 Task: Find an Airbnb in Oakdale, United States for 8 guests from 12th to 16th August with amenities like TV, Gym, and Breakfast, within a price range of ₹10,000 to ₹16,000, and select 'Flat' as the property type.
Action: Mouse moved to (680, 136)
Screenshot: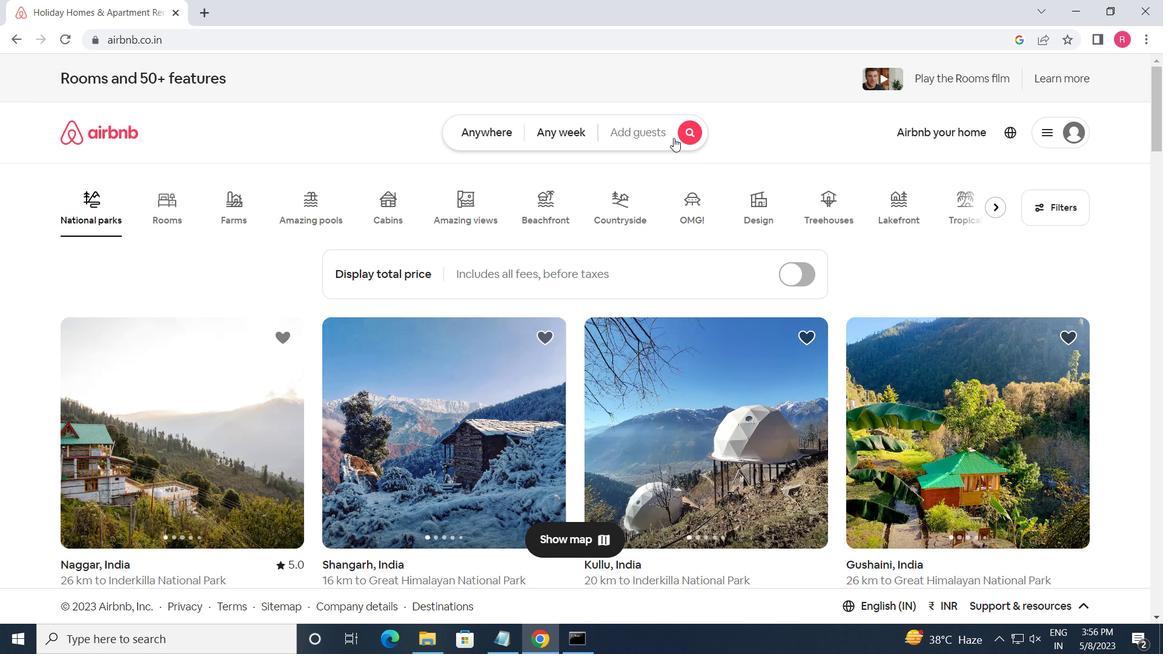 
Action: Mouse pressed left at (680, 136)
Screenshot: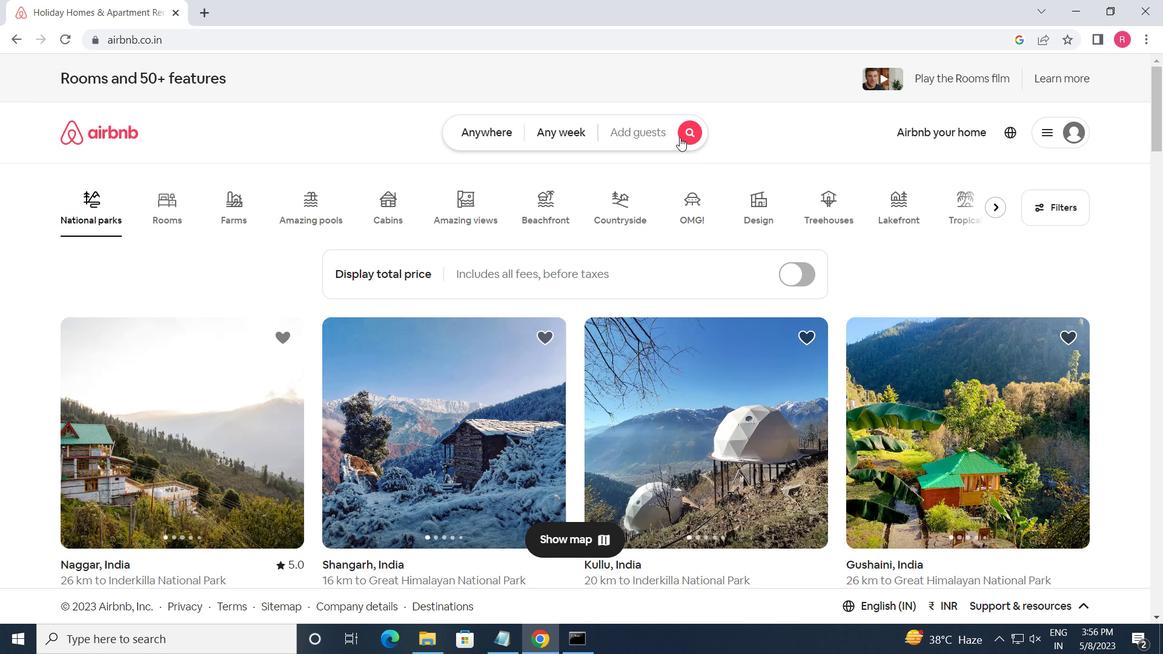 
Action: Mouse moved to (310, 195)
Screenshot: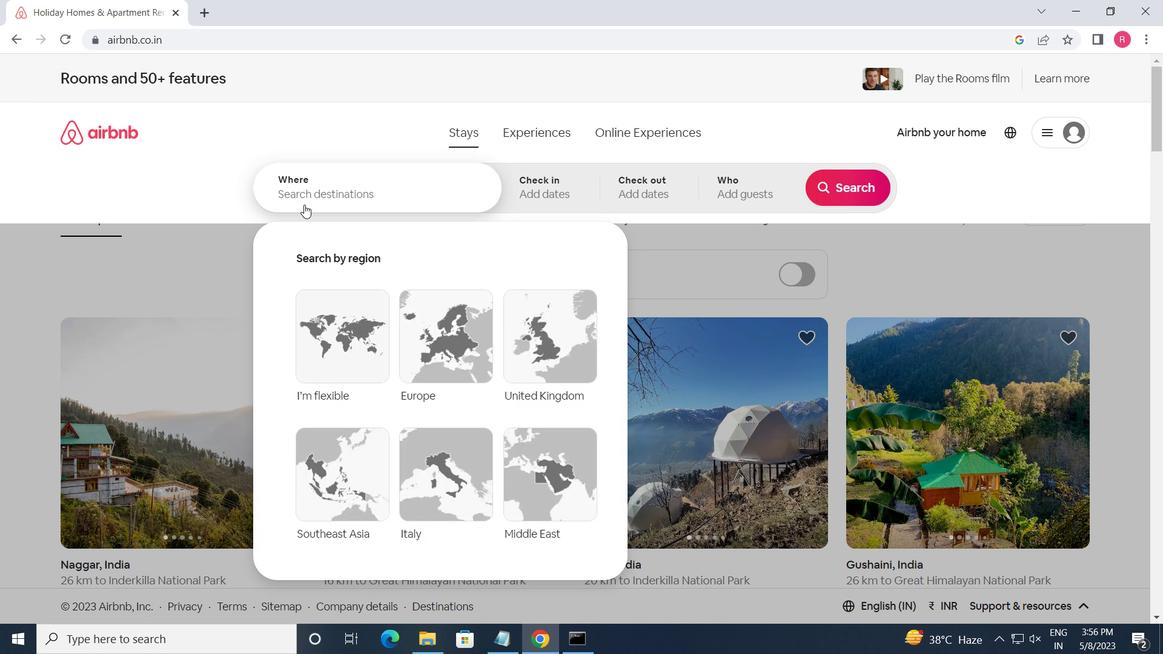 
Action: Mouse pressed left at (310, 195)
Screenshot: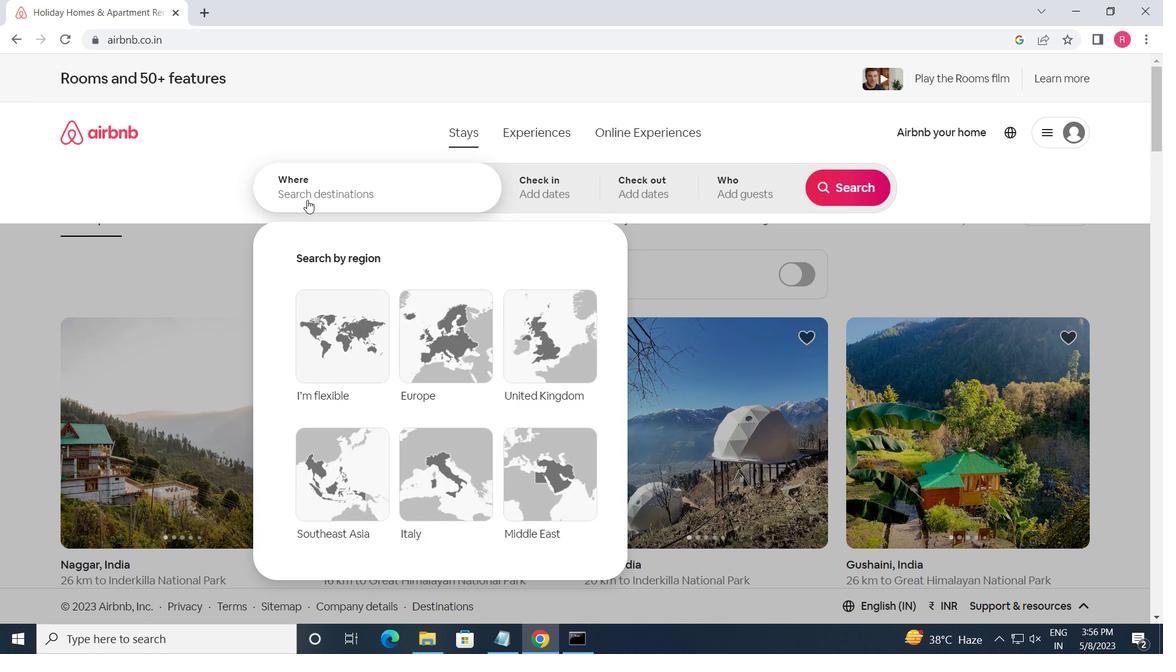 
Action: Key pressed <Key.shift_r><Key.shift_r><Key.shift_r><Key.shift_r><Key.shift_r><Key.shift_r><Key.shift_r><Key.shift_r><Key.shift_r><Key.shift_r><Key.shift_r><Key.shift_r><Key.shift_r><Key.shift_r><Key.shift_r><Key.shift_r>Oakdale,<Key.space><Key.shift_r>United<Key.space><Key.shift>STATES<Key.enter>
Screenshot: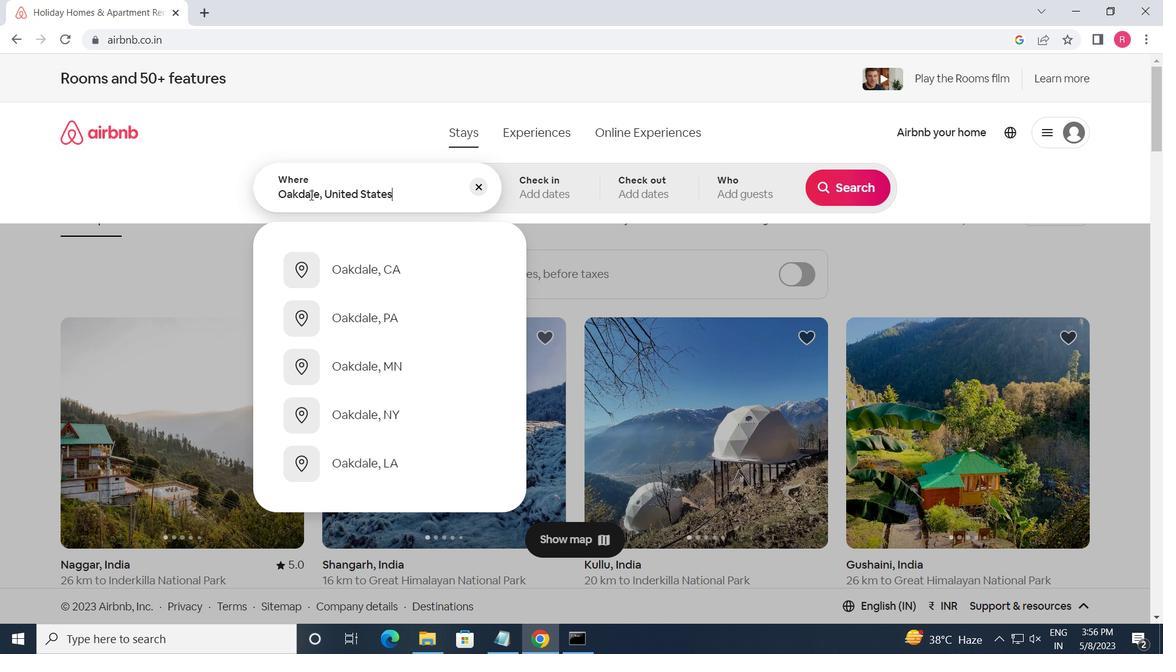 
Action: Mouse moved to (837, 311)
Screenshot: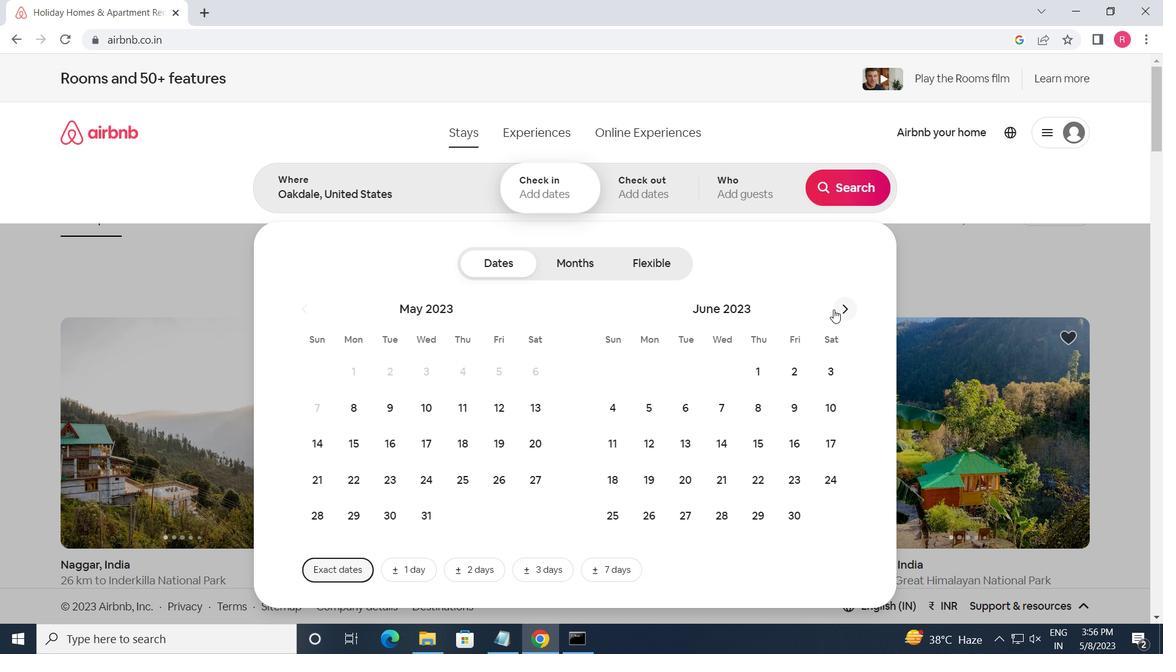
Action: Mouse pressed left at (837, 311)
Screenshot: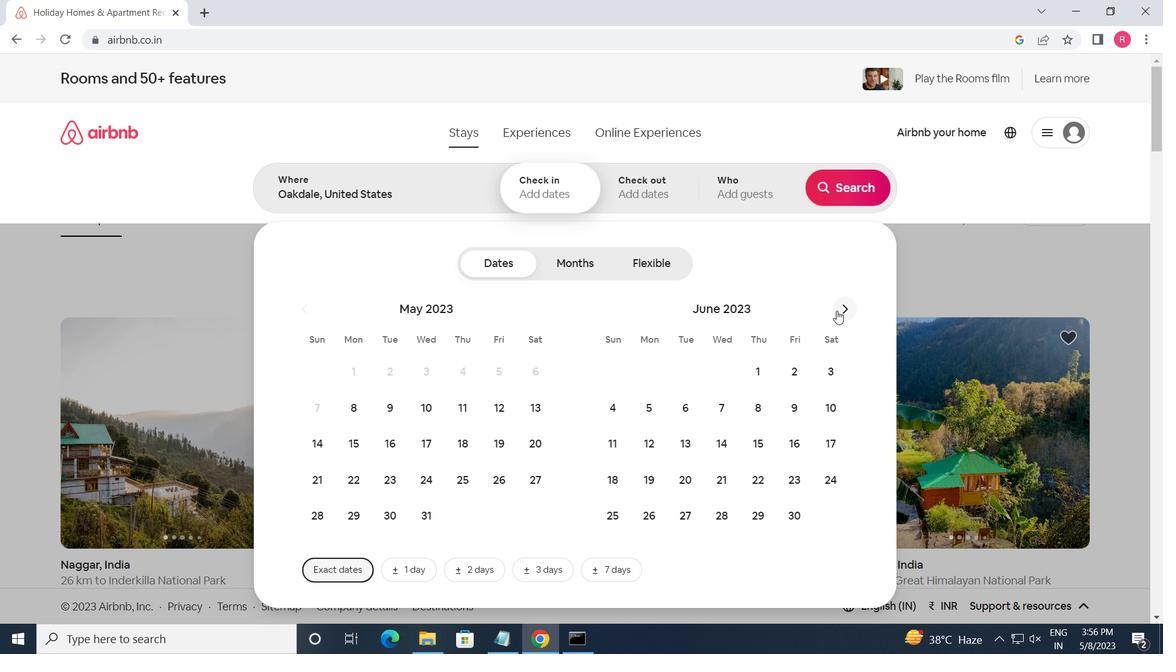 
Action: Mouse pressed left at (837, 311)
Screenshot: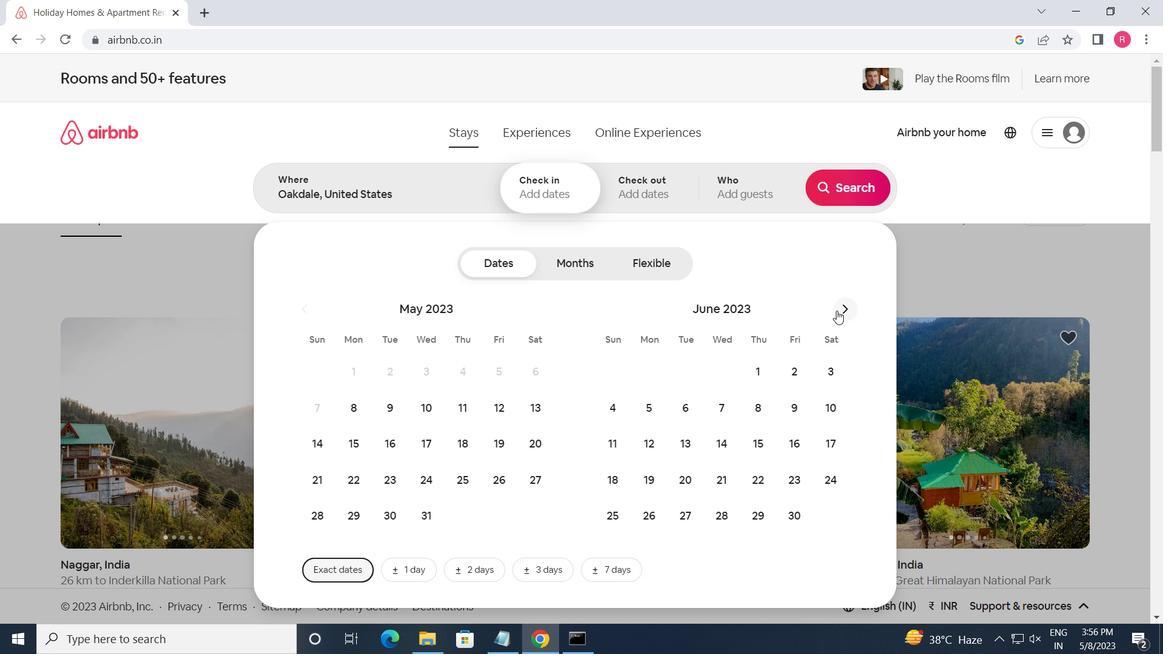 
Action: Mouse pressed left at (837, 311)
Screenshot: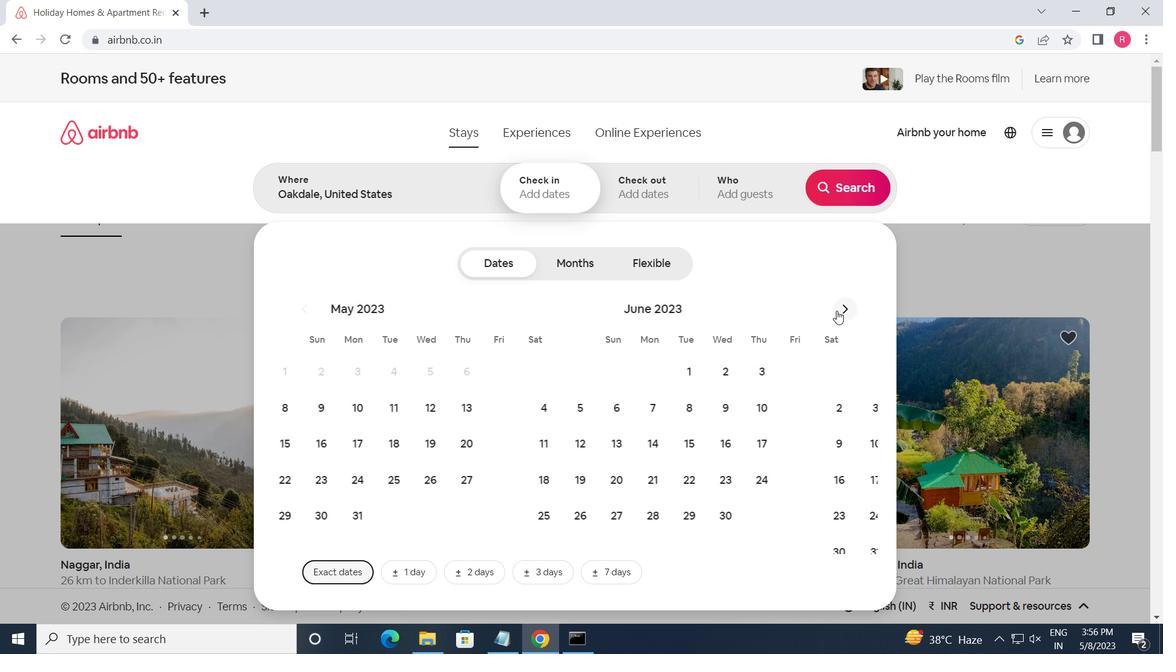 
Action: Mouse moved to (829, 410)
Screenshot: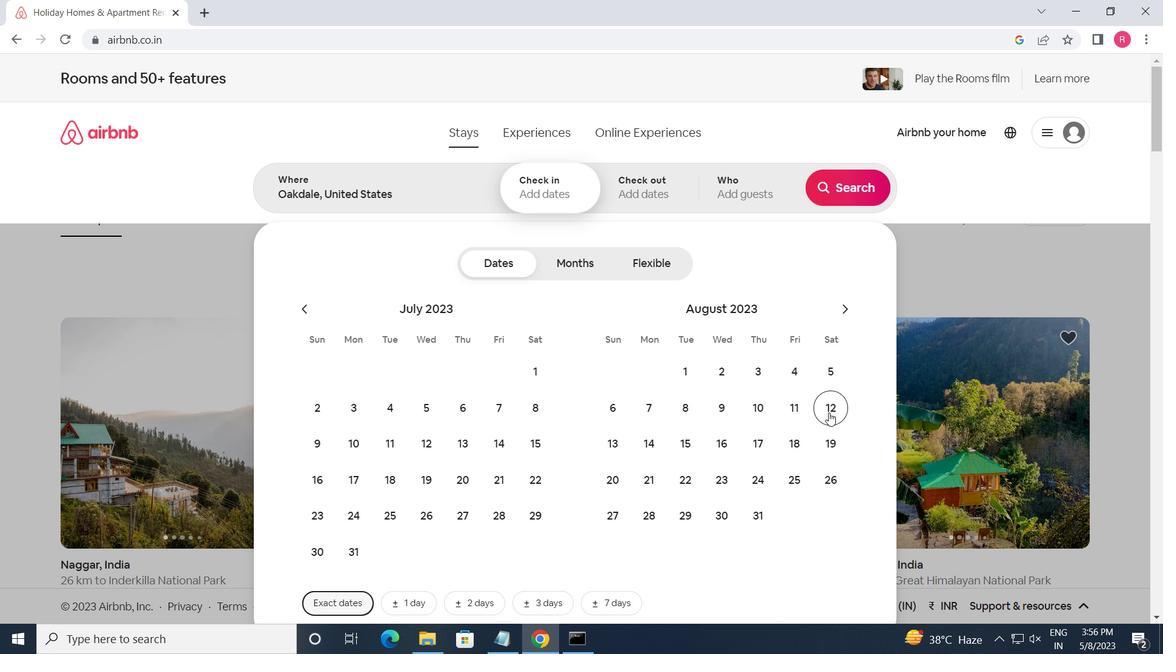 
Action: Mouse pressed left at (829, 410)
Screenshot: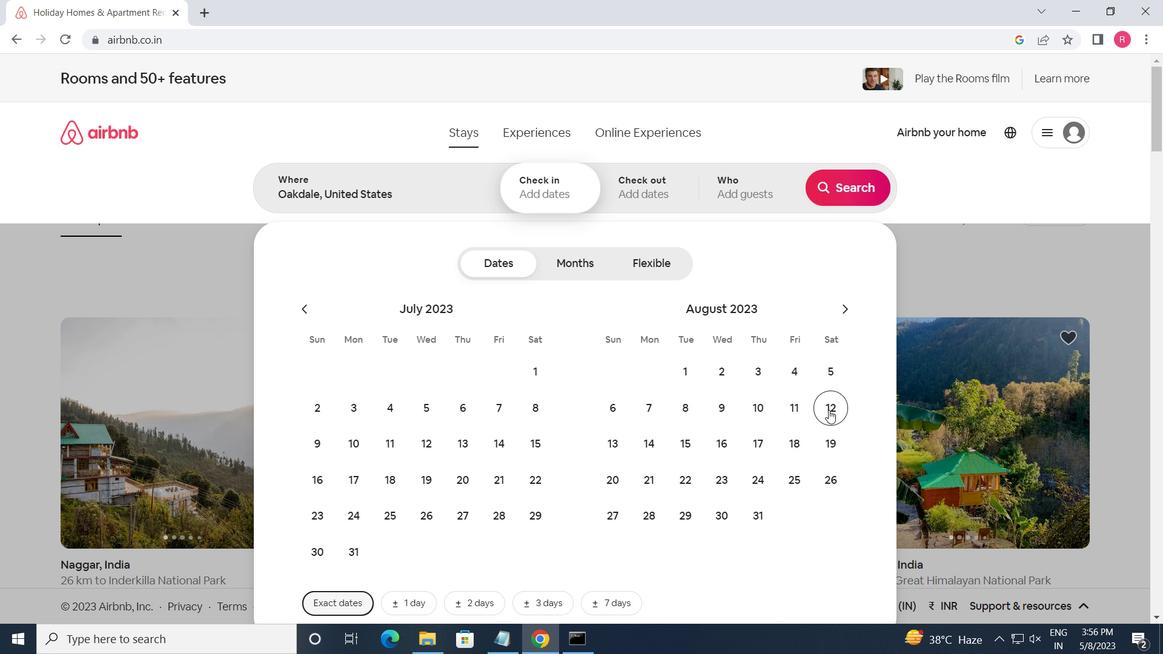 
Action: Mouse moved to (731, 445)
Screenshot: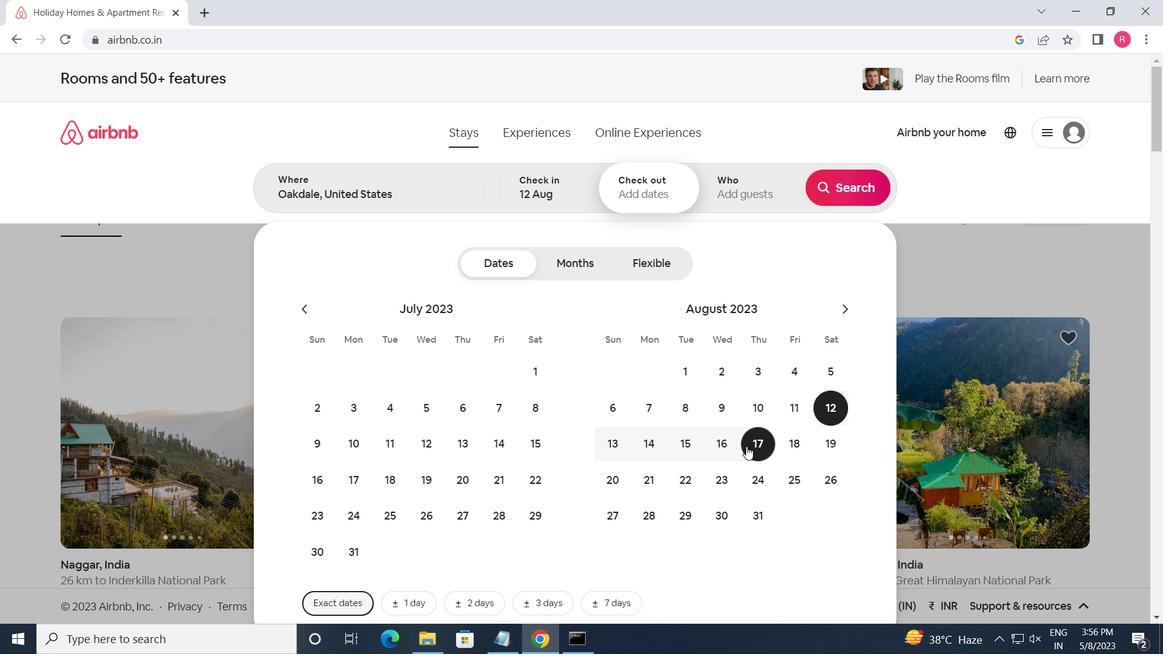 
Action: Mouse pressed left at (731, 445)
Screenshot: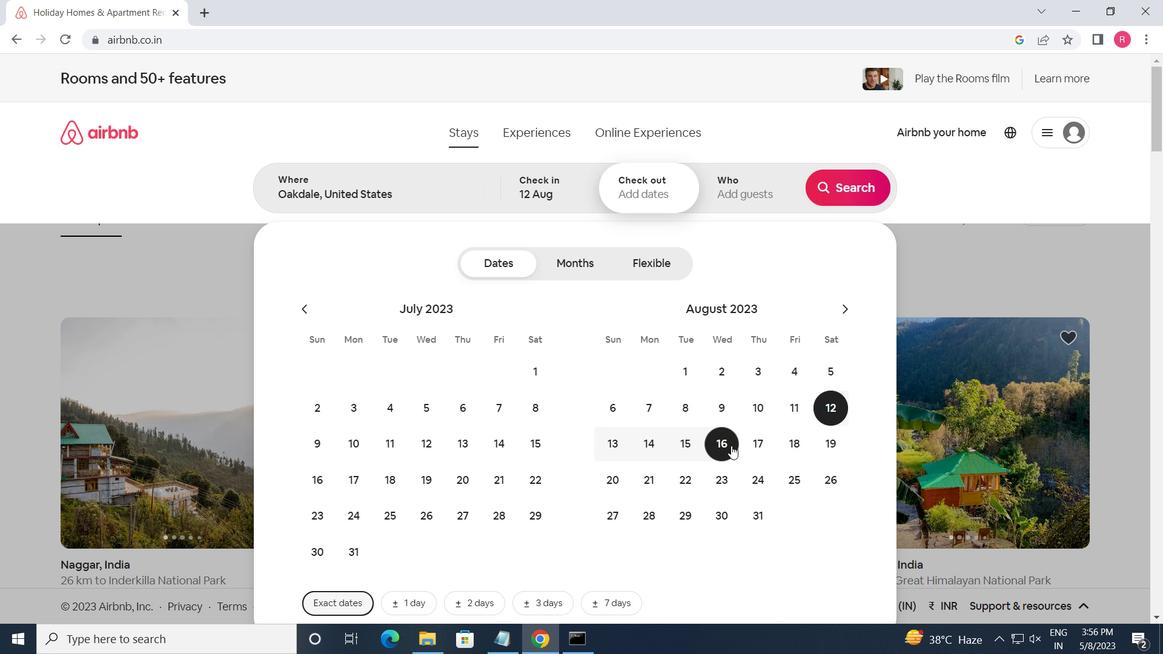 
Action: Mouse moved to (737, 201)
Screenshot: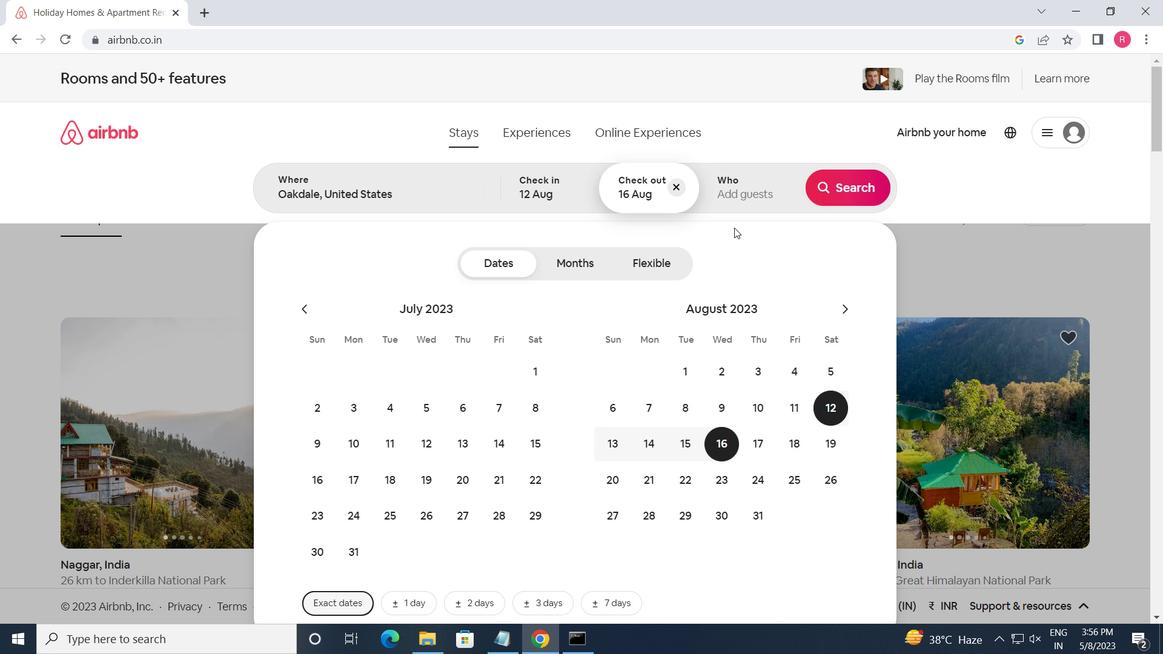 
Action: Mouse pressed left at (737, 201)
Screenshot: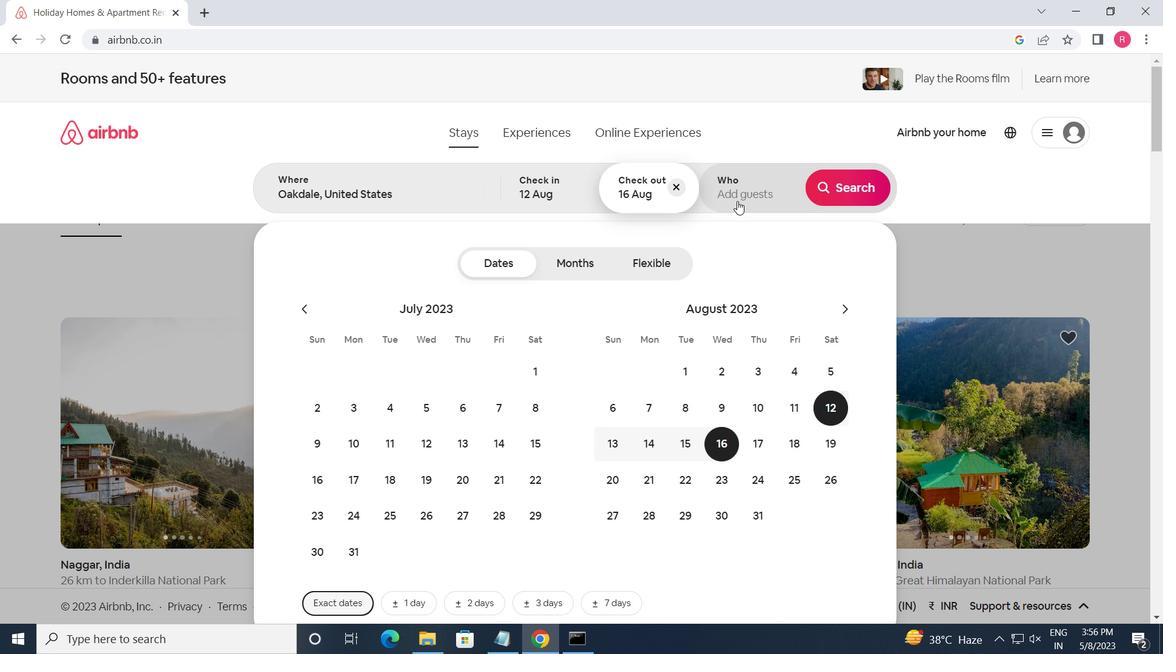 
Action: Mouse moved to (848, 266)
Screenshot: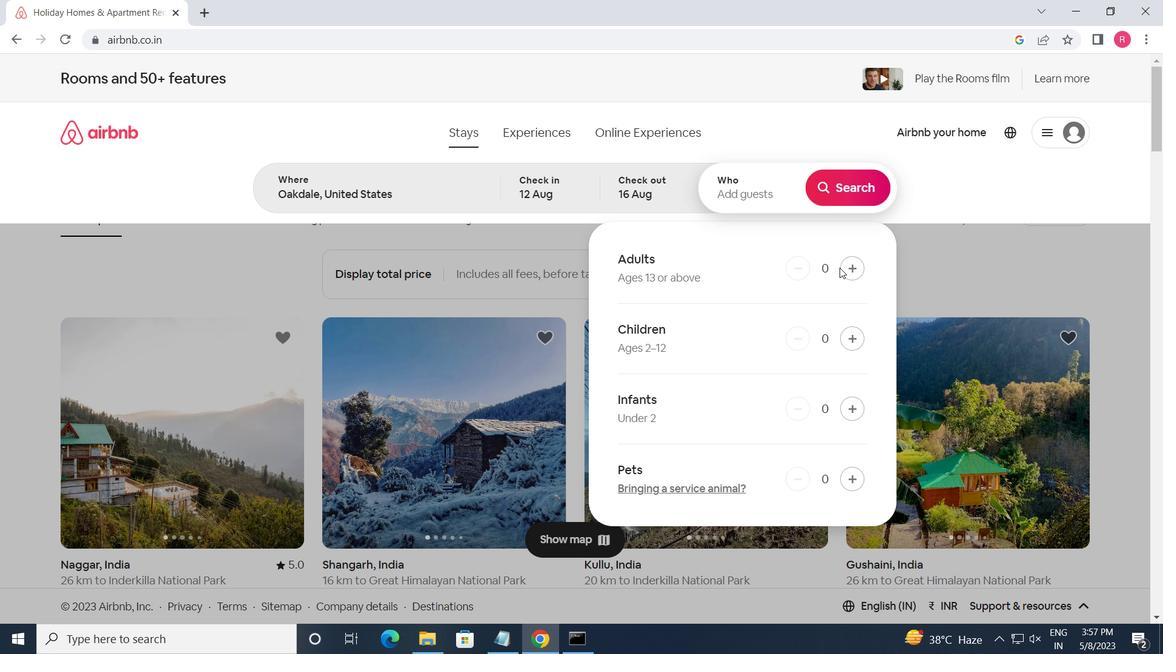 
Action: Mouse pressed left at (848, 266)
Screenshot: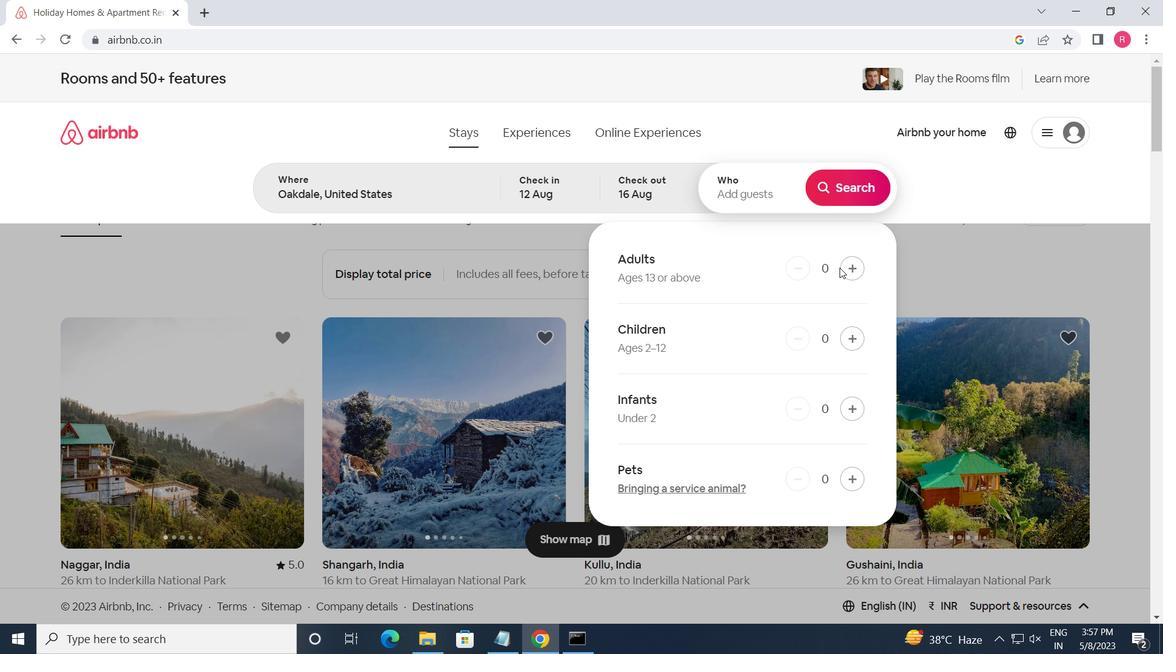 
Action: Mouse moved to (848, 266)
Screenshot: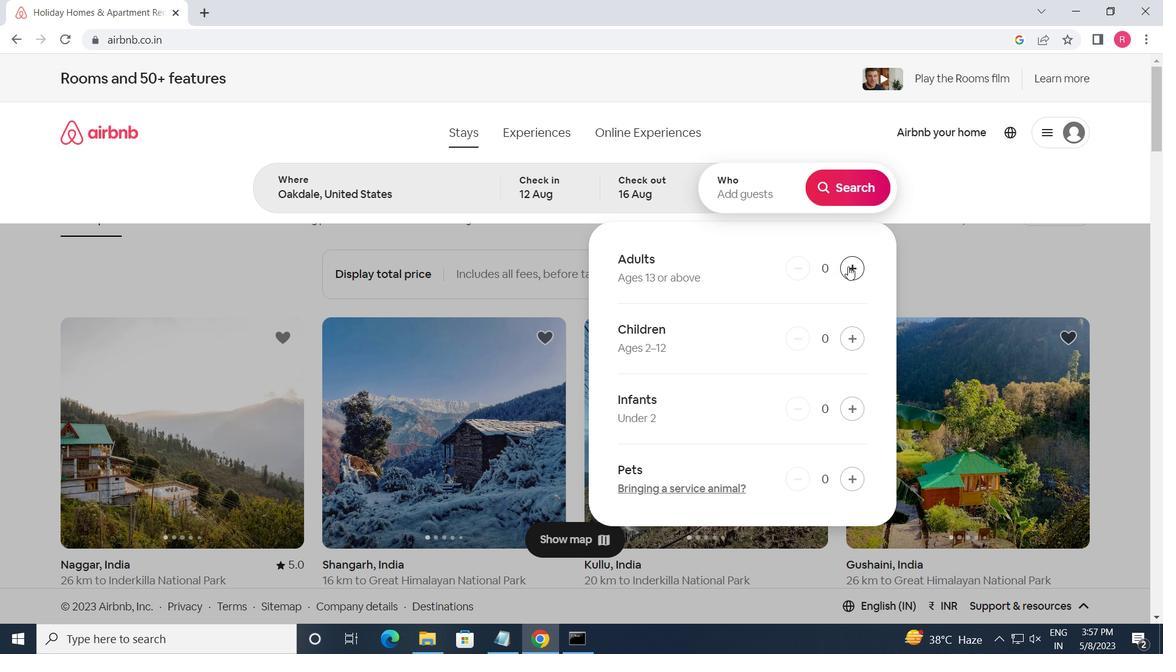 
Action: Mouse pressed left at (848, 266)
Screenshot: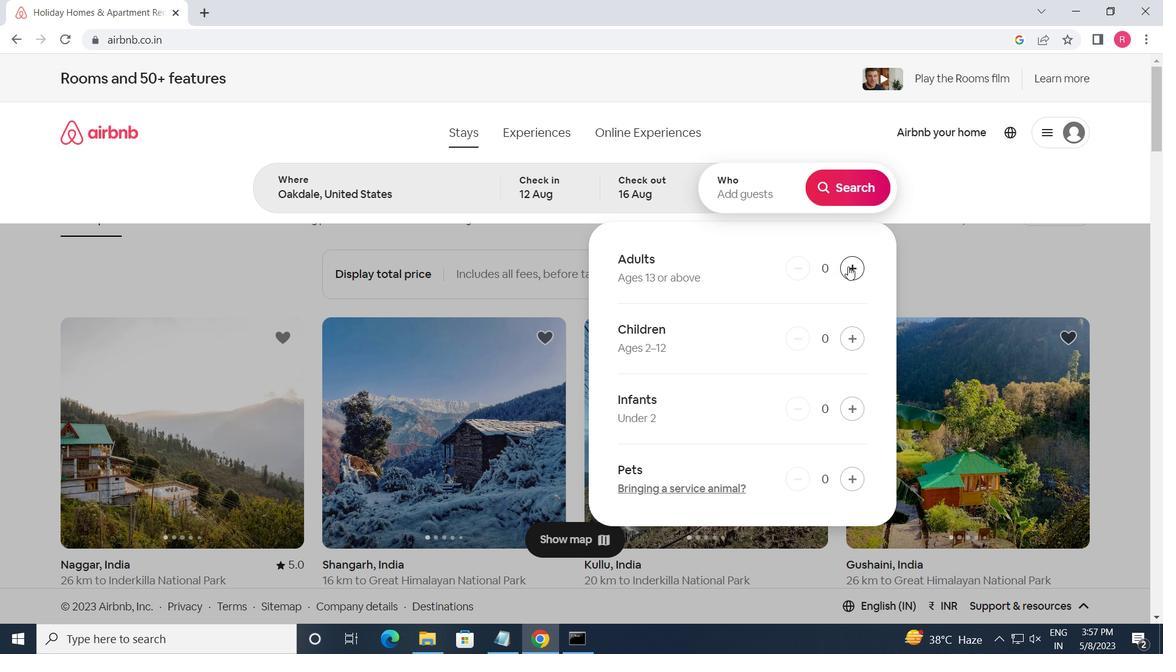 
Action: Mouse pressed left at (848, 266)
Screenshot: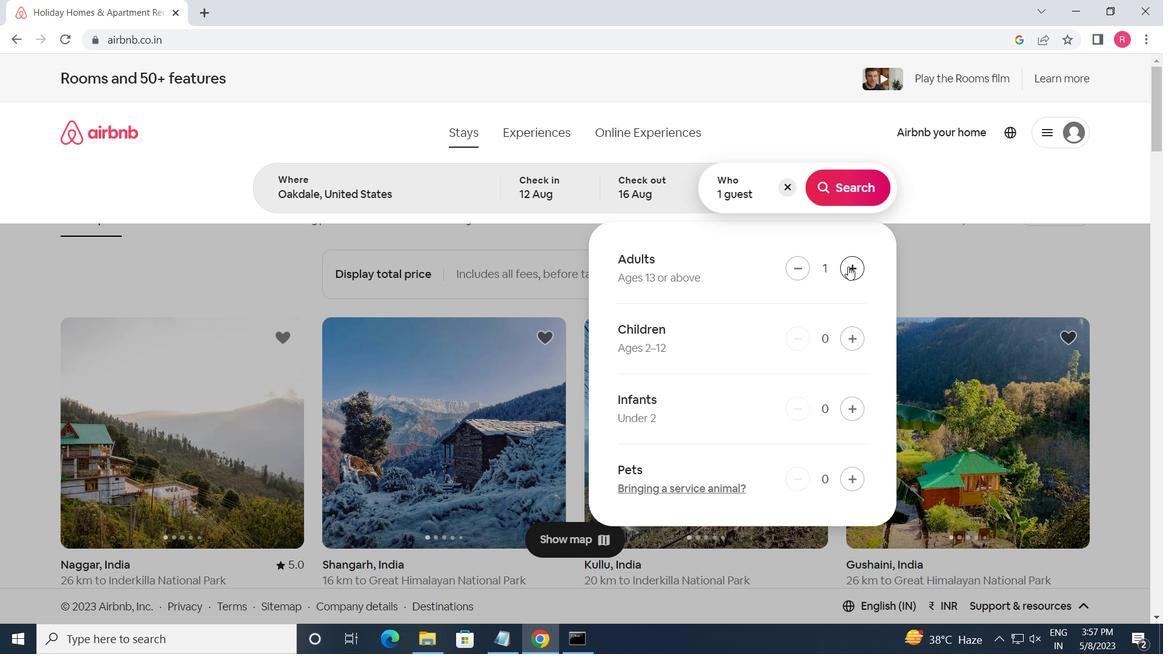 
Action: Mouse pressed left at (848, 266)
Screenshot: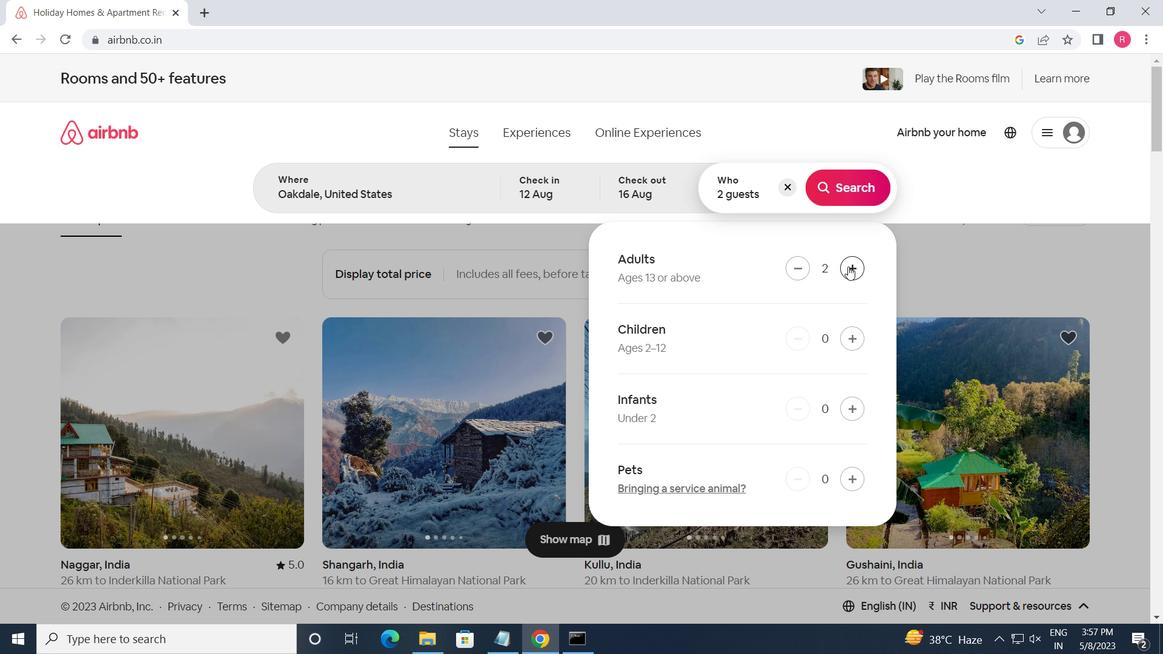 
Action: Mouse pressed left at (848, 266)
Screenshot: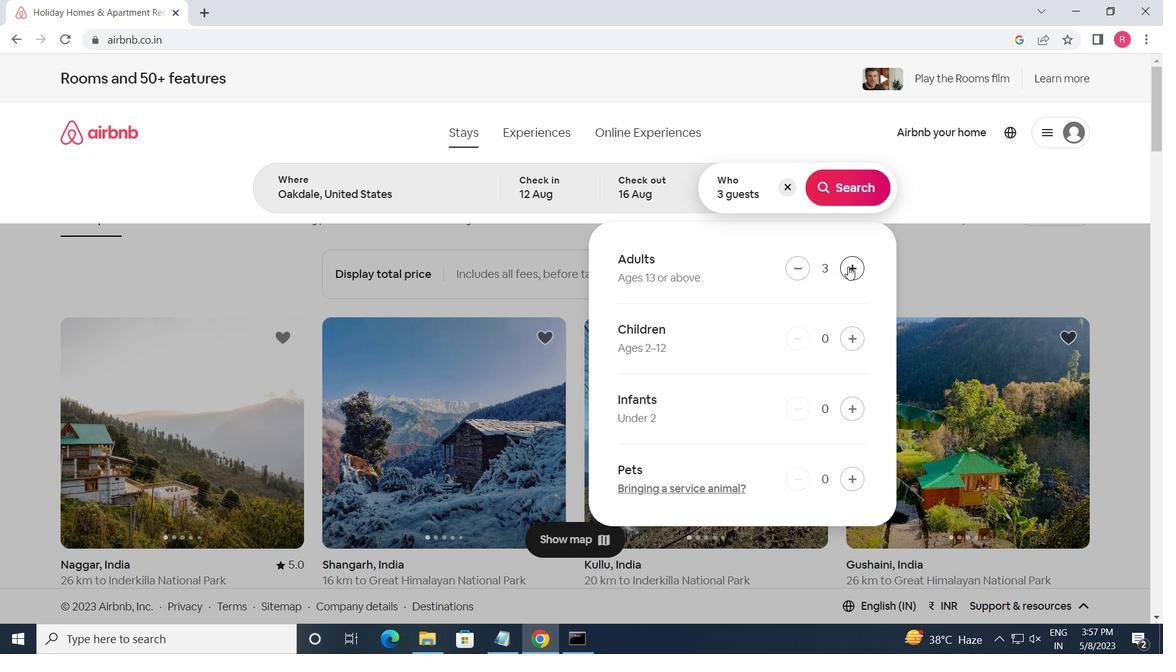
Action: Mouse pressed left at (848, 266)
Screenshot: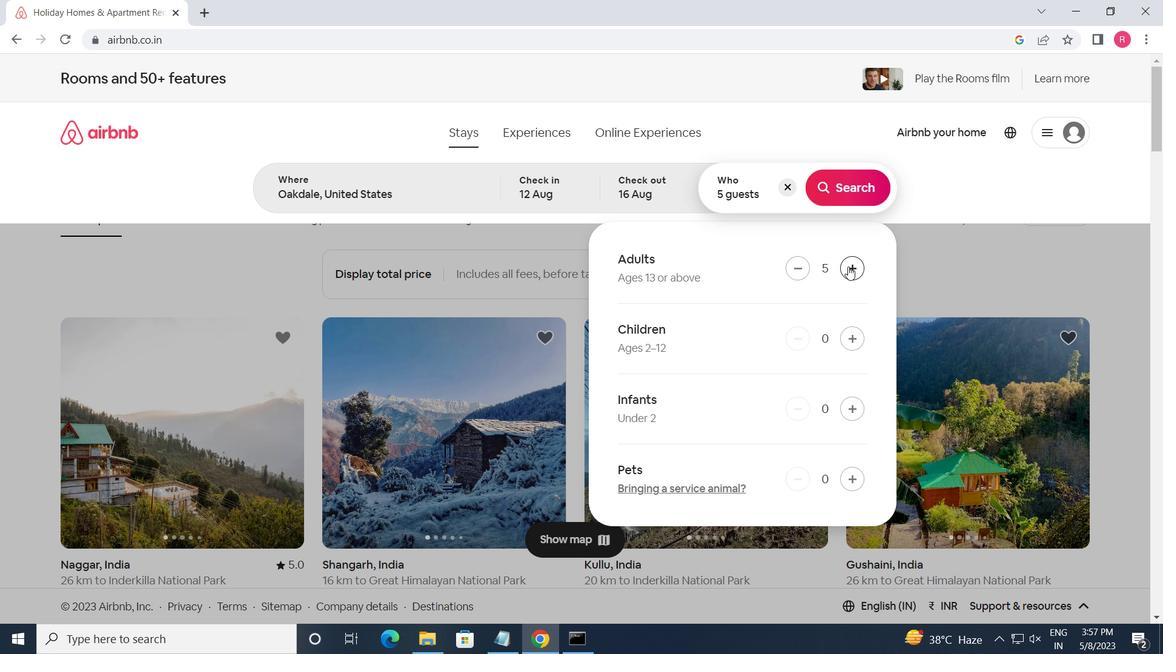
Action: Mouse pressed left at (848, 266)
Screenshot: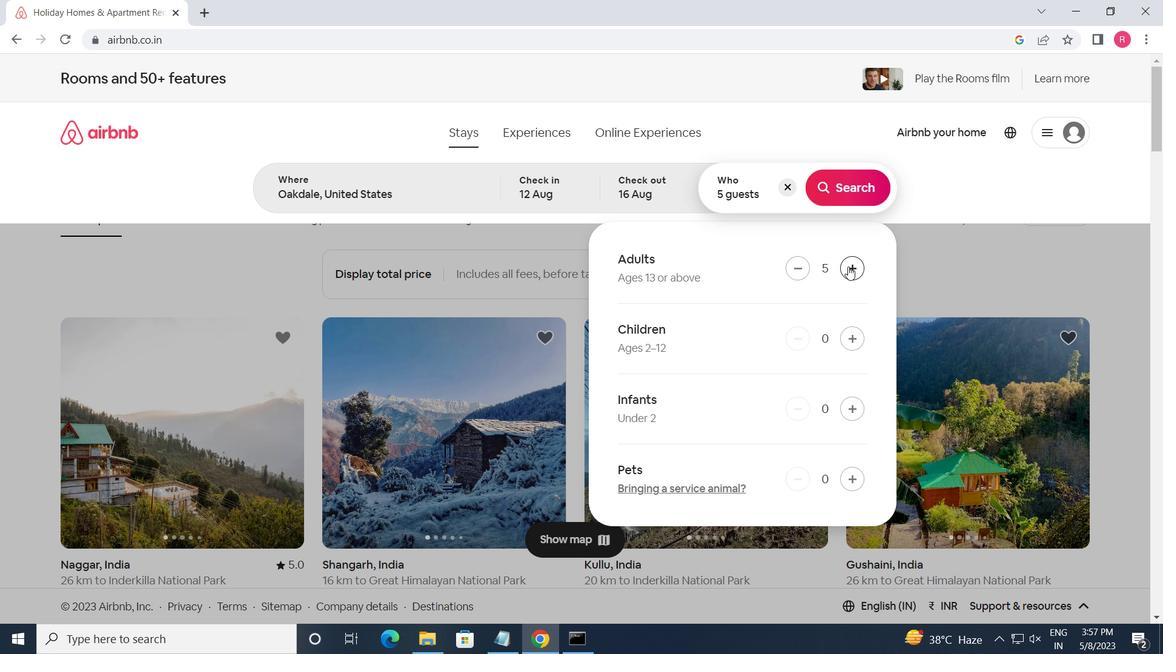 
Action: Mouse pressed left at (848, 266)
Screenshot: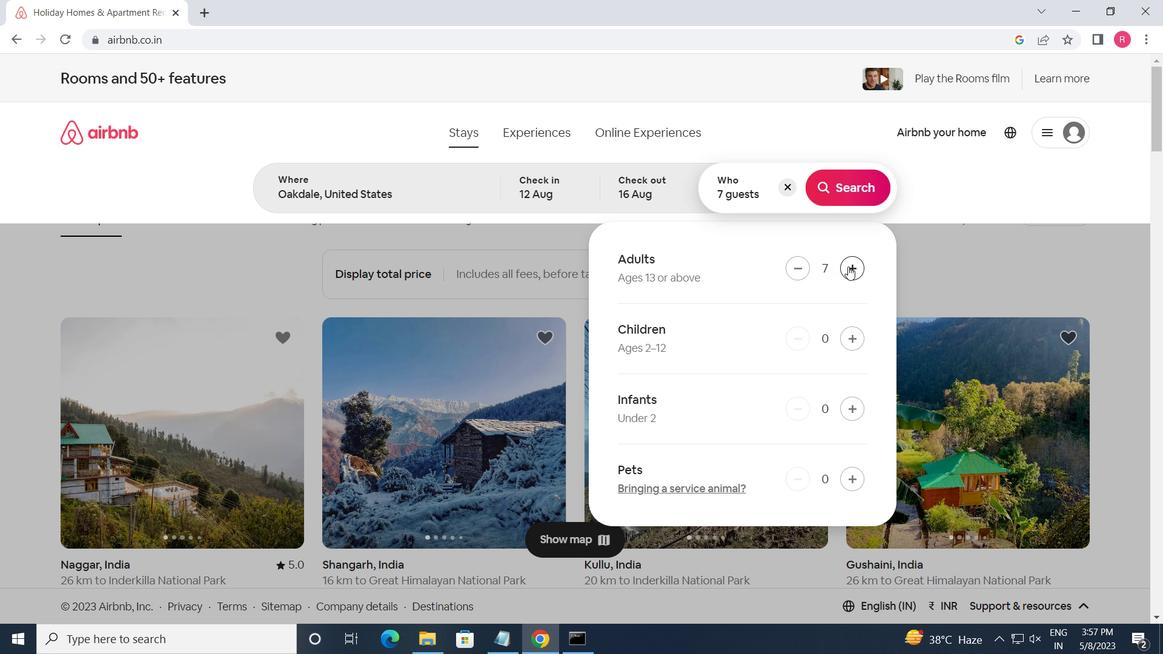 
Action: Mouse moved to (829, 183)
Screenshot: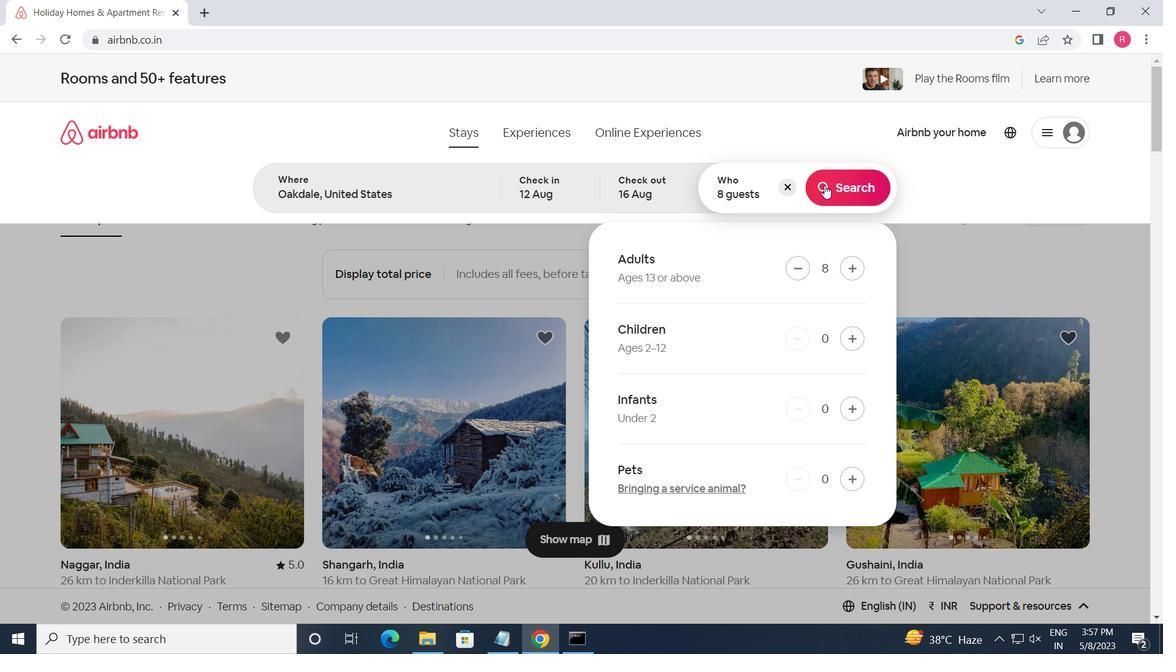 
Action: Mouse pressed left at (829, 183)
Screenshot: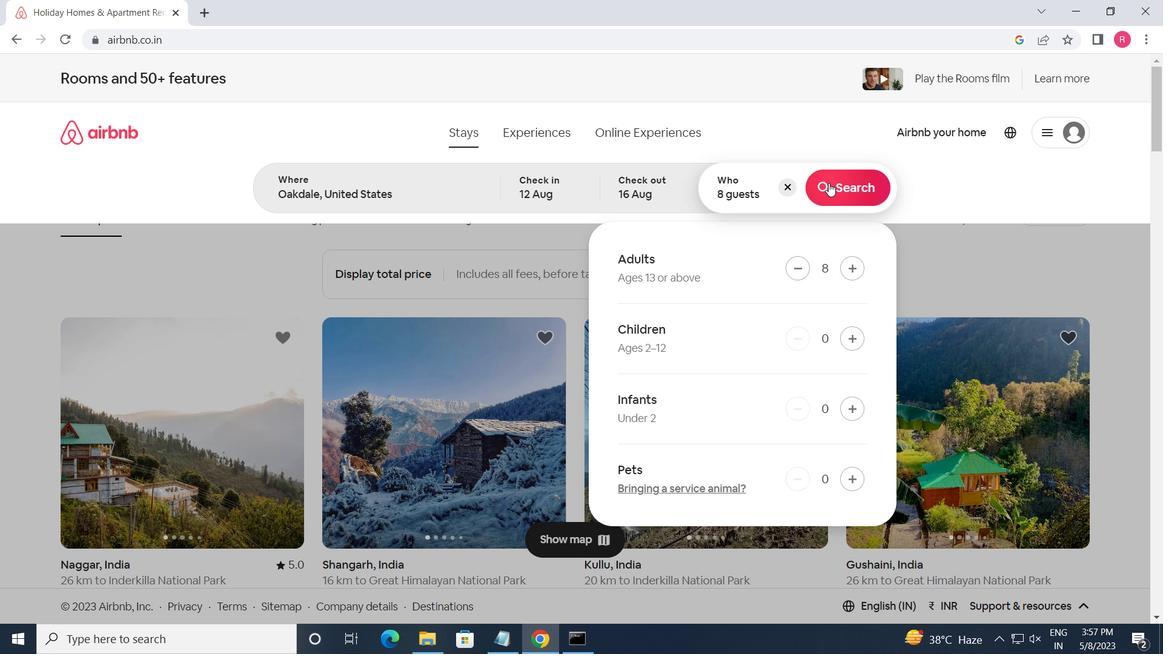 
Action: Mouse moved to (1086, 147)
Screenshot: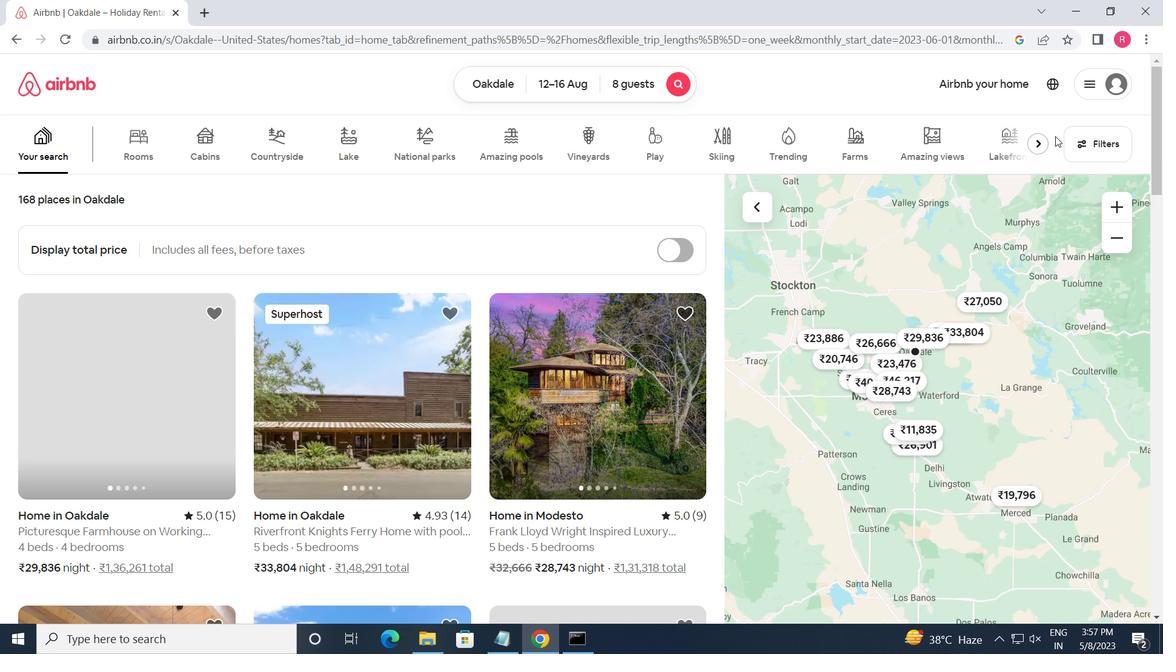 
Action: Mouse pressed left at (1086, 147)
Screenshot: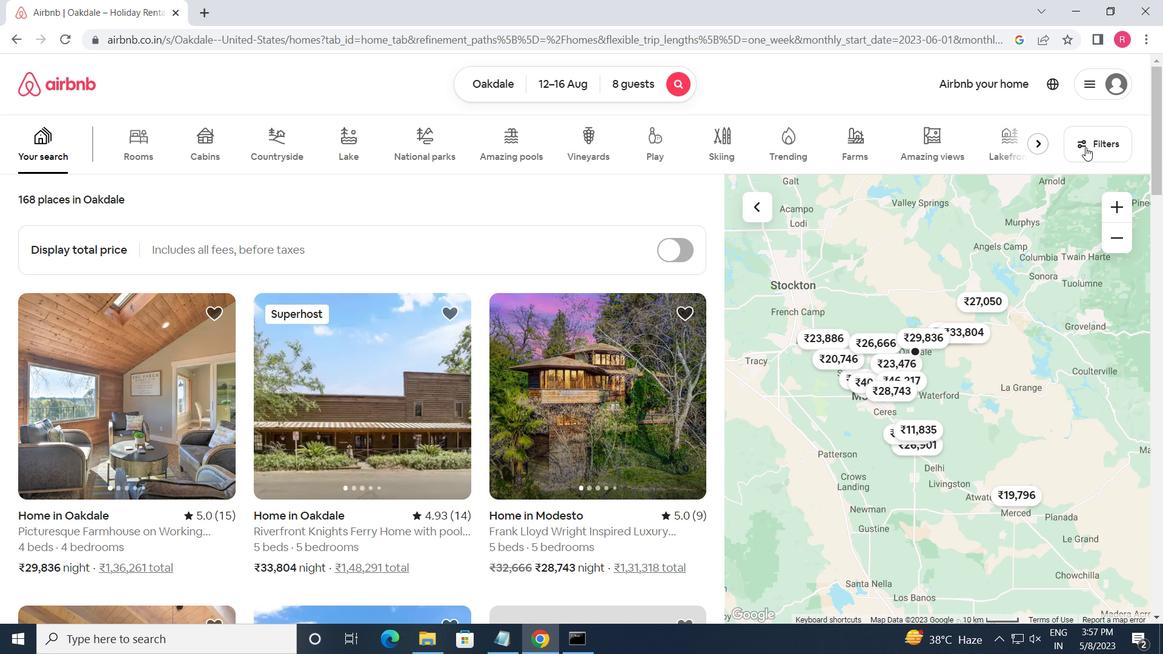 
Action: Mouse moved to (417, 423)
Screenshot: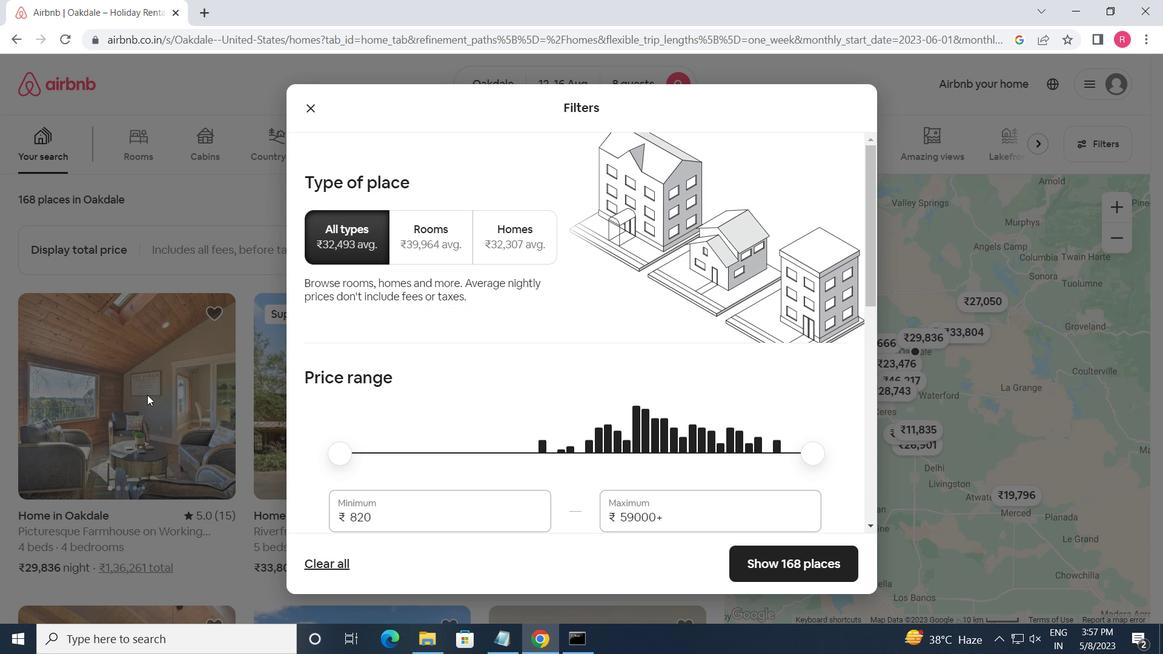 
Action: Mouse scrolled (417, 423) with delta (0, 0)
Screenshot: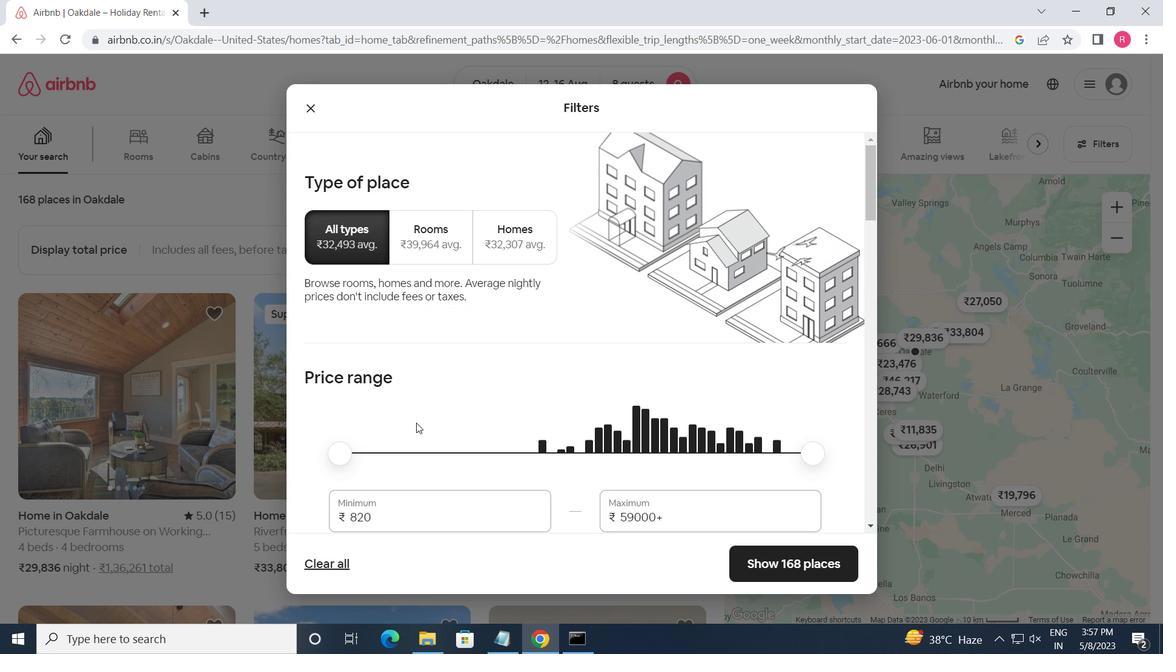 
Action: Mouse scrolled (417, 423) with delta (0, 0)
Screenshot: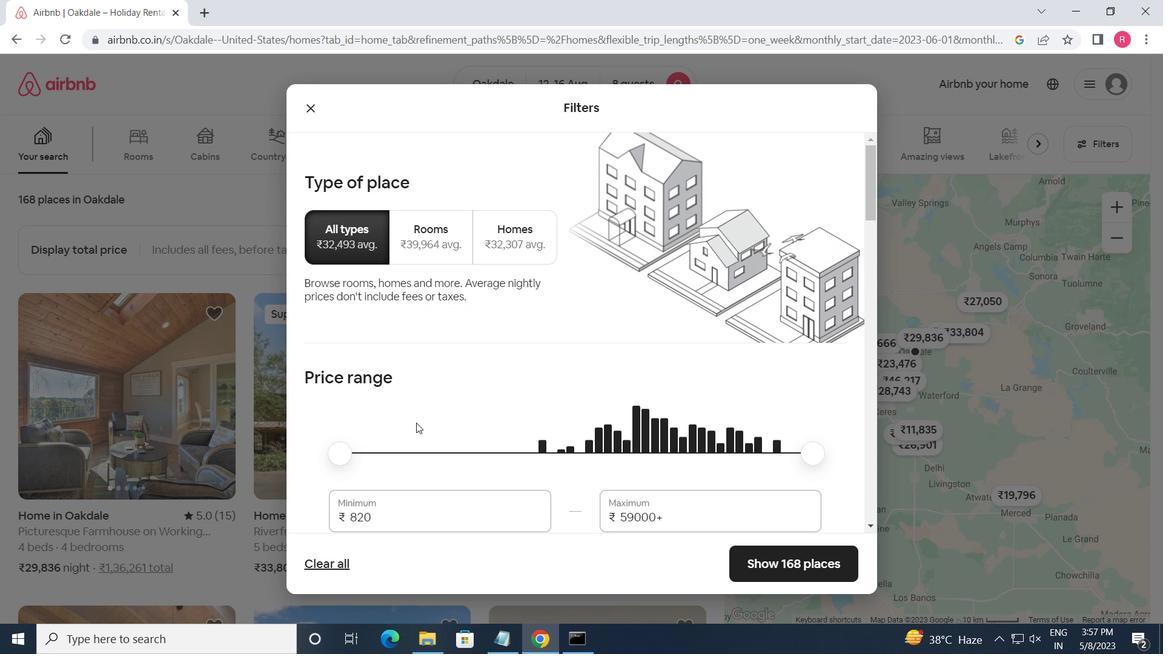 
Action: Mouse moved to (389, 368)
Screenshot: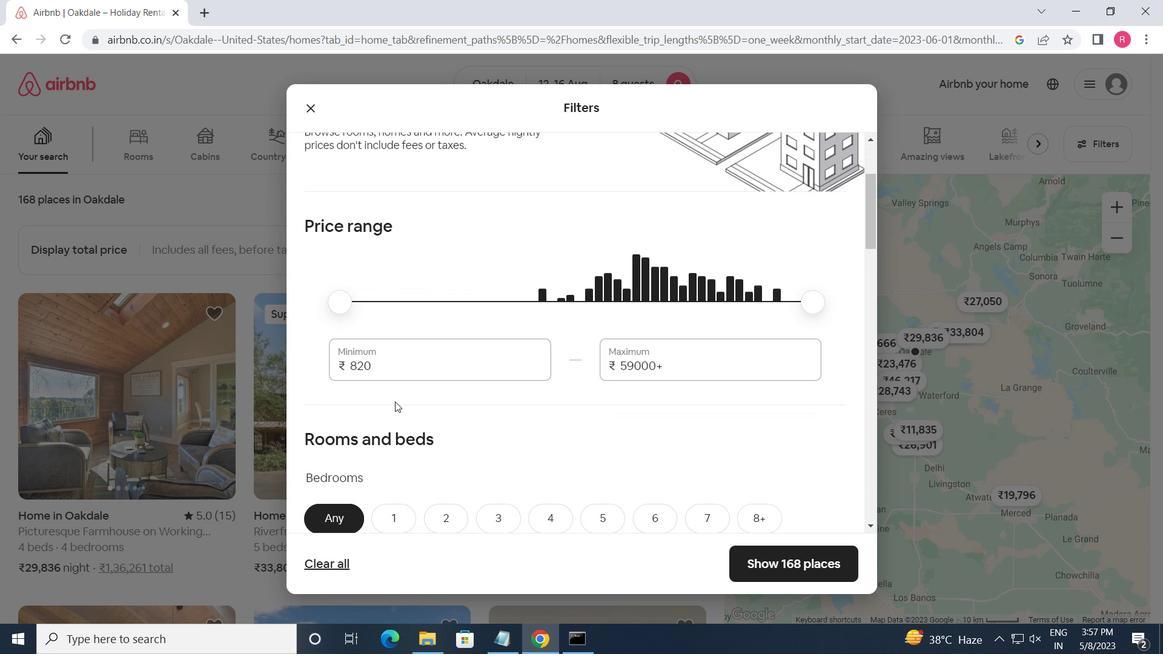 
Action: Mouse pressed left at (389, 368)
Screenshot: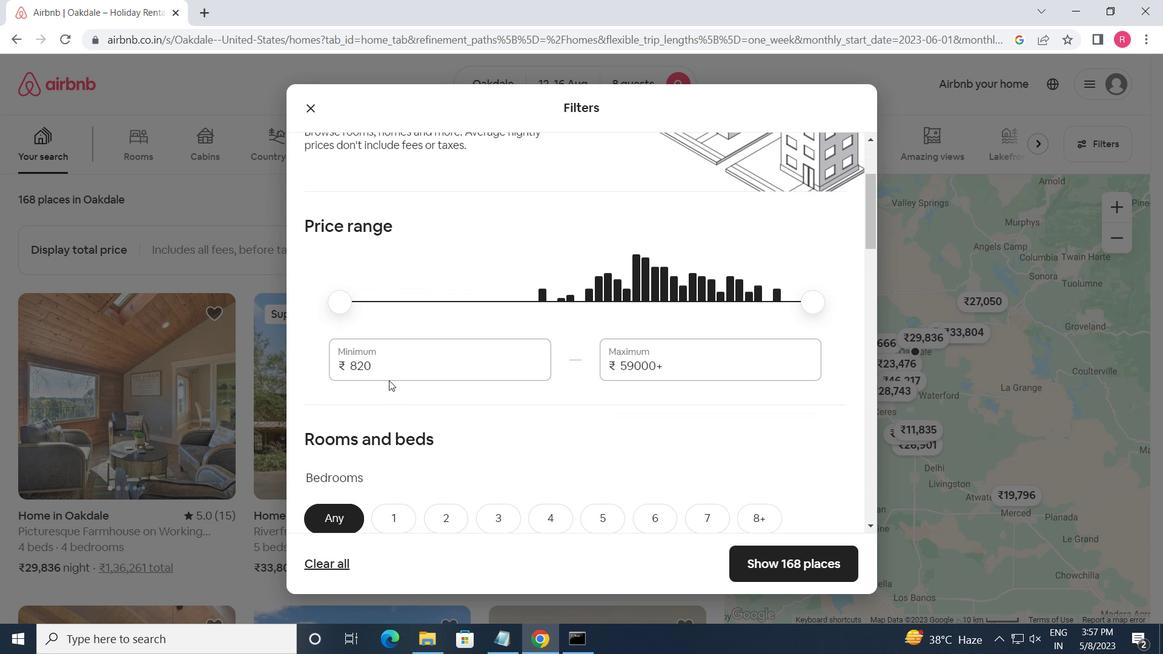 
Action: Key pressed <Key.backspace><Key.backspace><Key.backspace><Key.backspace><Key.backspace><Key.backspace><Key.backspace>
Screenshot: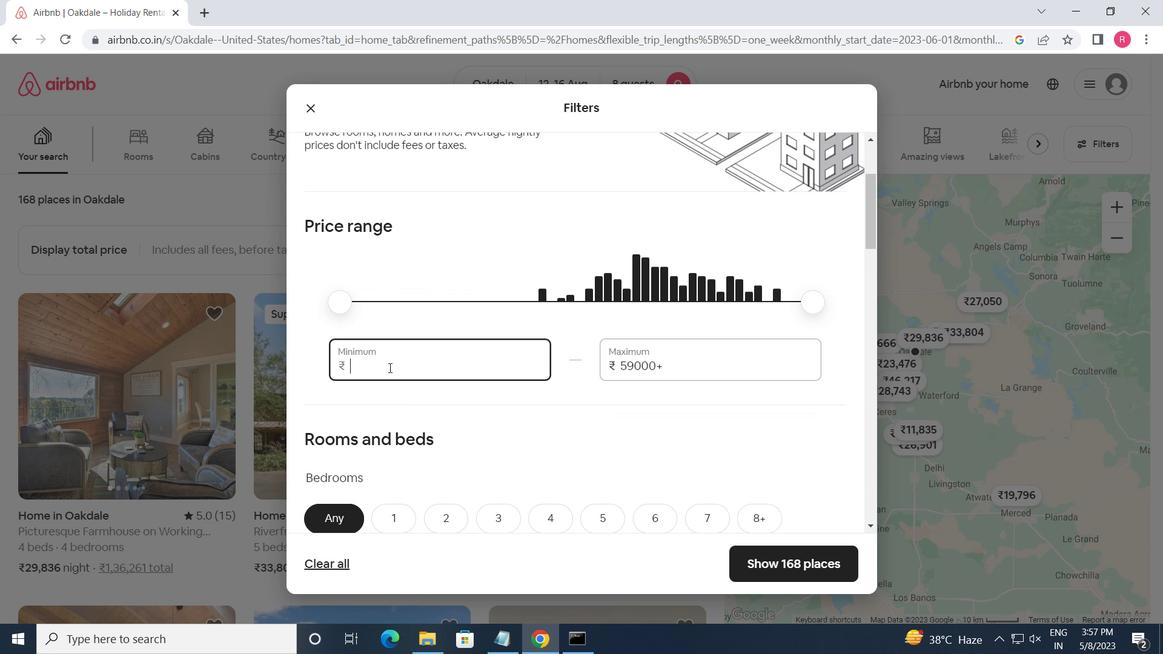 
Action: Mouse moved to (616, 359)
Screenshot: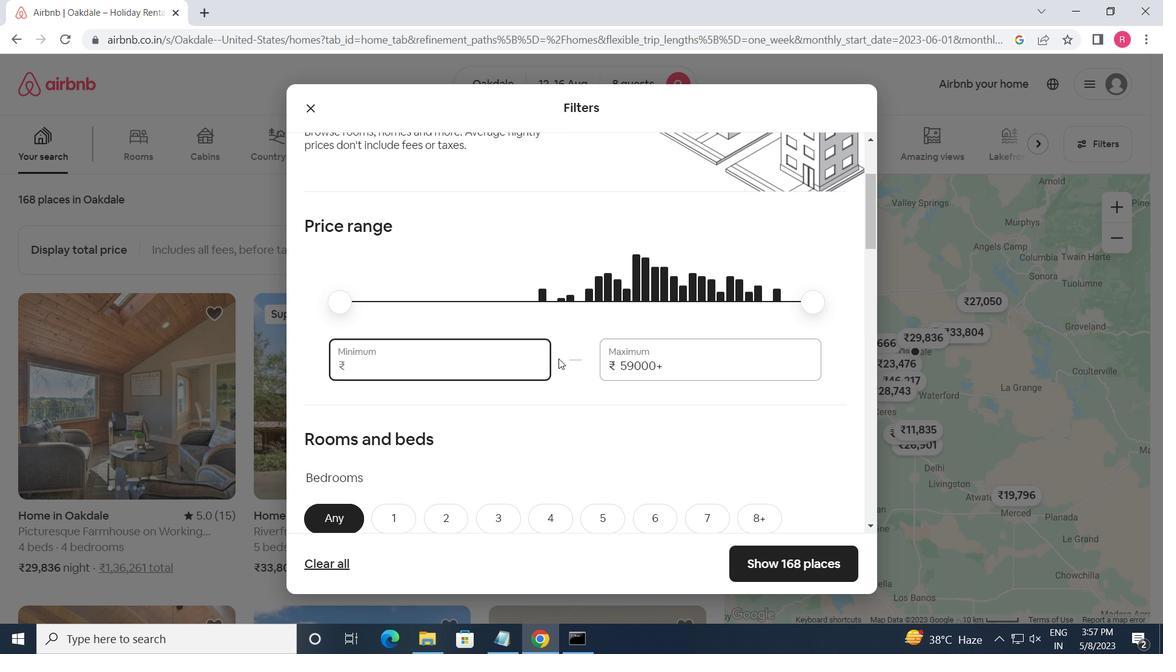 
Action: Key pressed 10000<Key.tab>16000
Screenshot: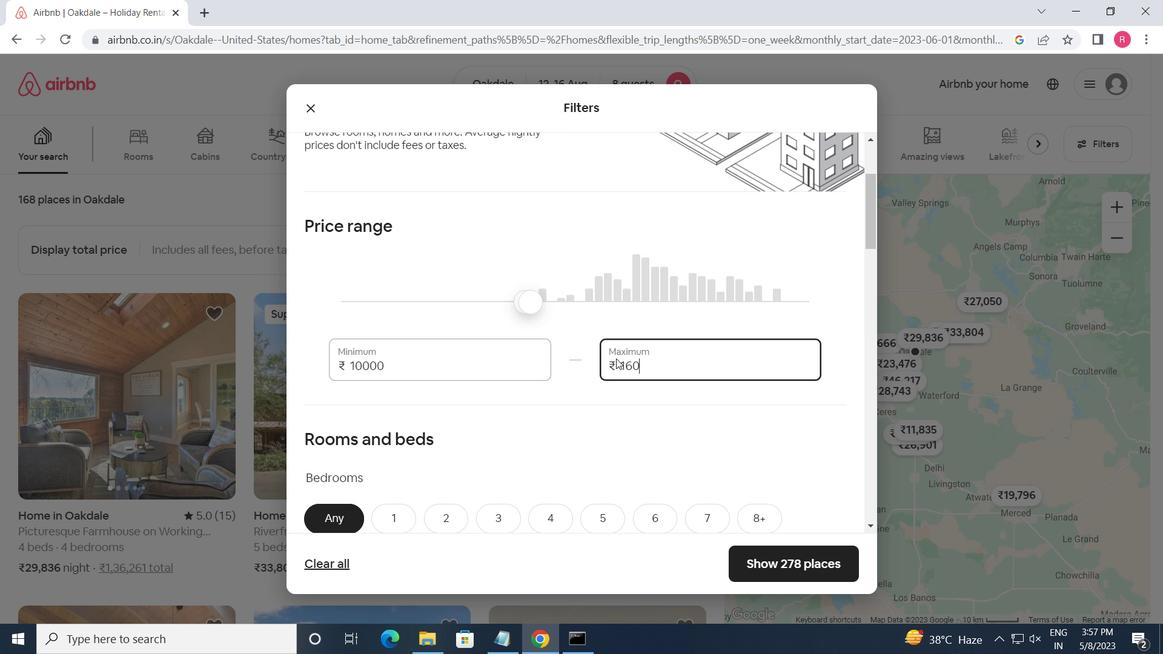 
Action: Mouse moved to (584, 364)
Screenshot: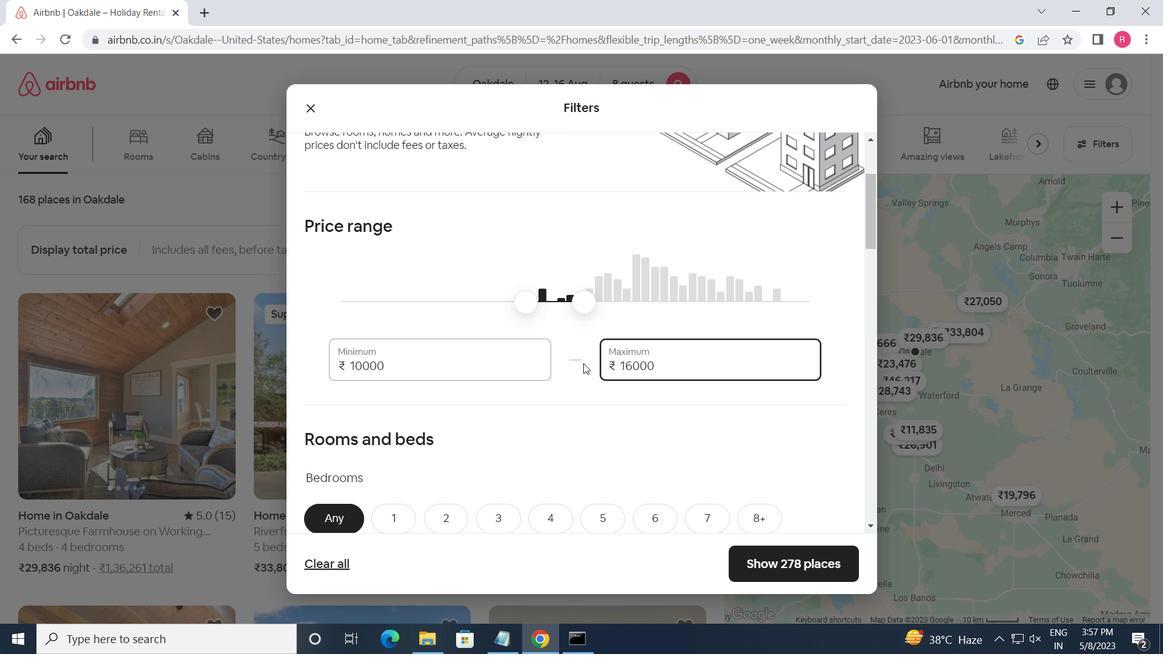 
Action: Mouse scrolled (584, 363) with delta (0, 0)
Screenshot: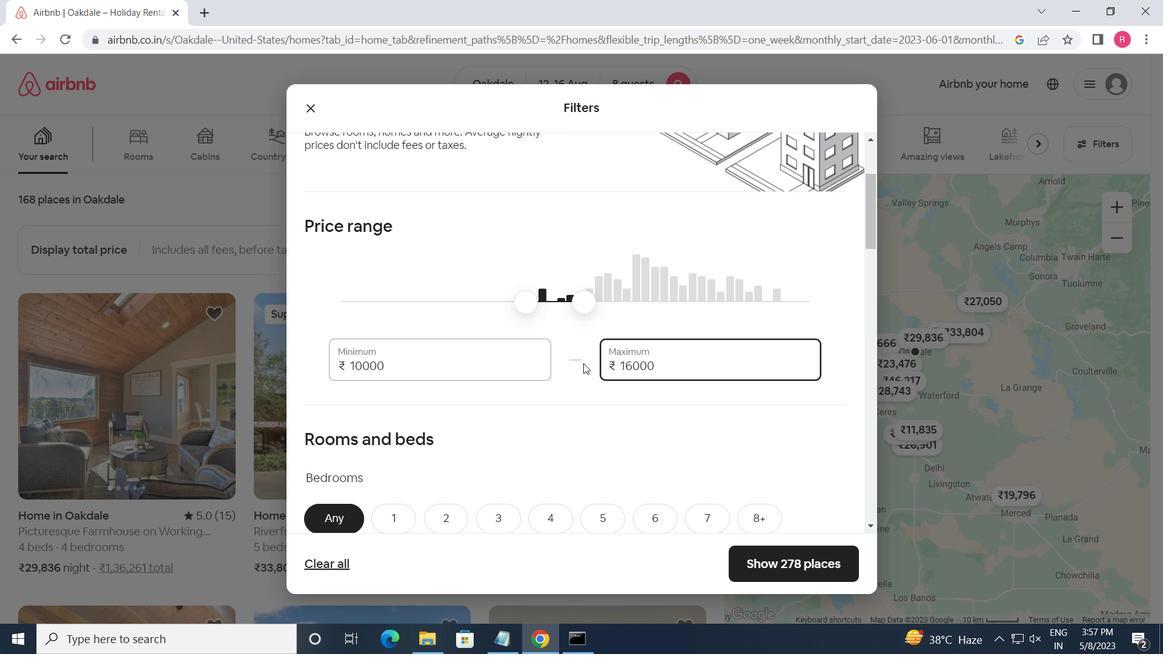 
Action: Mouse moved to (584, 368)
Screenshot: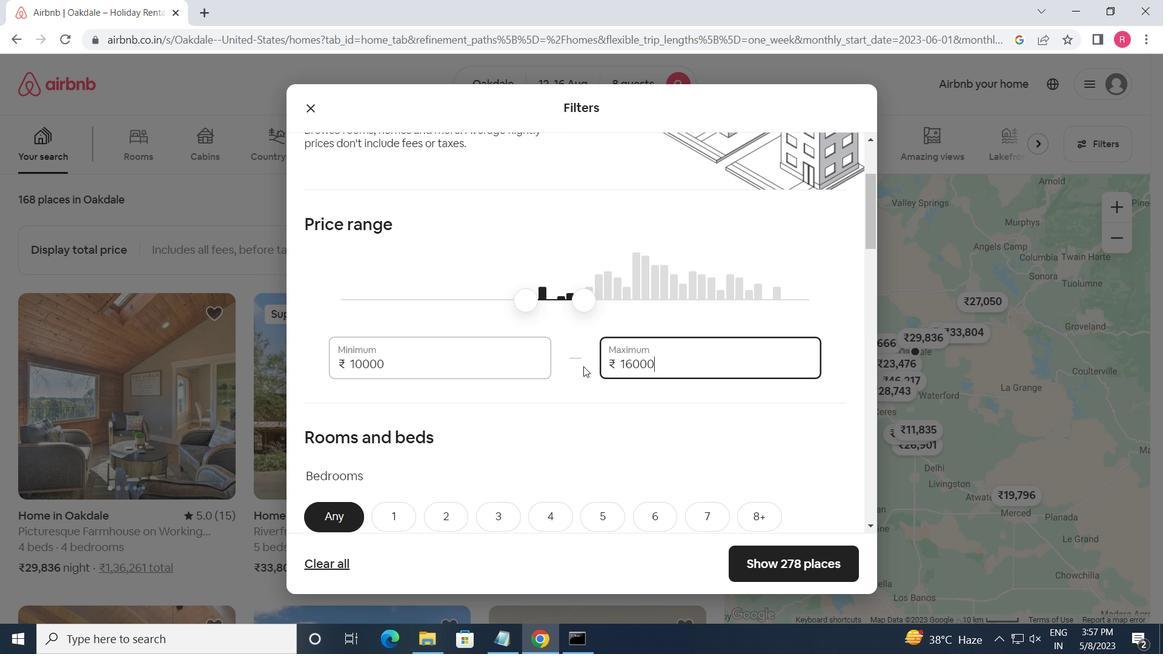 
Action: Mouse scrolled (584, 367) with delta (0, 0)
Screenshot: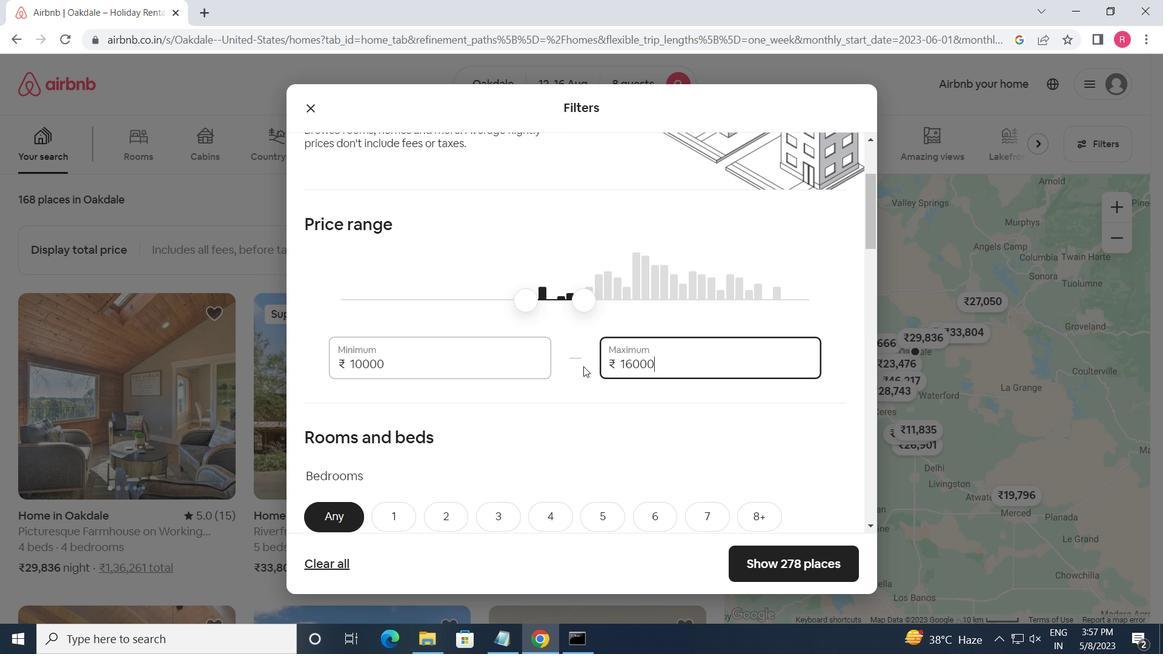 
Action: Mouse moved to (771, 369)
Screenshot: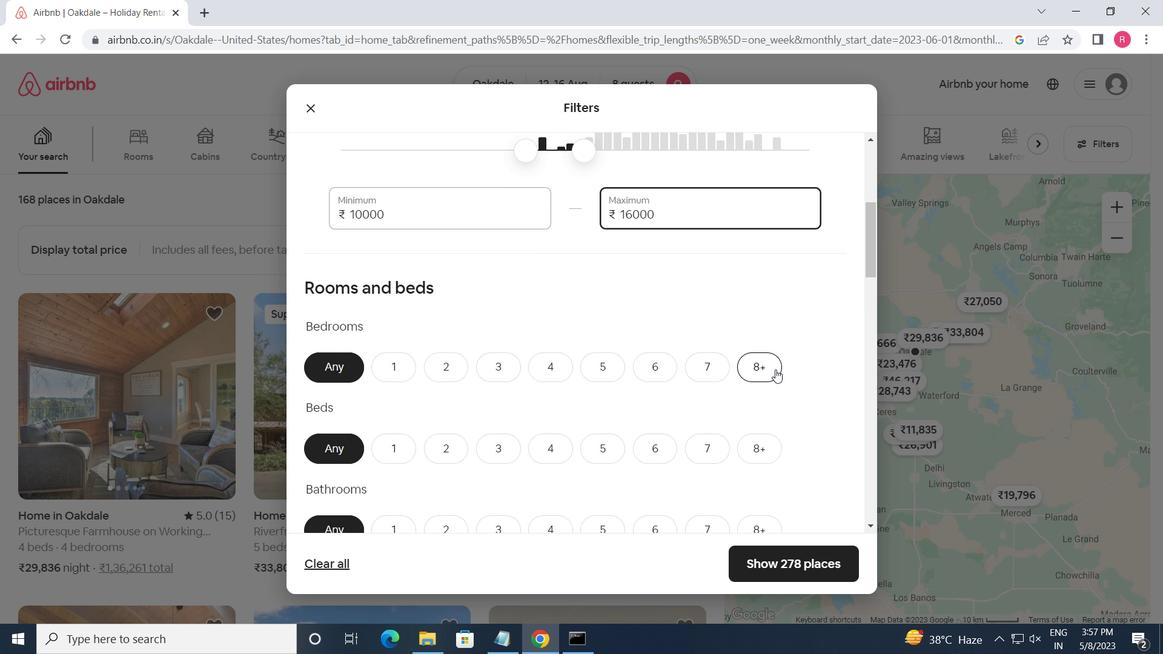 
Action: Mouse pressed left at (771, 369)
Screenshot: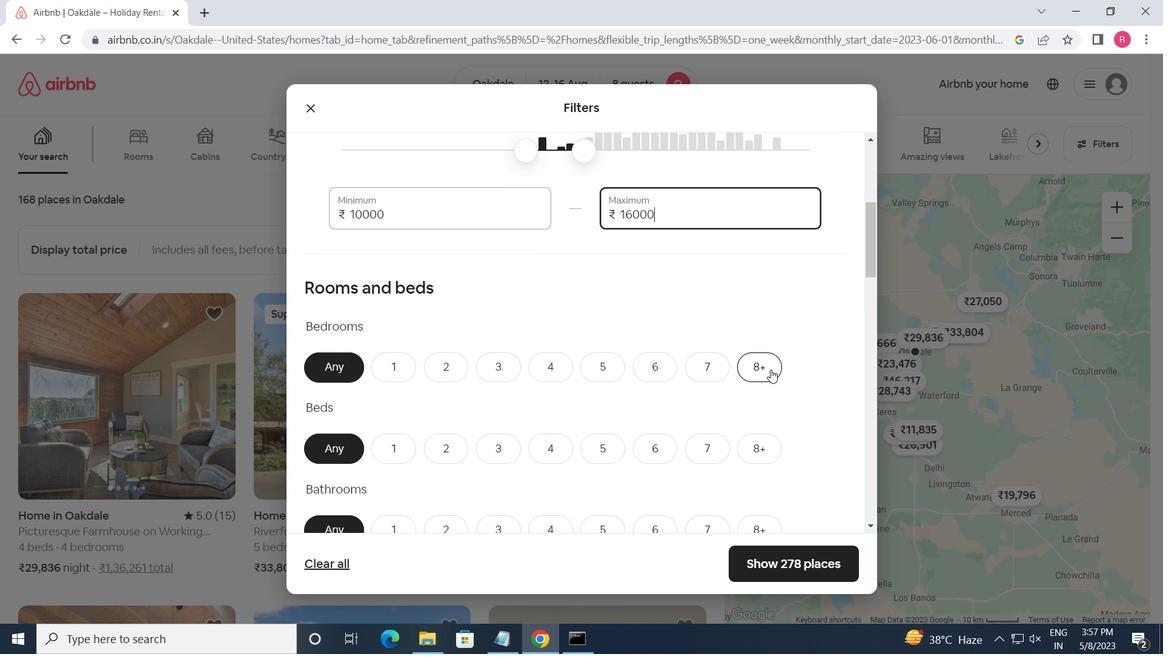 
Action: Mouse moved to (762, 452)
Screenshot: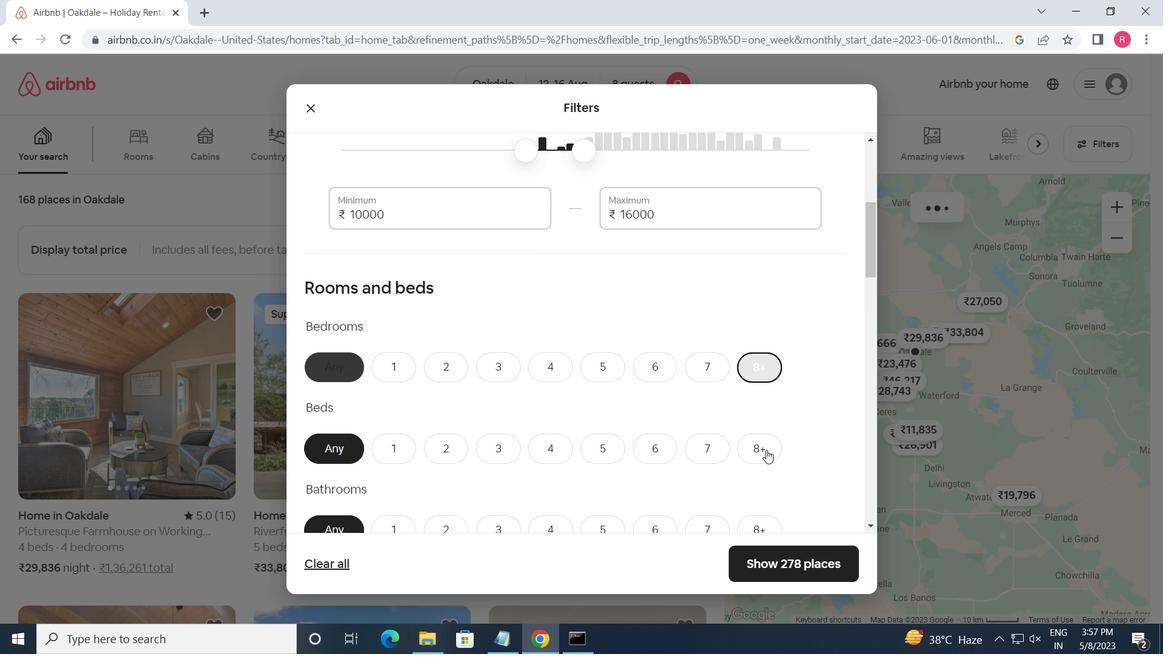 
Action: Mouse pressed left at (762, 452)
Screenshot: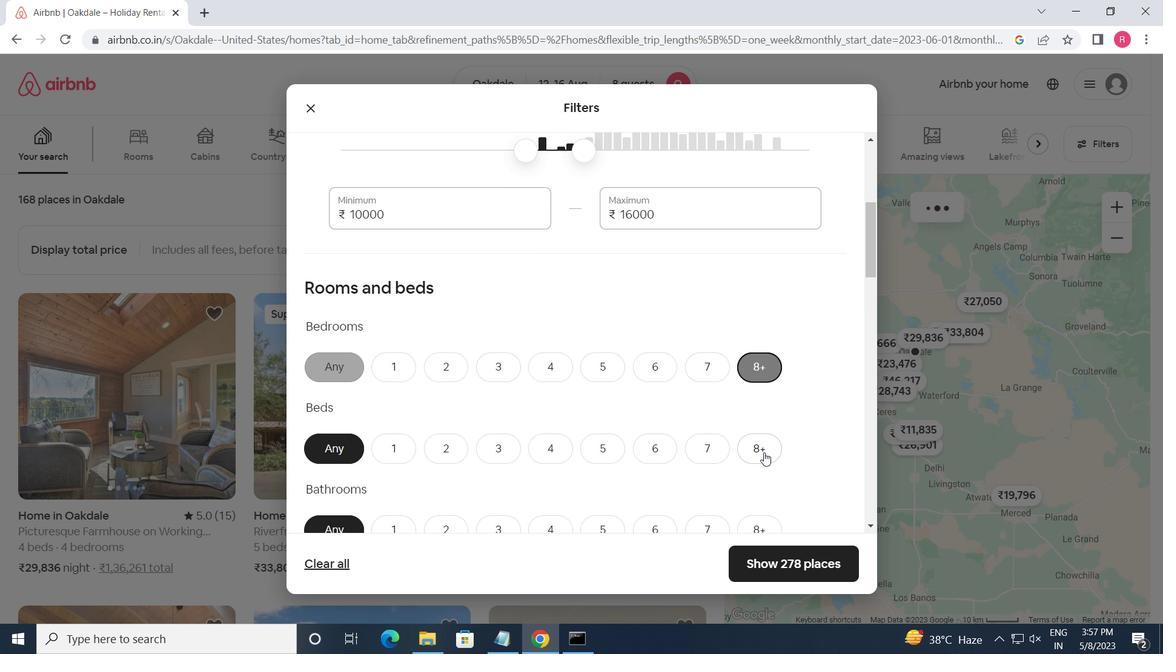 
Action: Mouse moved to (763, 453)
Screenshot: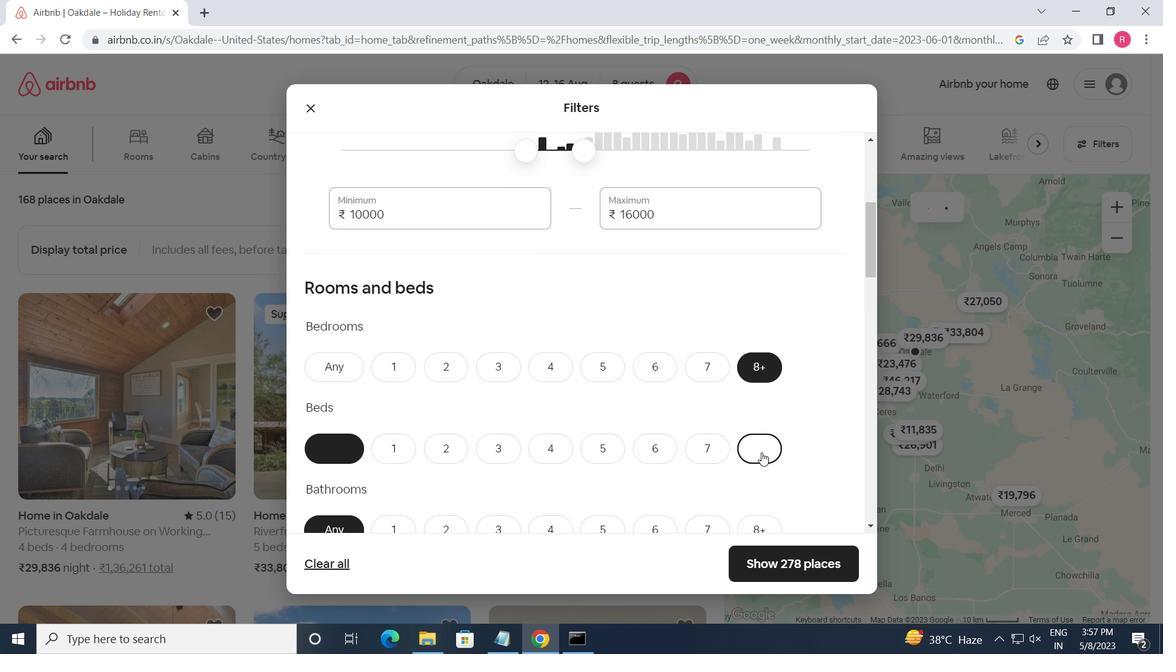 
Action: Mouse scrolled (763, 452) with delta (0, 0)
Screenshot: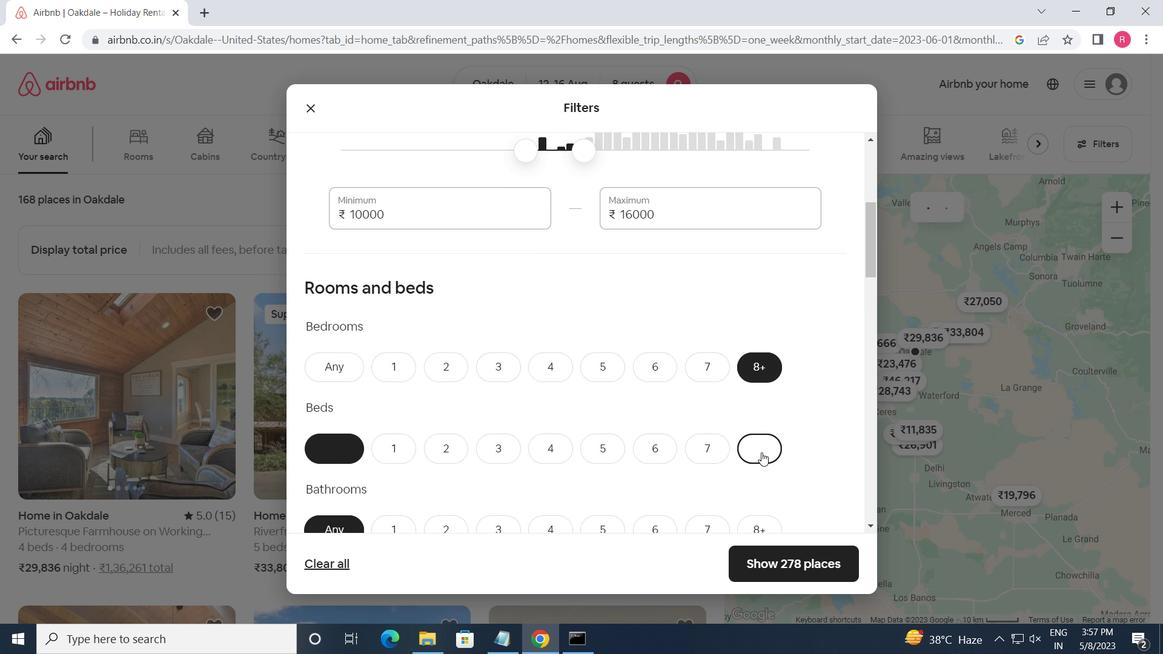 
Action: Mouse moved to (767, 452)
Screenshot: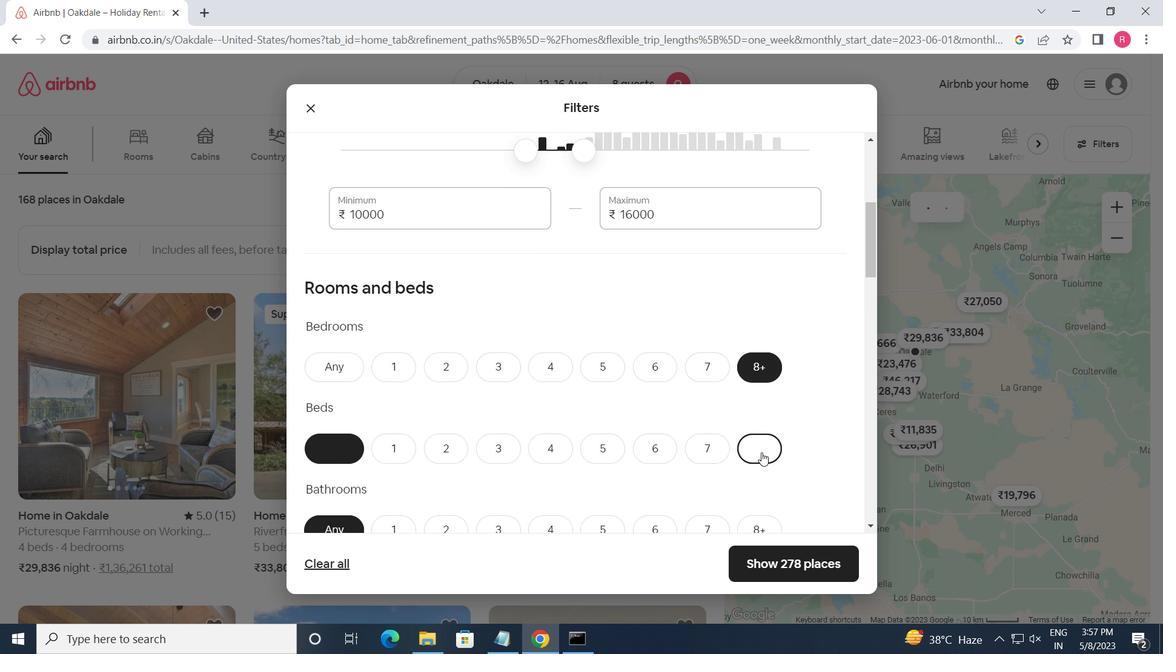 
Action: Mouse scrolled (767, 452) with delta (0, 0)
Screenshot: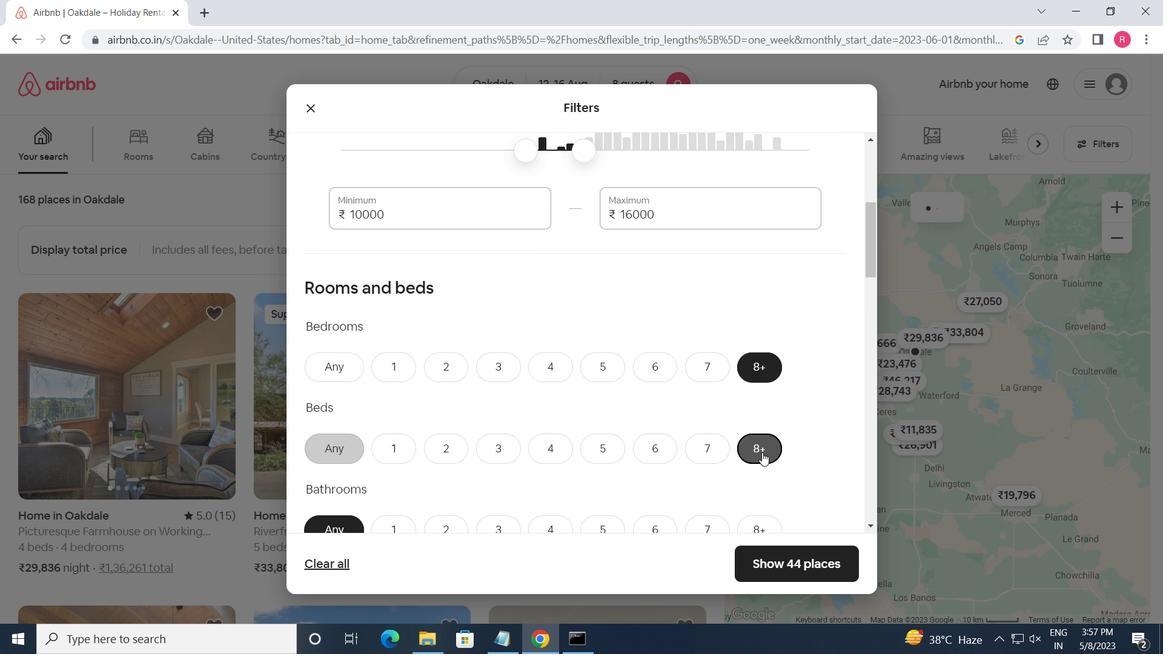 
Action: Mouse moved to (765, 383)
Screenshot: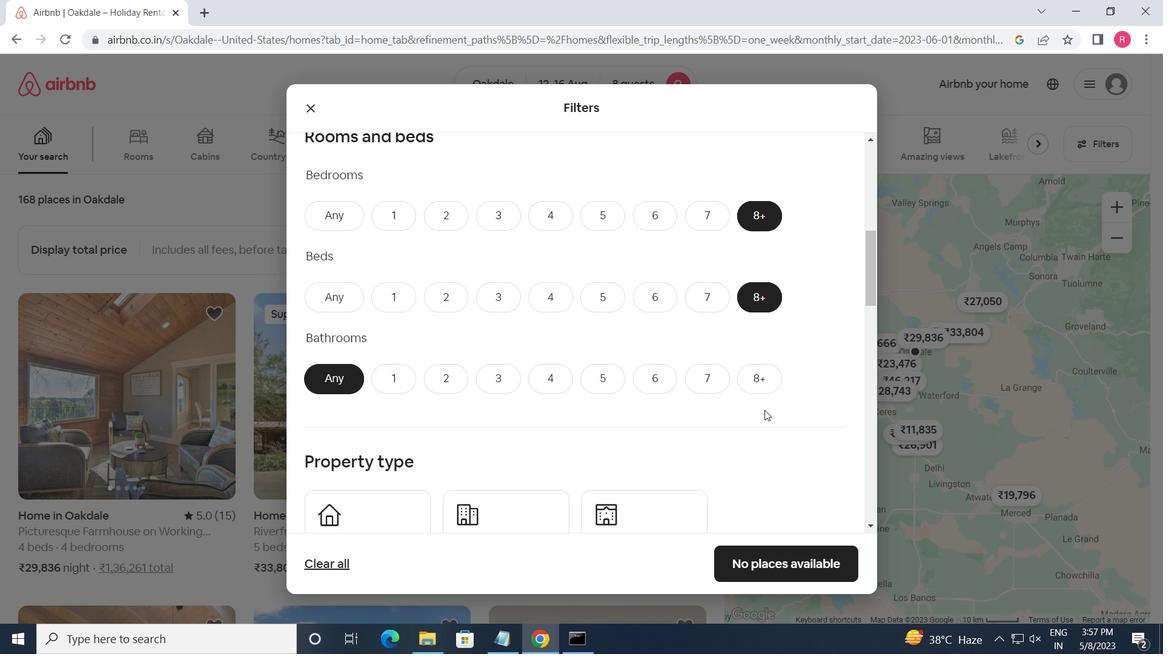 
Action: Mouse pressed left at (765, 383)
Screenshot: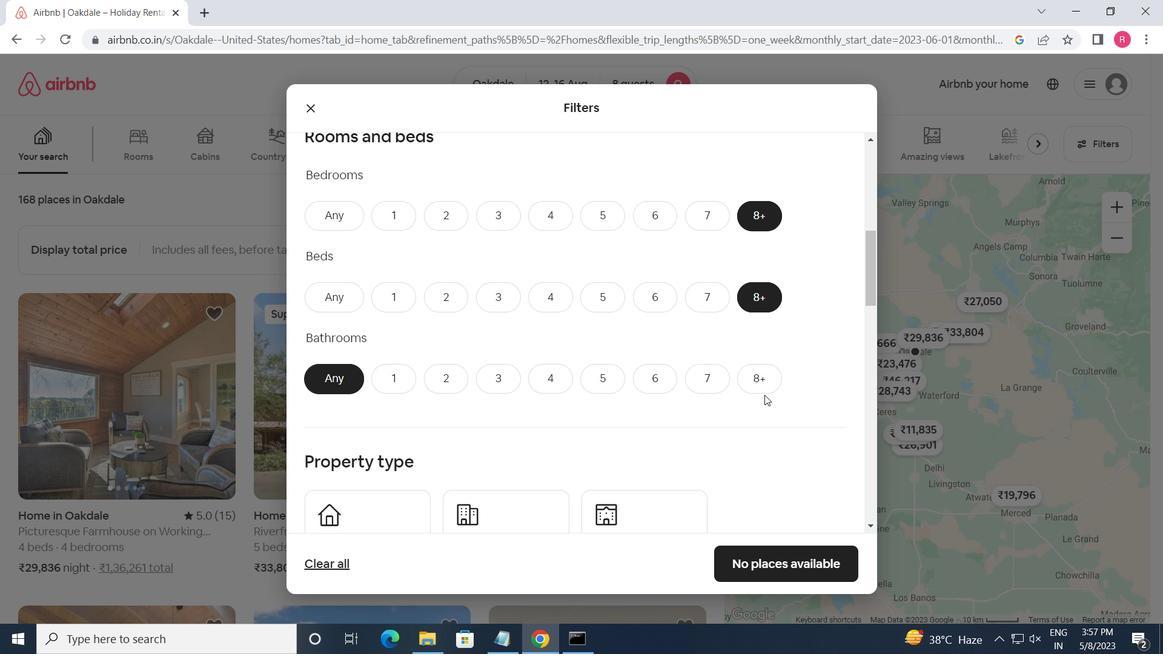 
Action: Mouse moved to (634, 380)
Screenshot: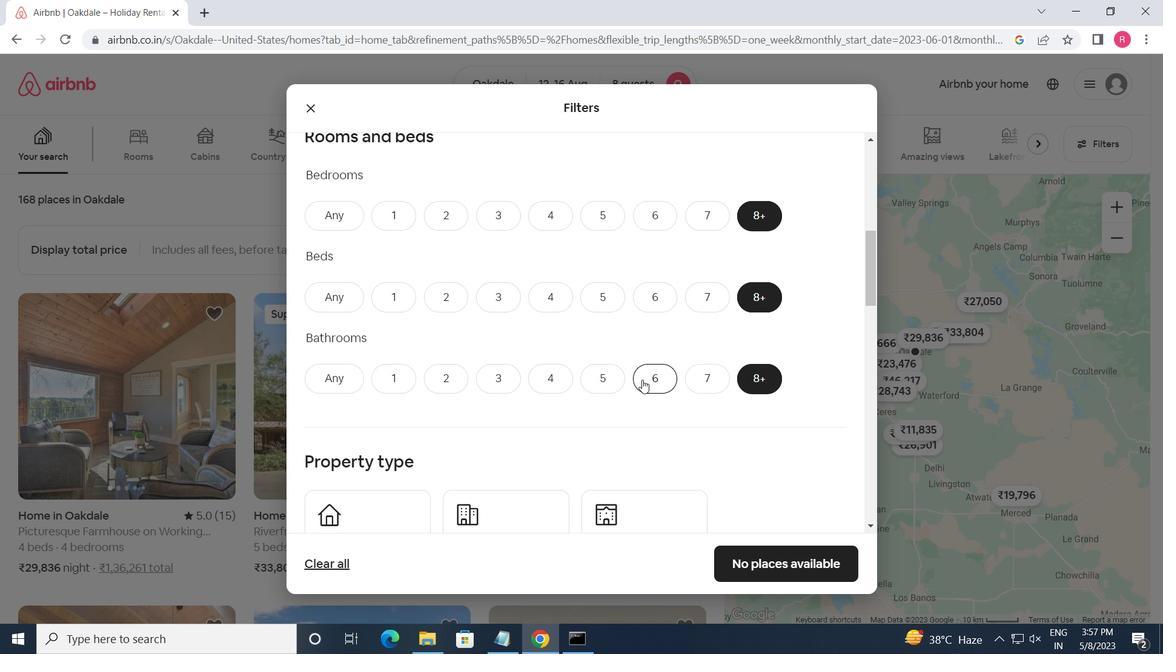 
Action: Mouse scrolled (634, 379) with delta (0, 0)
Screenshot: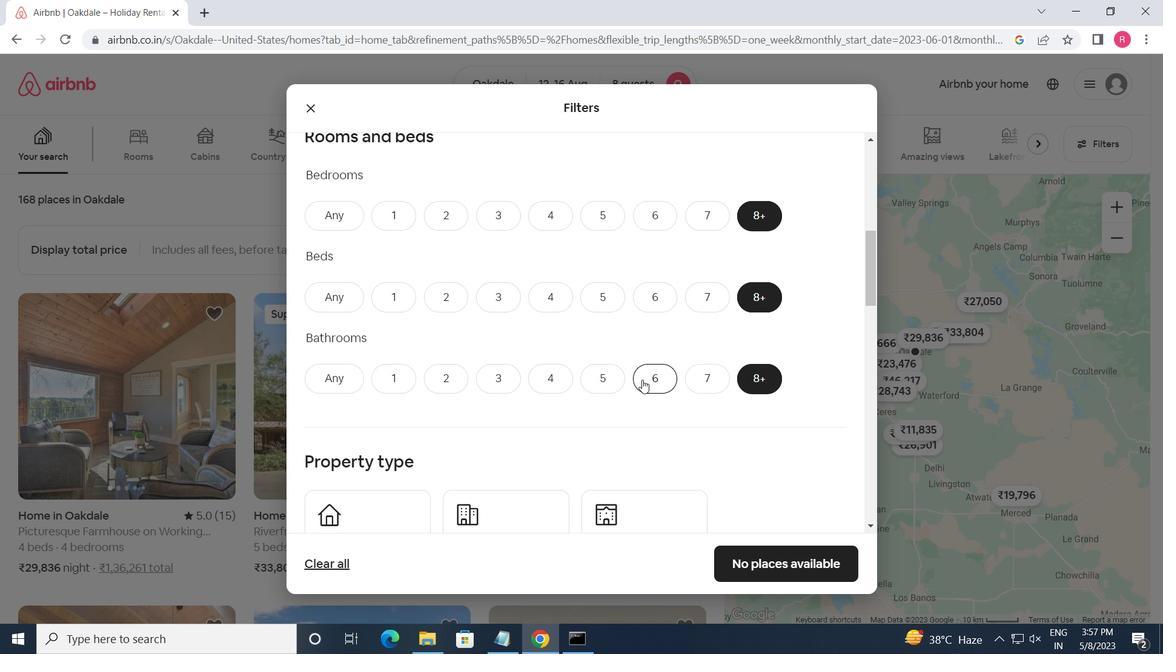 
Action: Mouse moved to (631, 380)
Screenshot: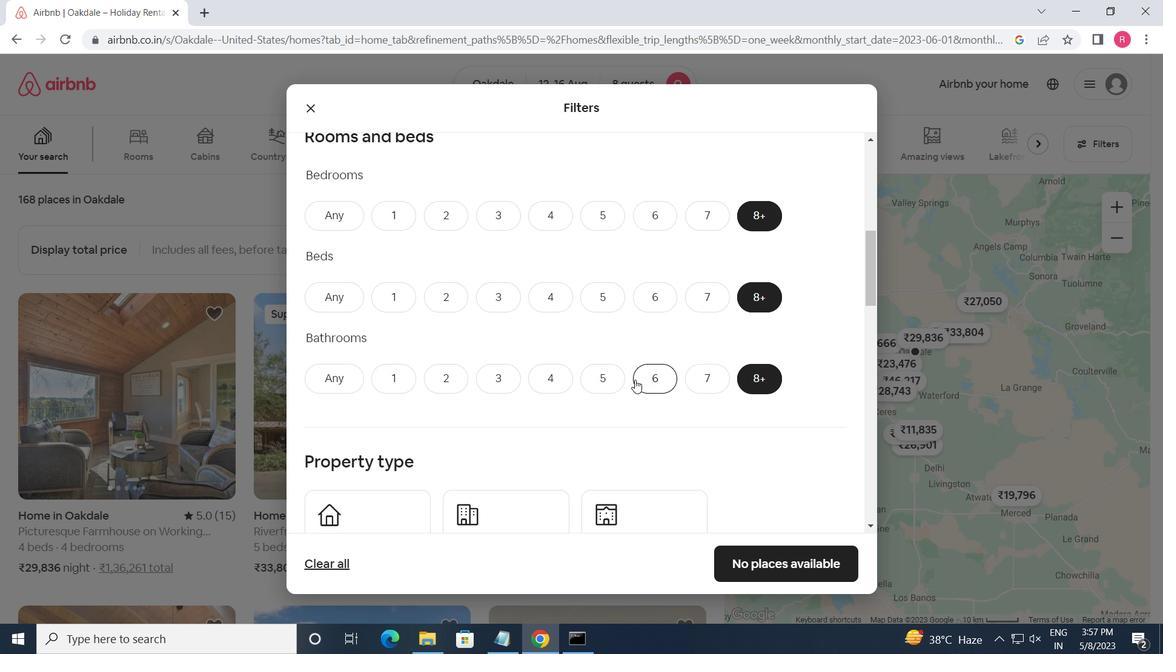 
Action: Mouse scrolled (631, 380) with delta (0, 0)
Screenshot: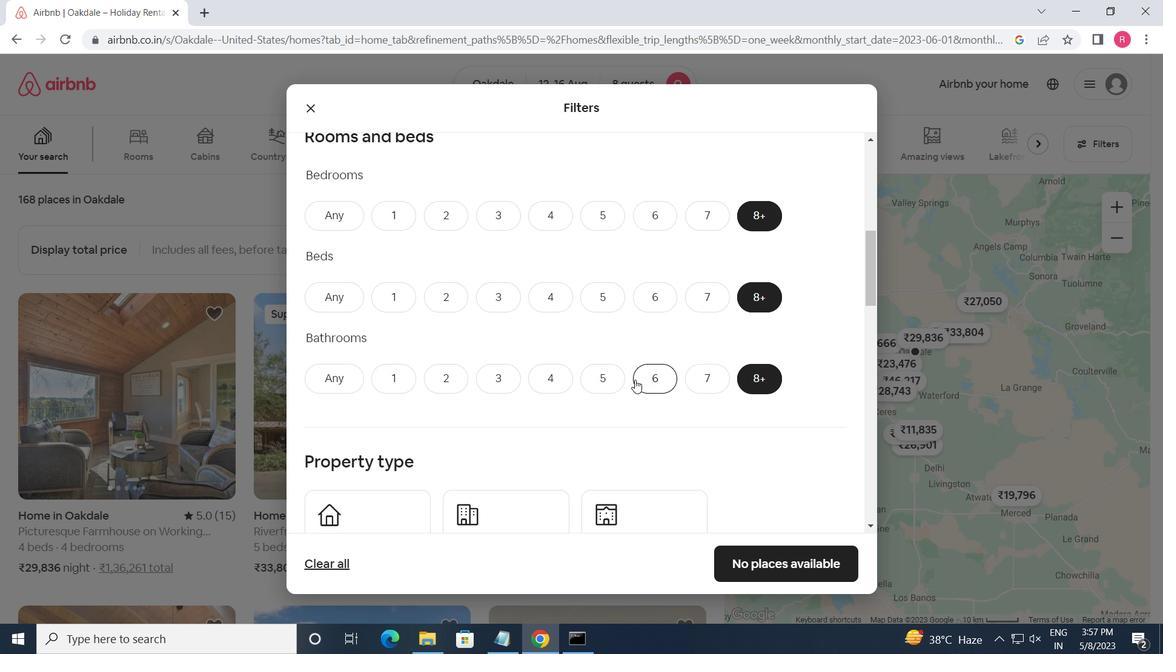 
Action: Mouse moved to (361, 370)
Screenshot: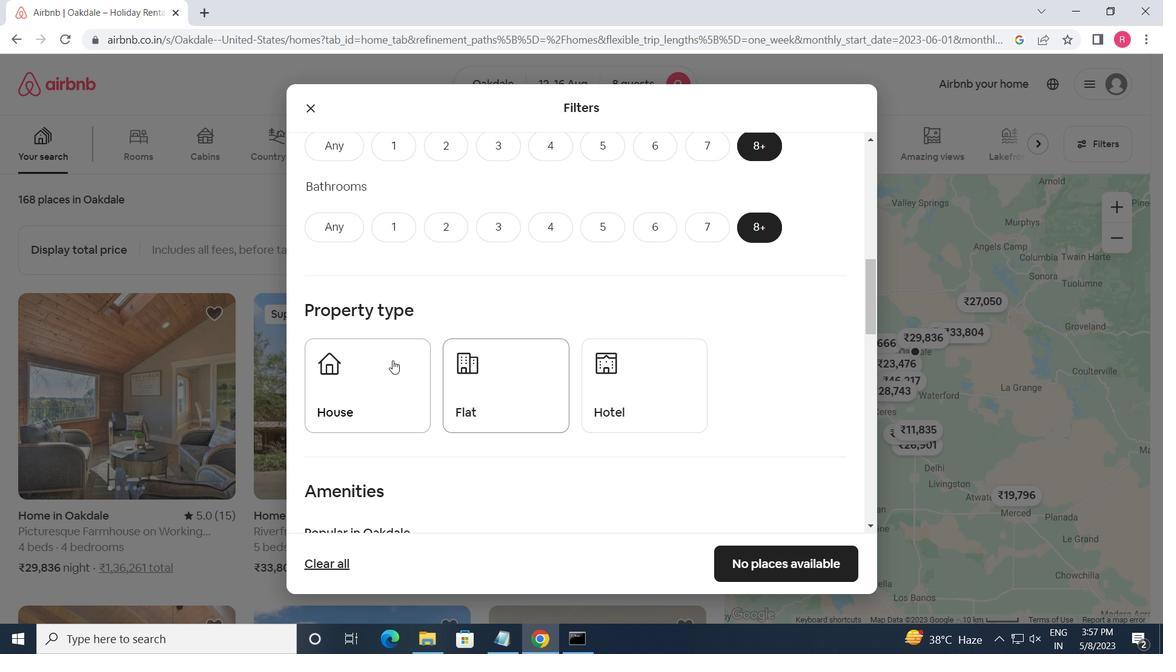
Action: Mouse pressed left at (361, 370)
Screenshot: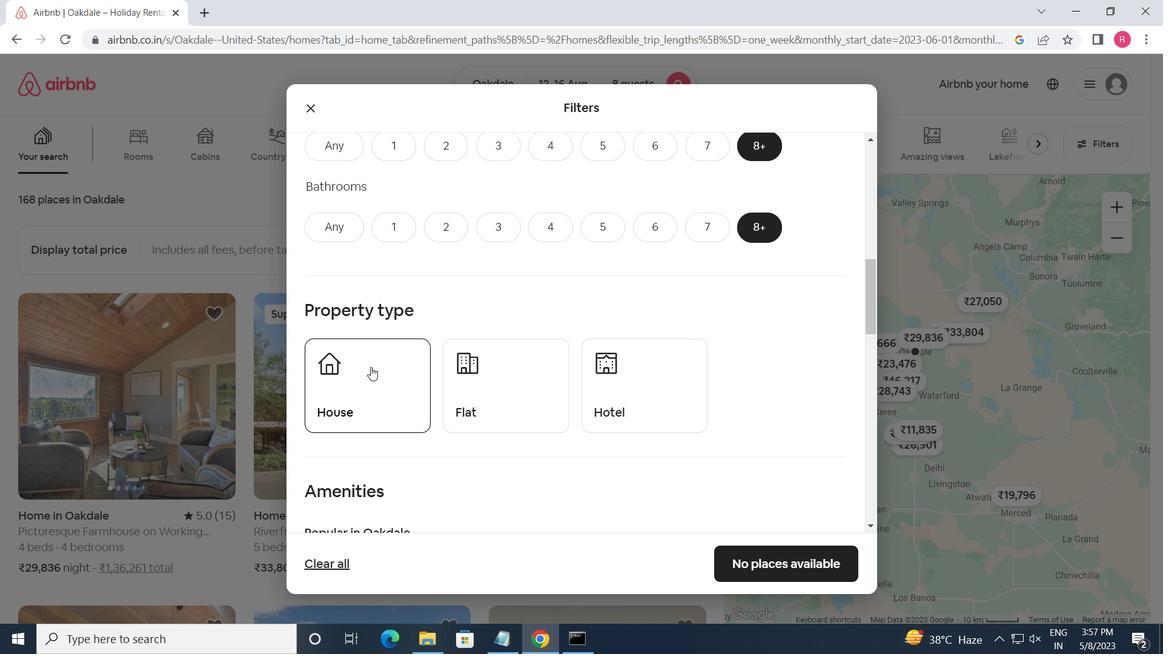 
Action: Mouse moved to (511, 376)
Screenshot: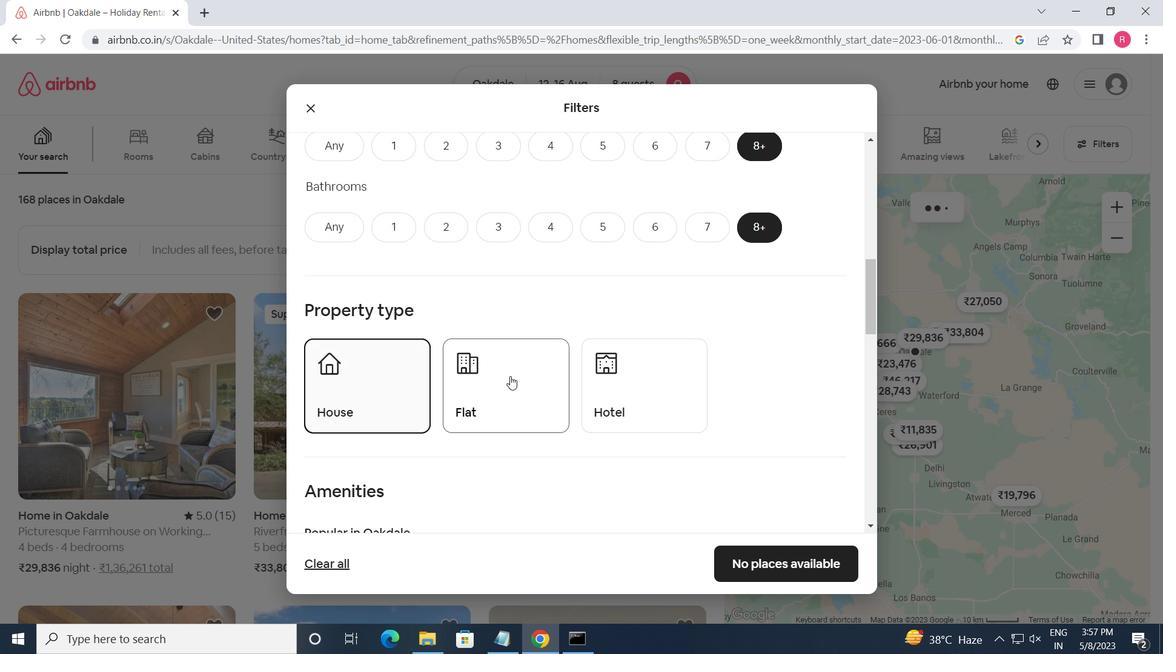 
Action: Mouse pressed left at (511, 376)
Screenshot: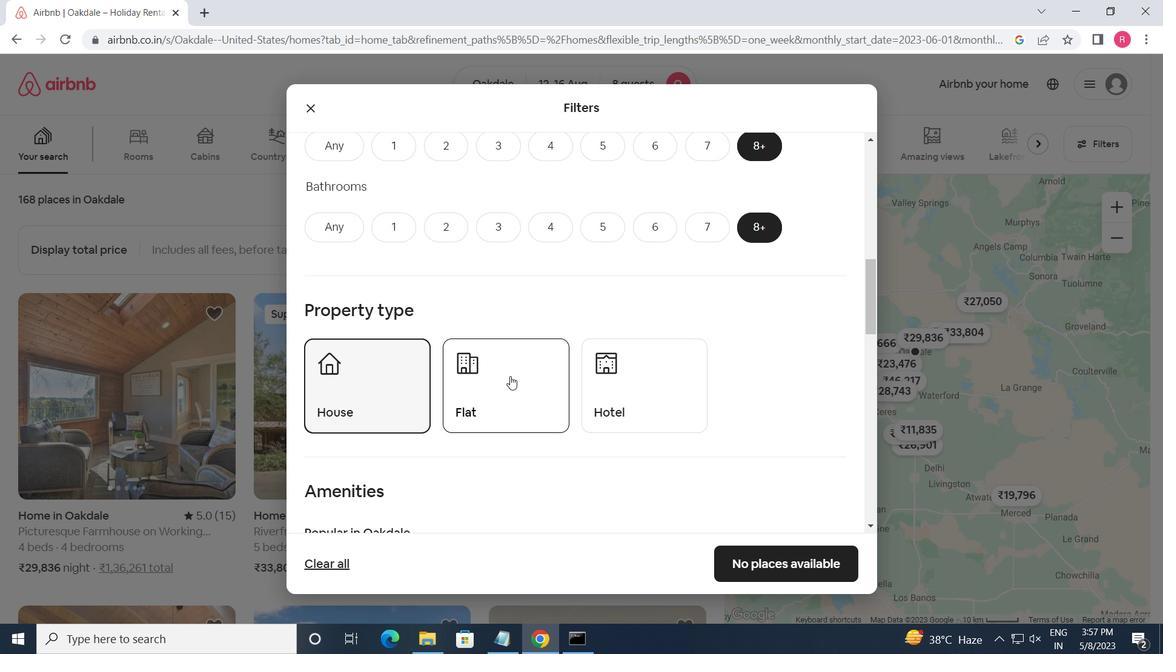 
Action: Mouse moved to (621, 391)
Screenshot: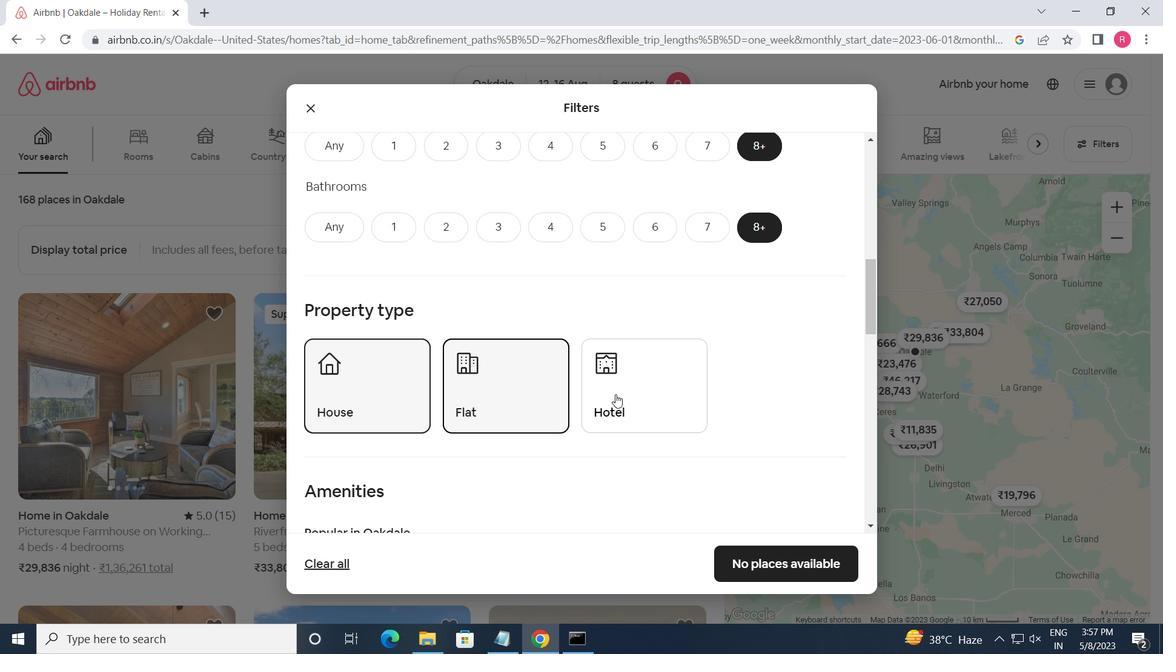 
Action: Mouse pressed left at (621, 391)
Screenshot: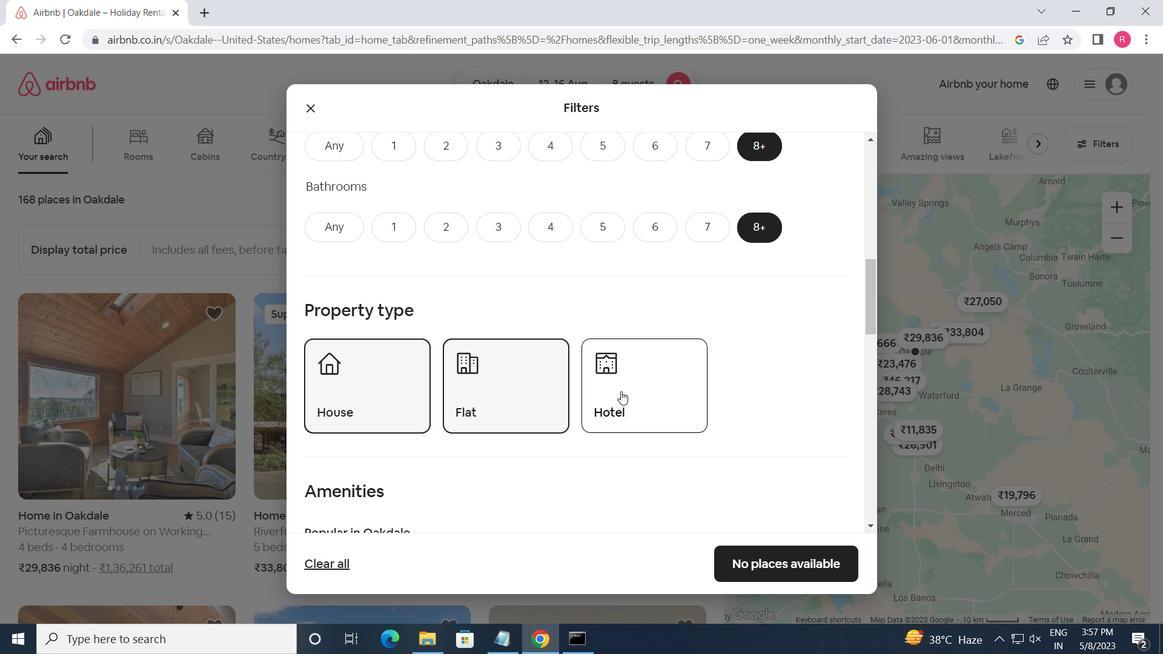 
Action: Mouse moved to (484, 401)
Screenshot: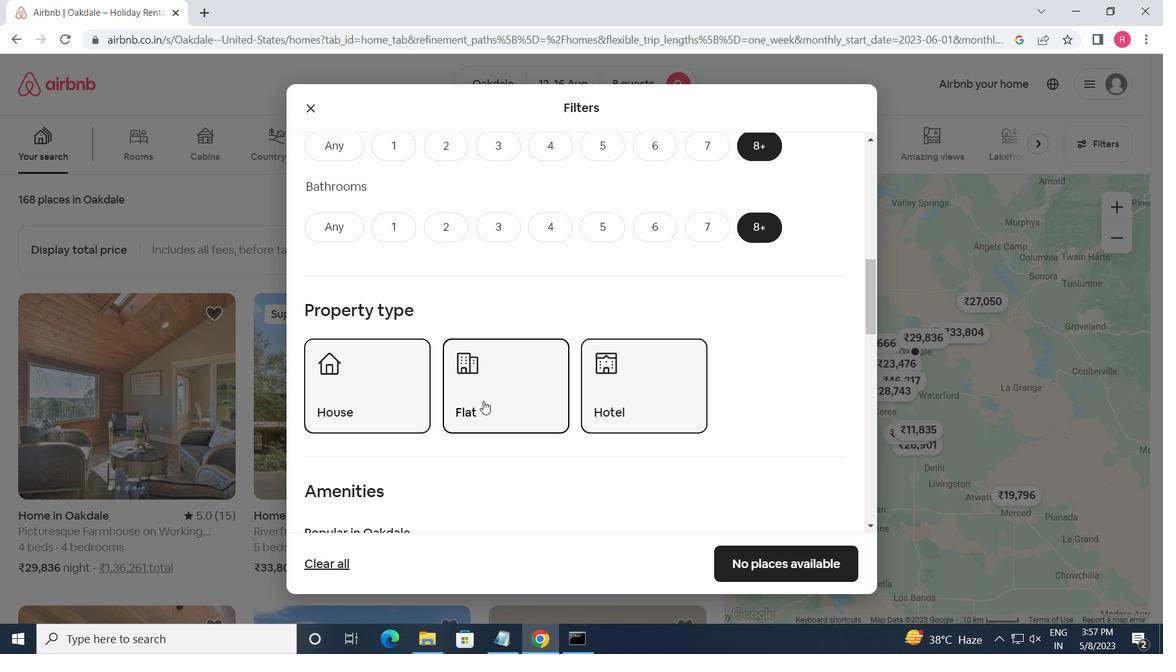 
Action: Mouse scrolled (484, 401) with delta (0, 0)
Screenshot: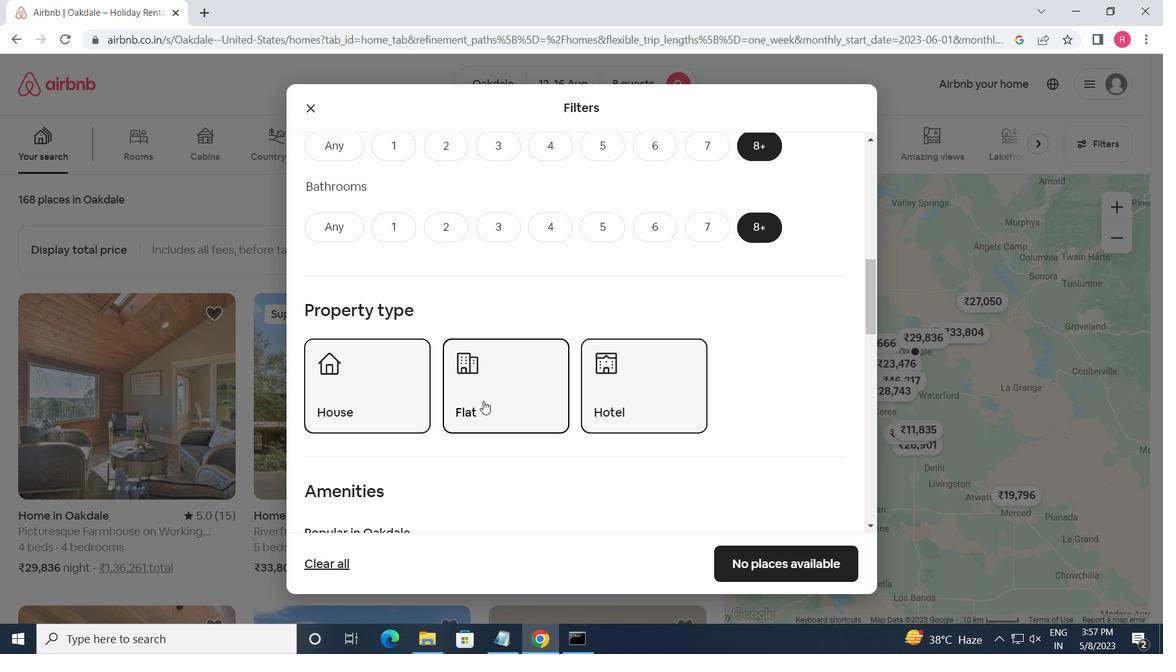 
Action: Mouse scrolled (484, 401) with delta (0, 0)
Screenshot: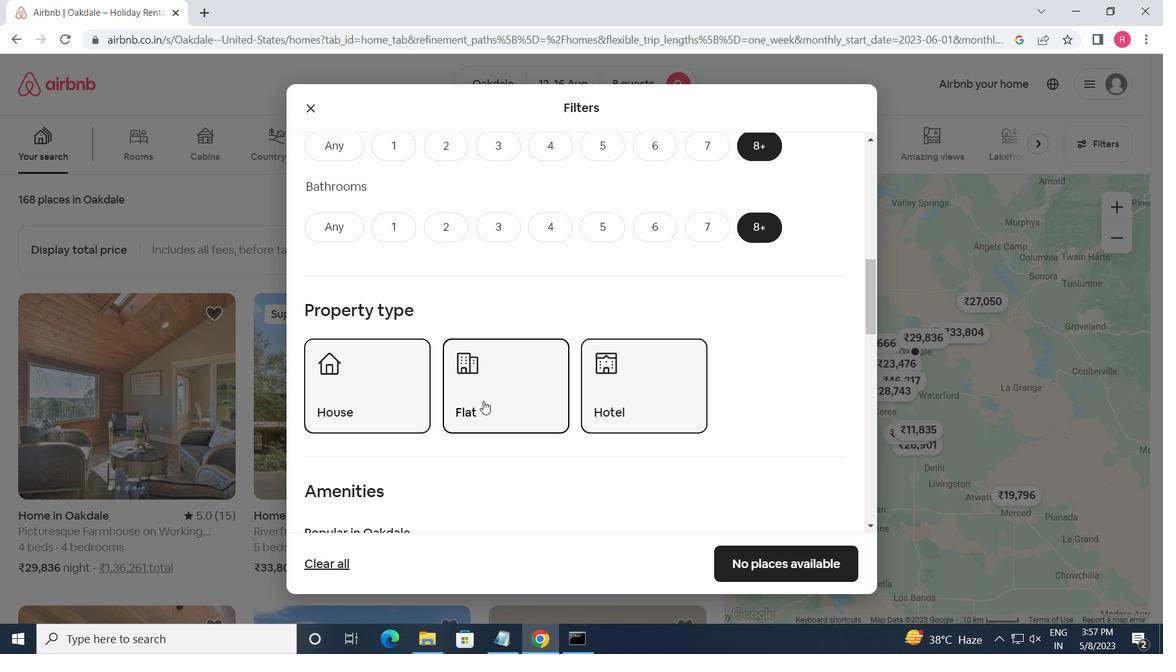 
Action: Mouse scrolled (484, 401) with delta (0, 0)
Screenshot: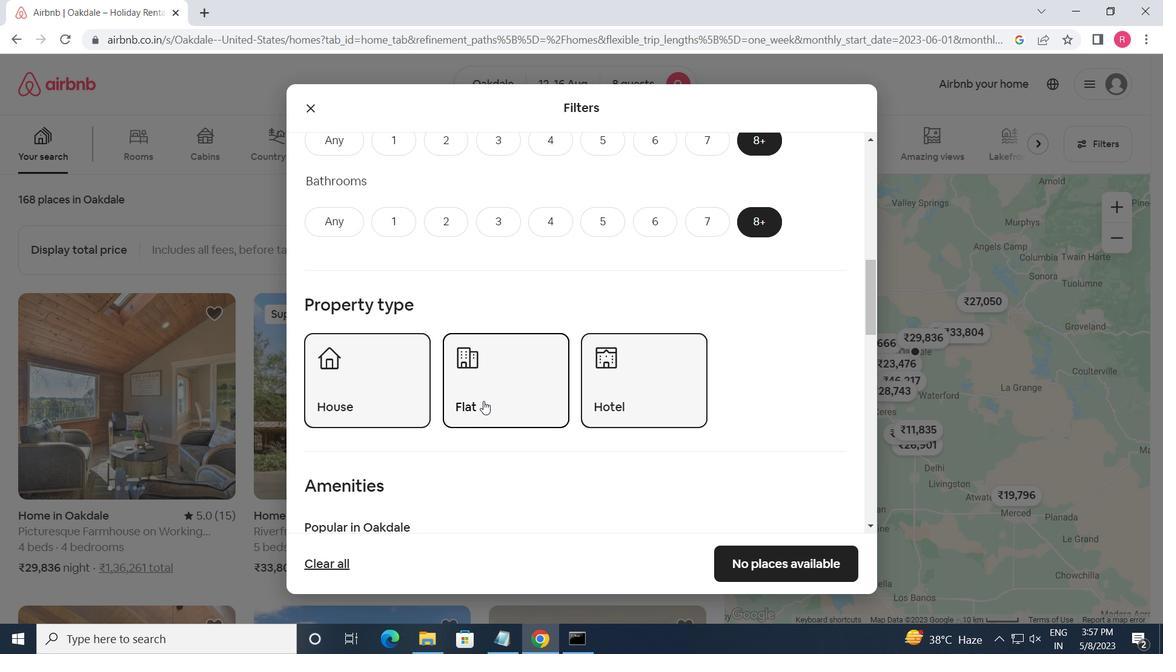 
Action: Mouse moved to (486, 400)
Screenshot: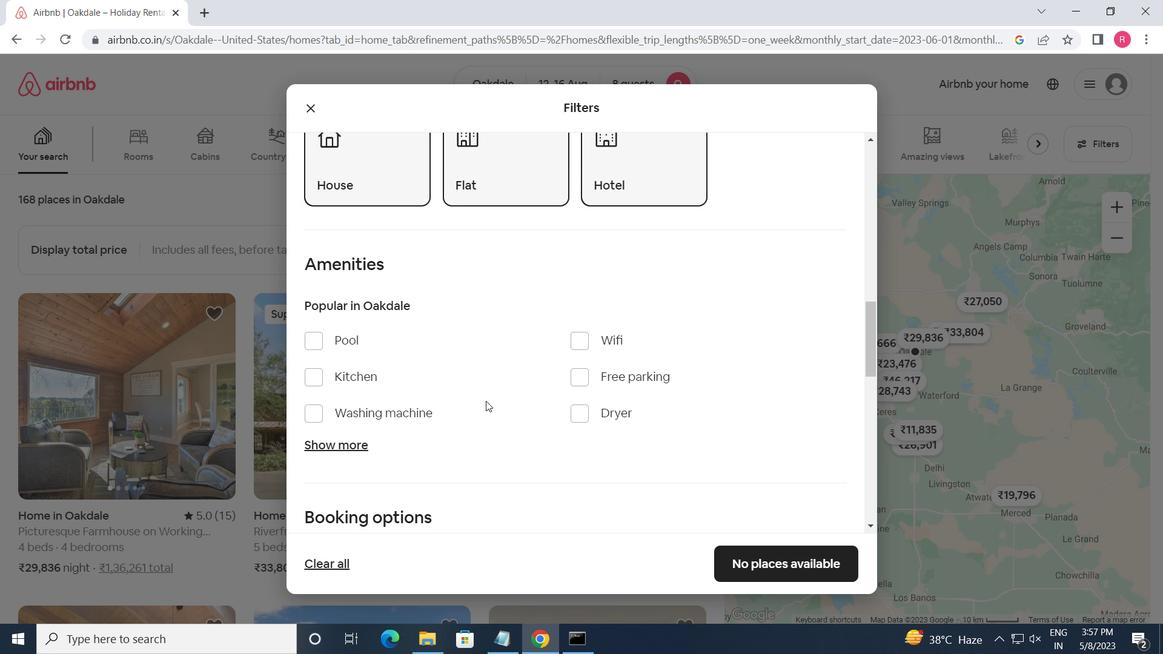 
Action: Mouse scrolled (486, 399) with delta (0, 0)
Screenshot: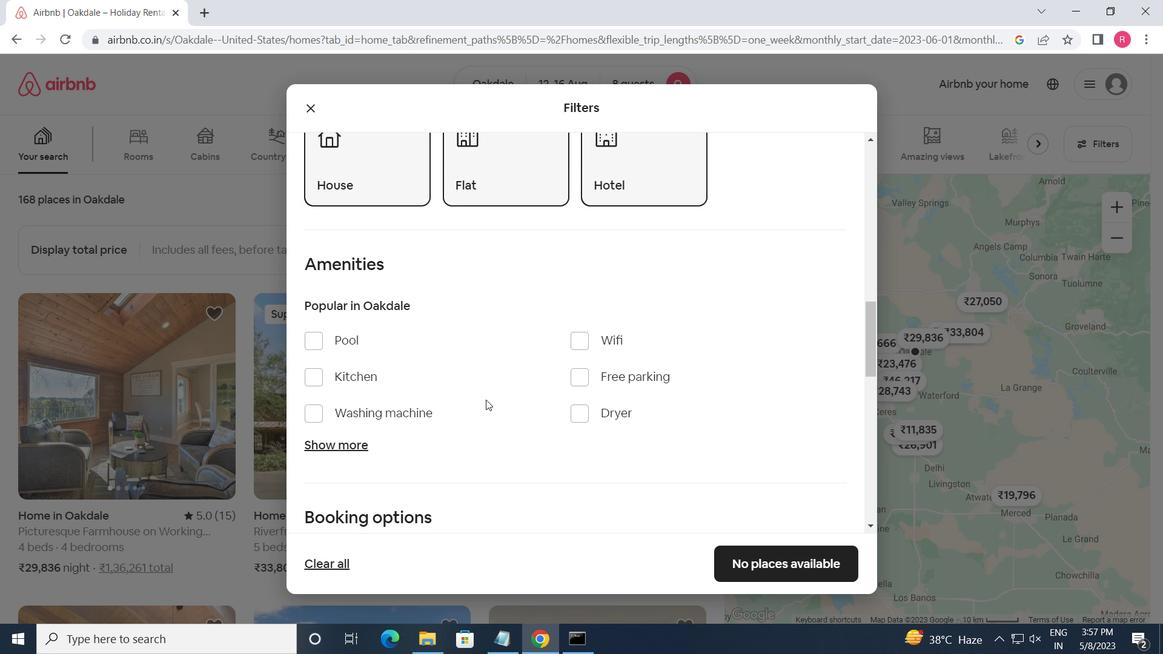
Action: Mouse scrolled (486, 399) with delta (0, 0)
Screenshot: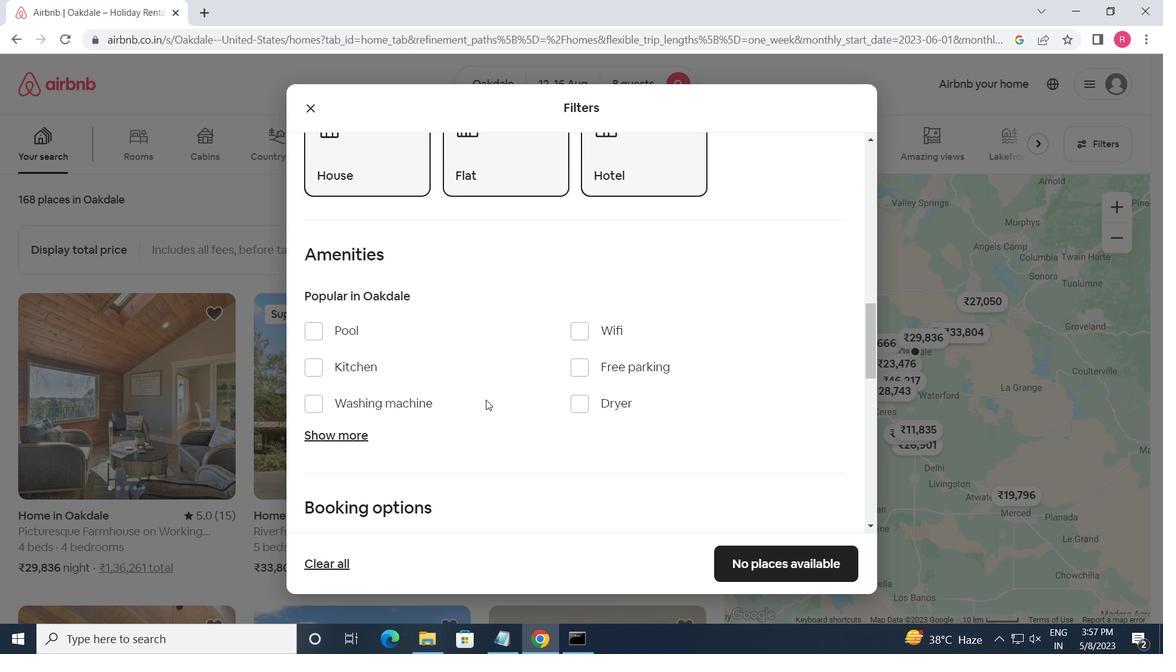 
Action: Mouse moved to (340, 293)
Screenshot: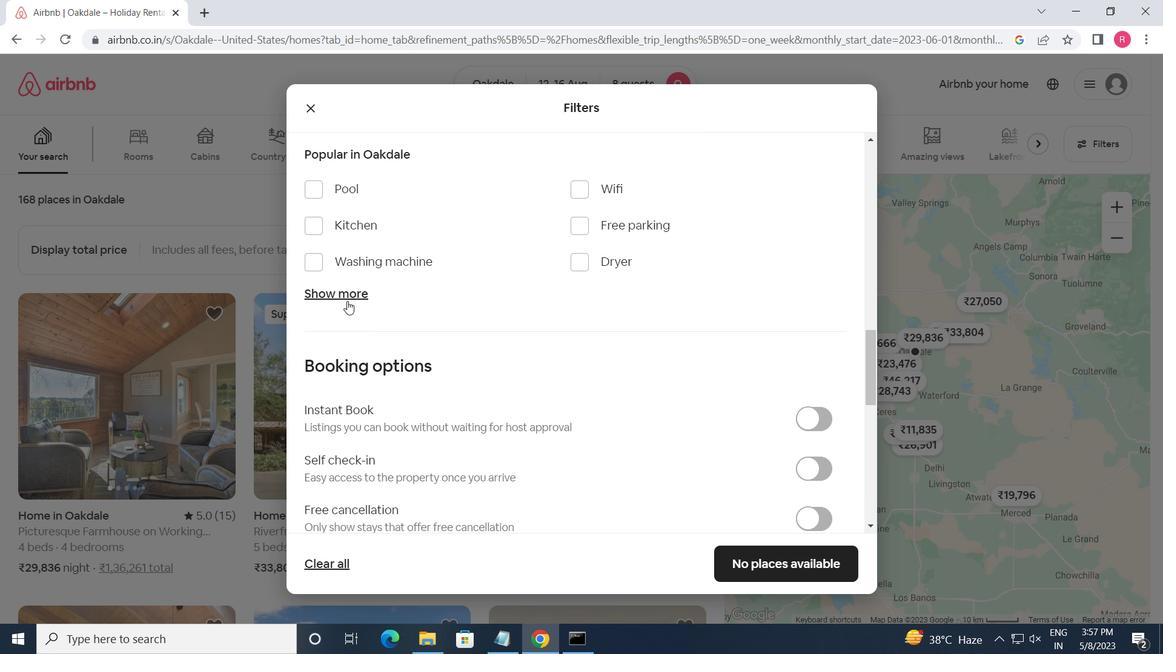
Action: Mouse pressed left at (340, 293)
Screenshot: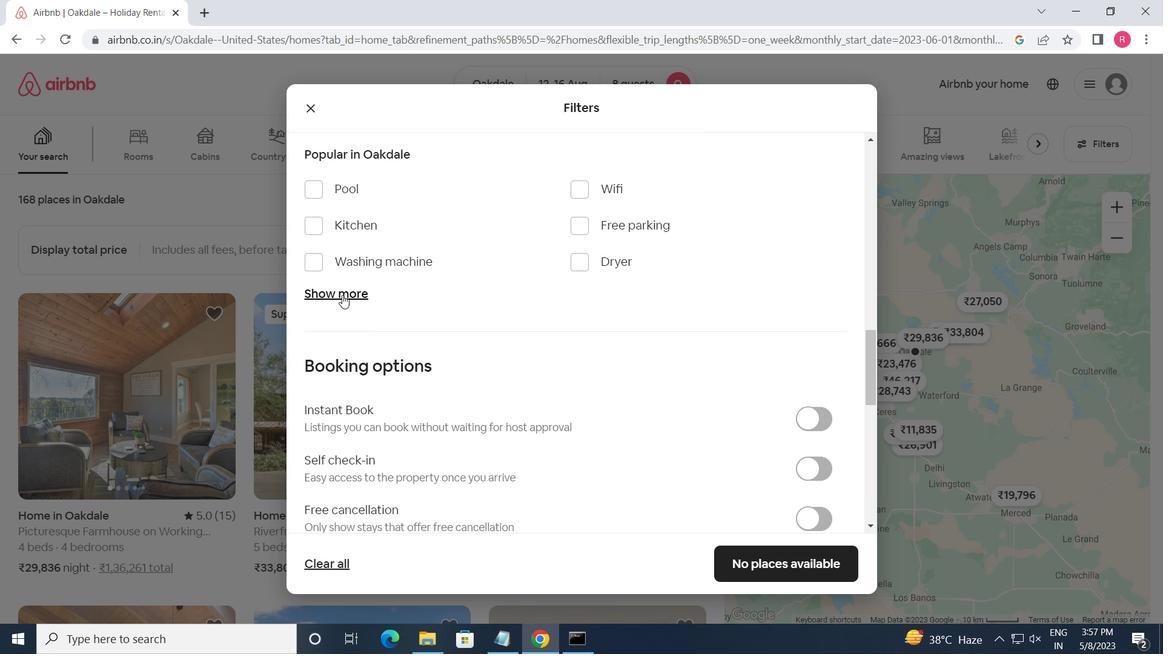 
Action: Mouse moved to (582, 185)
Screenshot: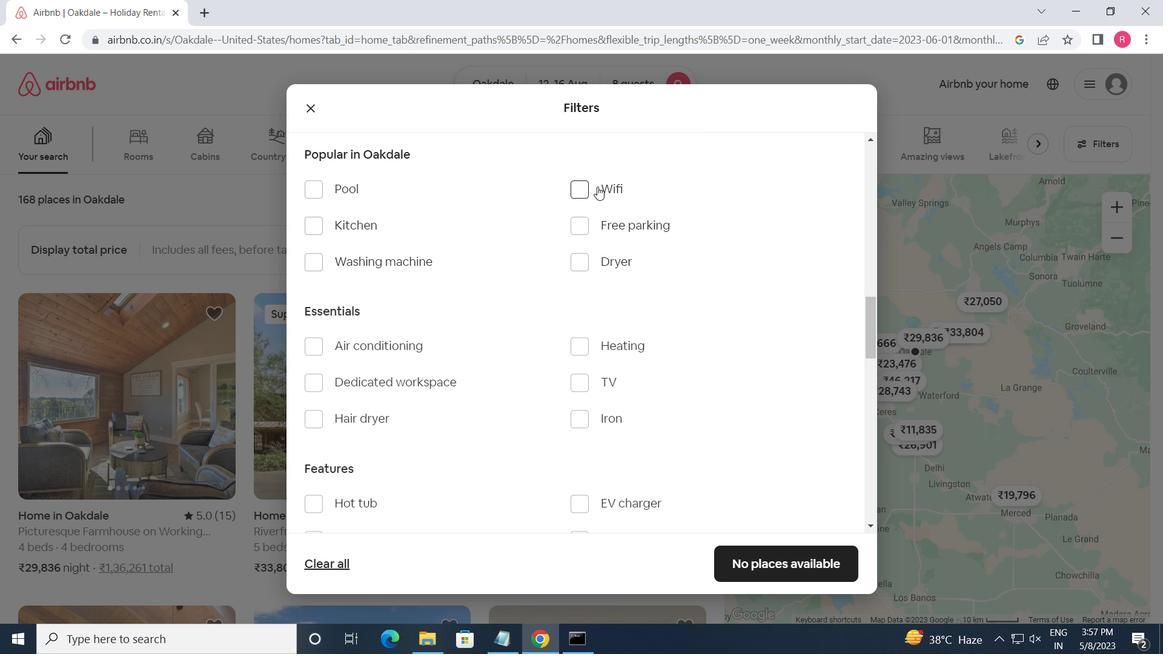 
Action: Mouse pressed left at (582, 185)
Screenshot: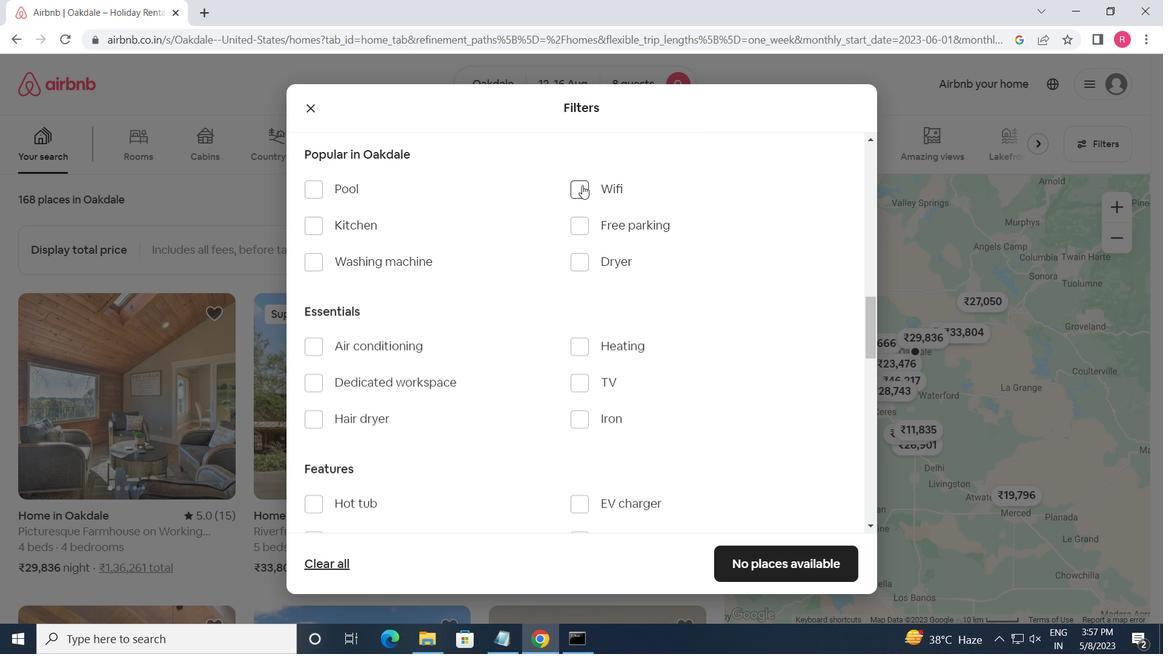 
Action: Mouse moved to (574, 226)
Screenshot: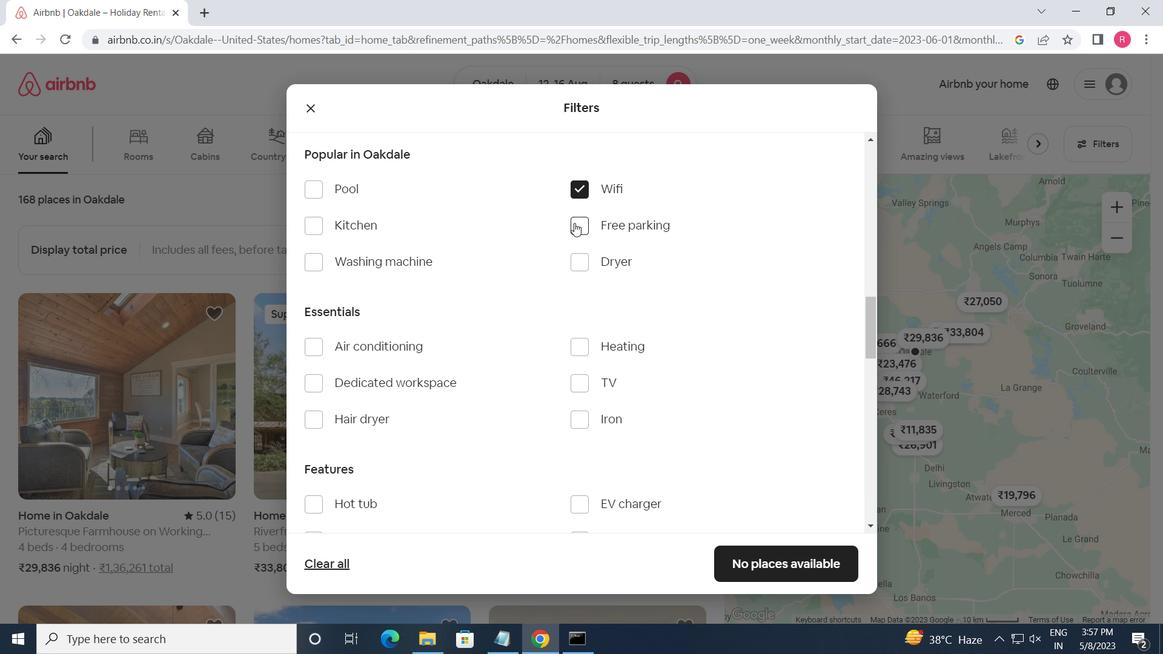 
Action: Mouse pressed left at (574, 226)
Screenshot: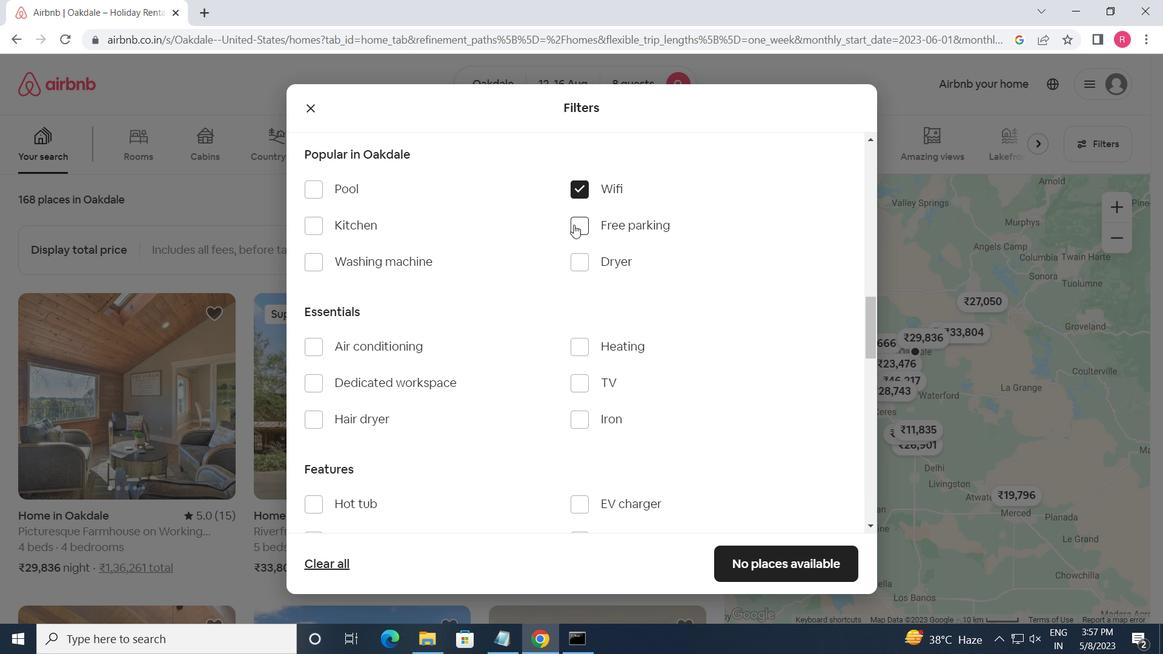 
Action: Mouse moved to (457, 307)
Screenshot: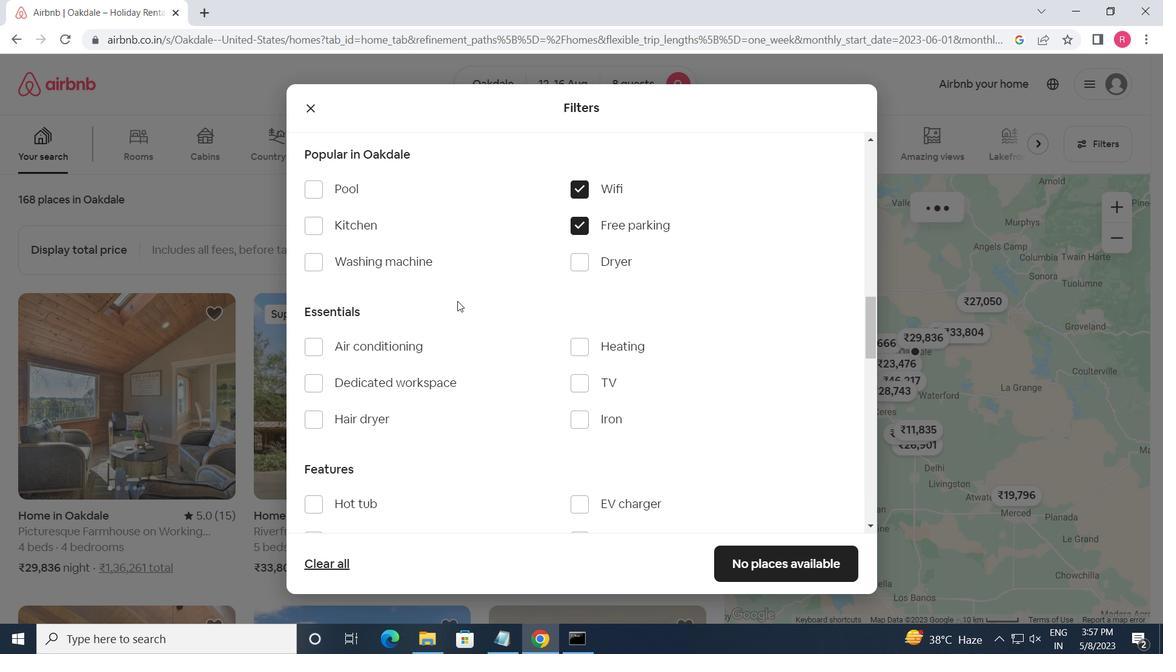 
Action: Mouse scrolled (457, 307) with delta (0, 0)
Screenshot: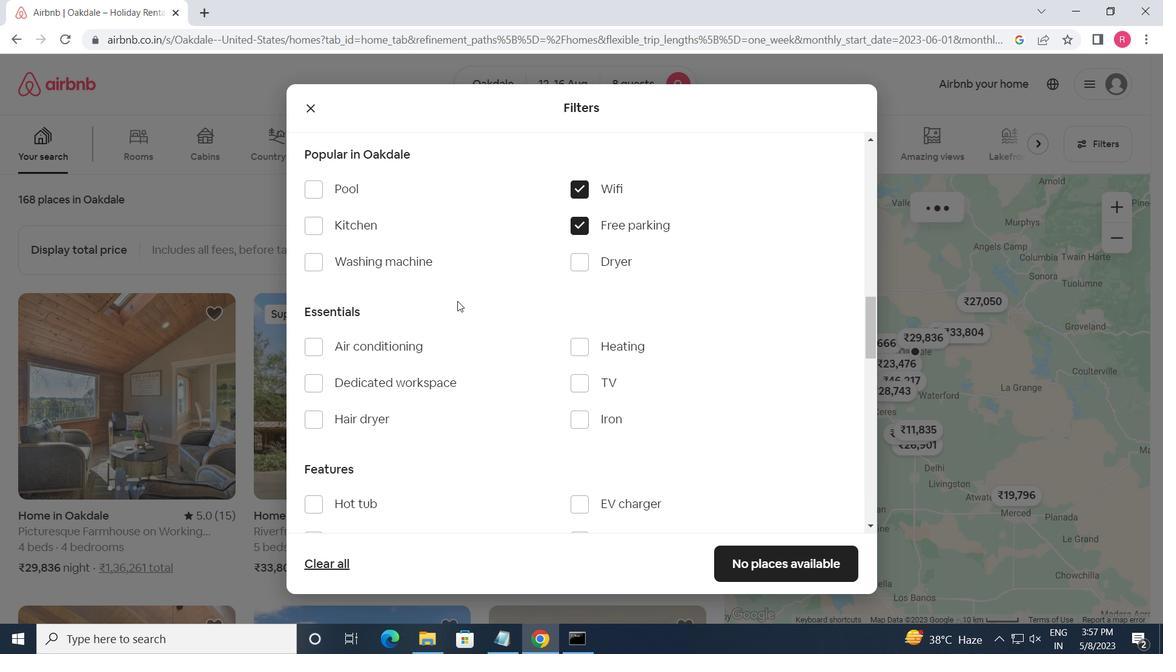 
Action: Mouse moved to (578, 310)
Screenshot: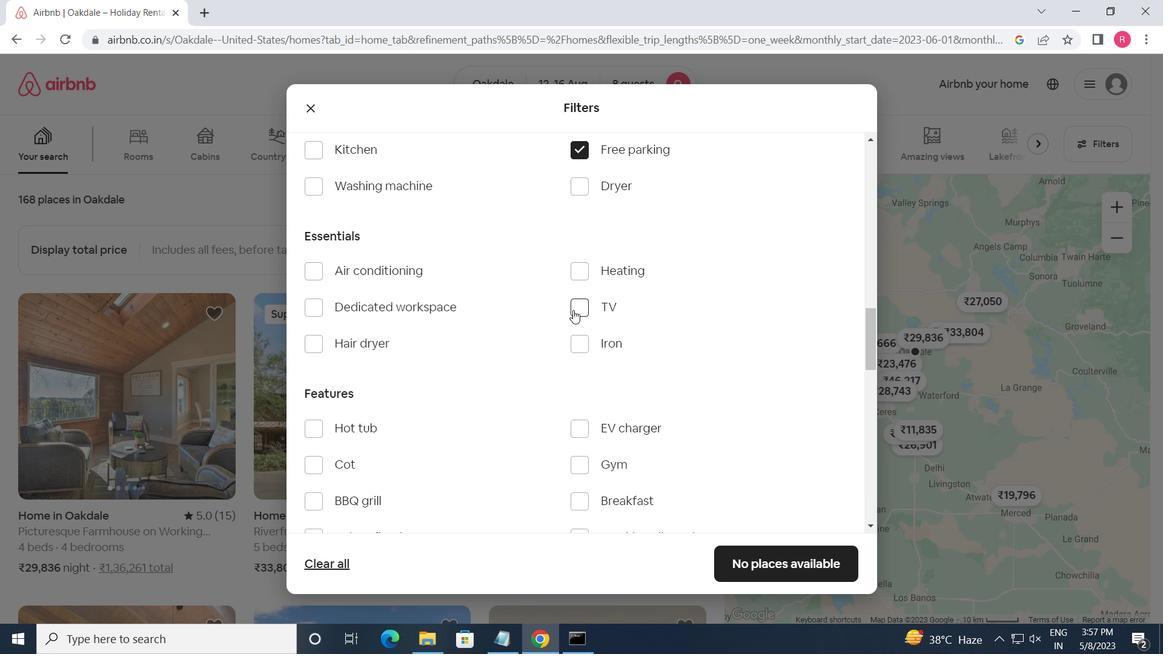 
Action: Mouse pressed left at (578, 310)
Screenshot: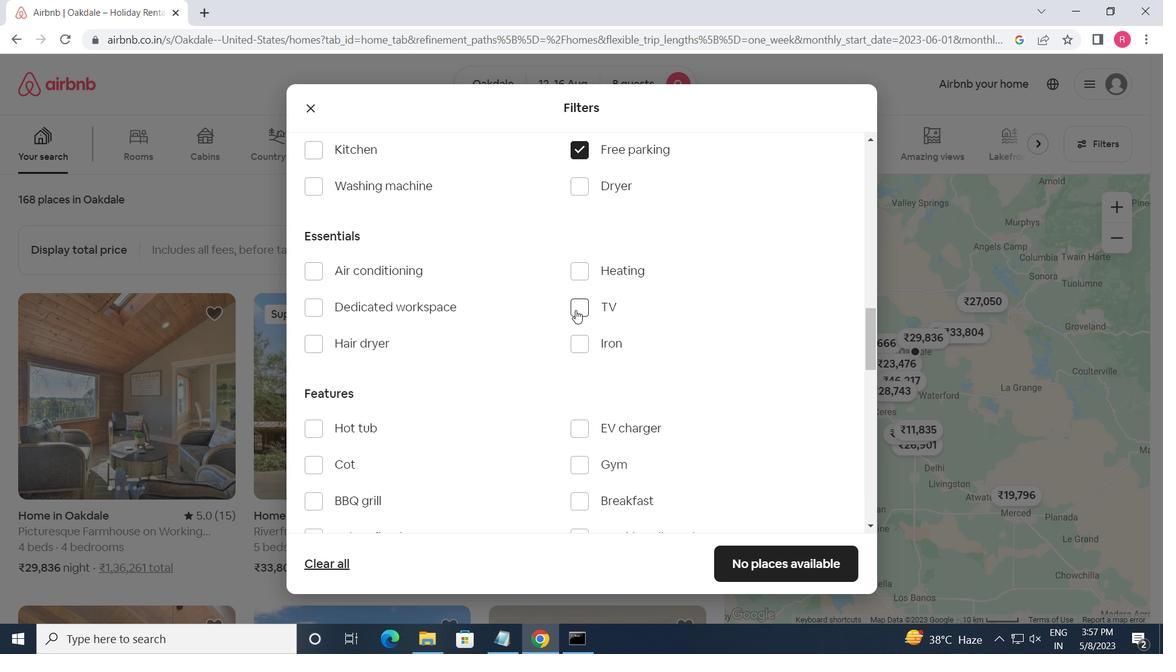 
Action: Mouse moved to (502, 353)
Screenshot: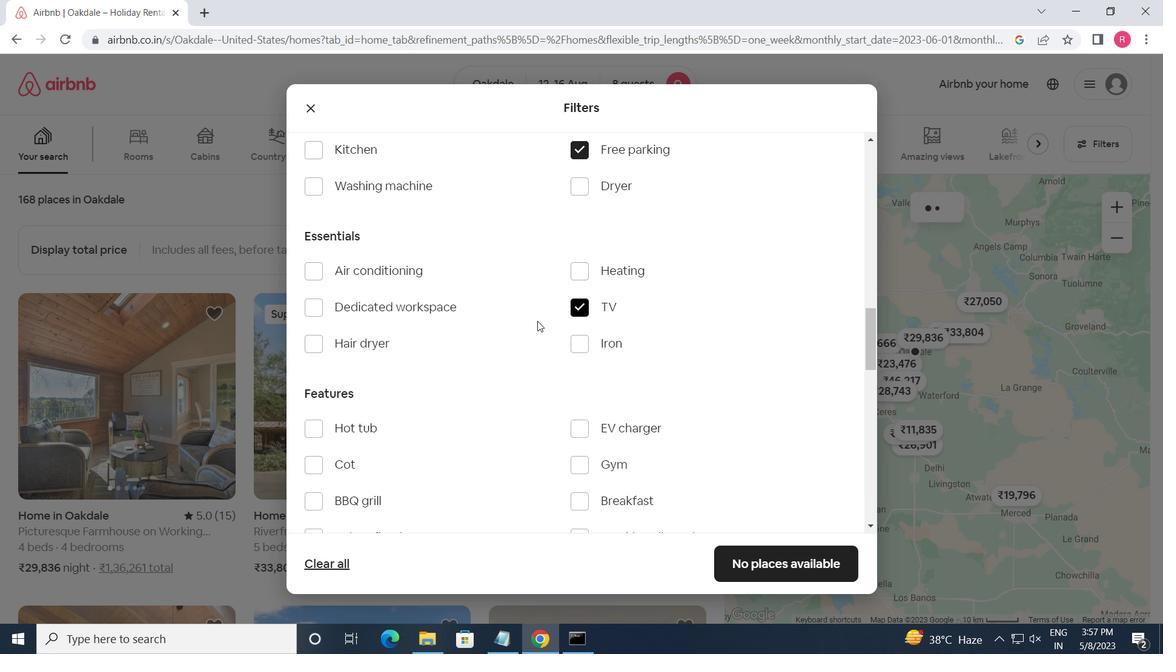 
Action: Mouse scrolled (502, 352) with delta (0, 0)
Screenshot: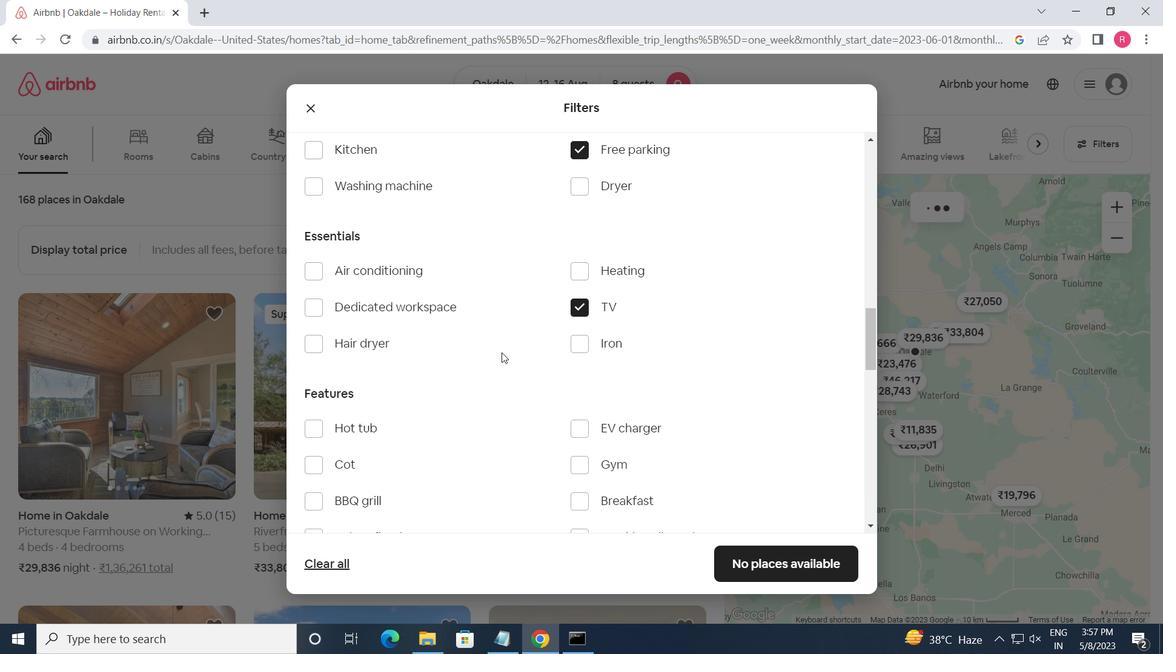 
Action: Mouse scrolled (502, 352) with delta (0, 0)
Screenshot: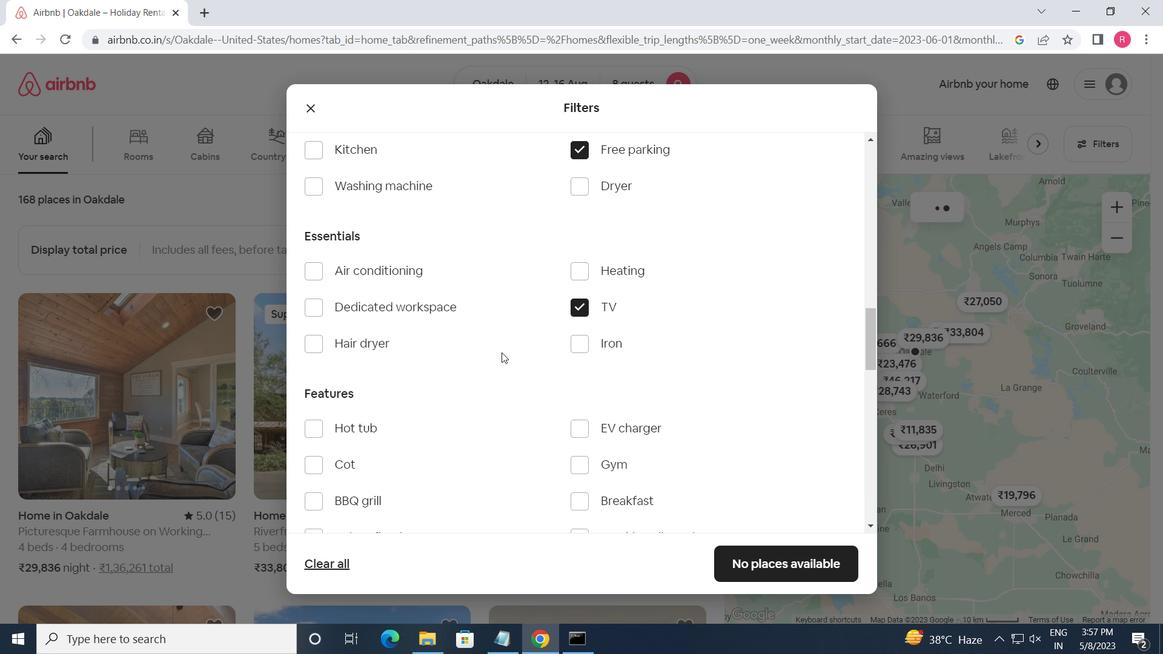 
Action: Mouse moved to (585, 309)
Screenshot: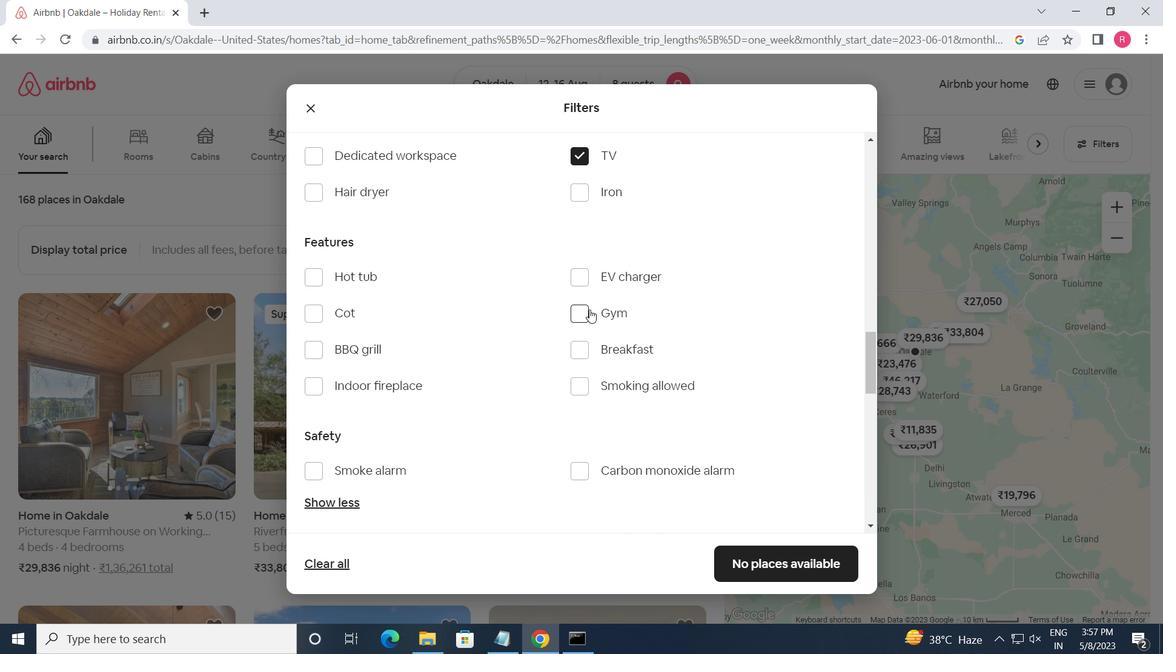 
Action: Mouse pressed left at (585, 309)
Screenshot: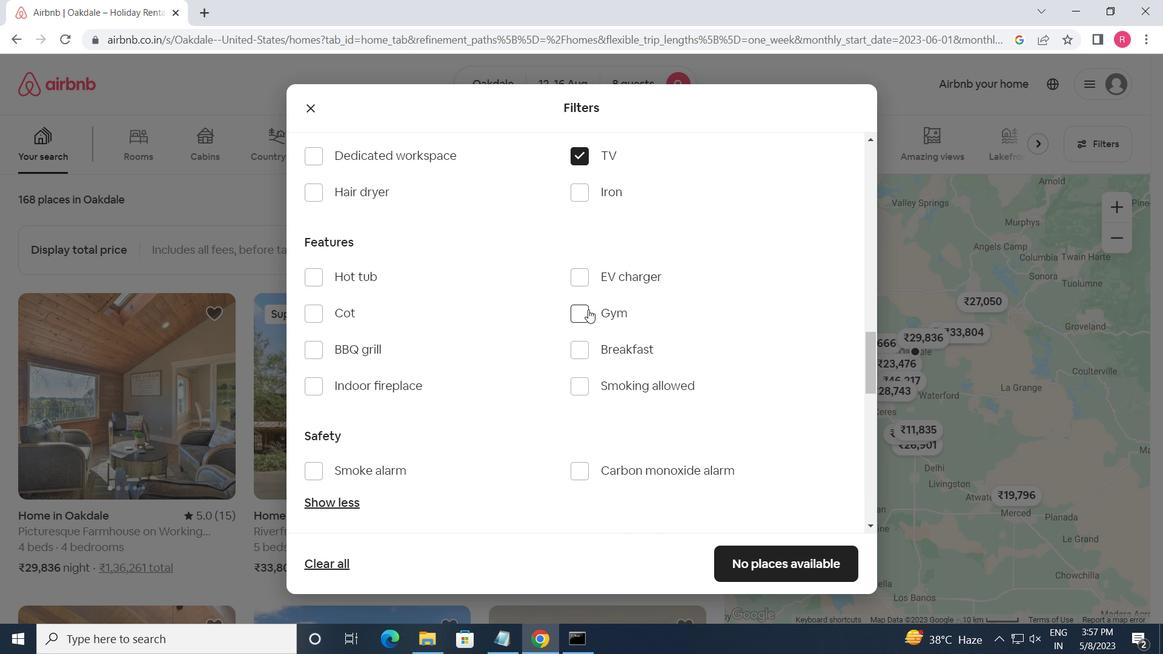 
Action: Mouse moved to (574, 346)
Screenshot: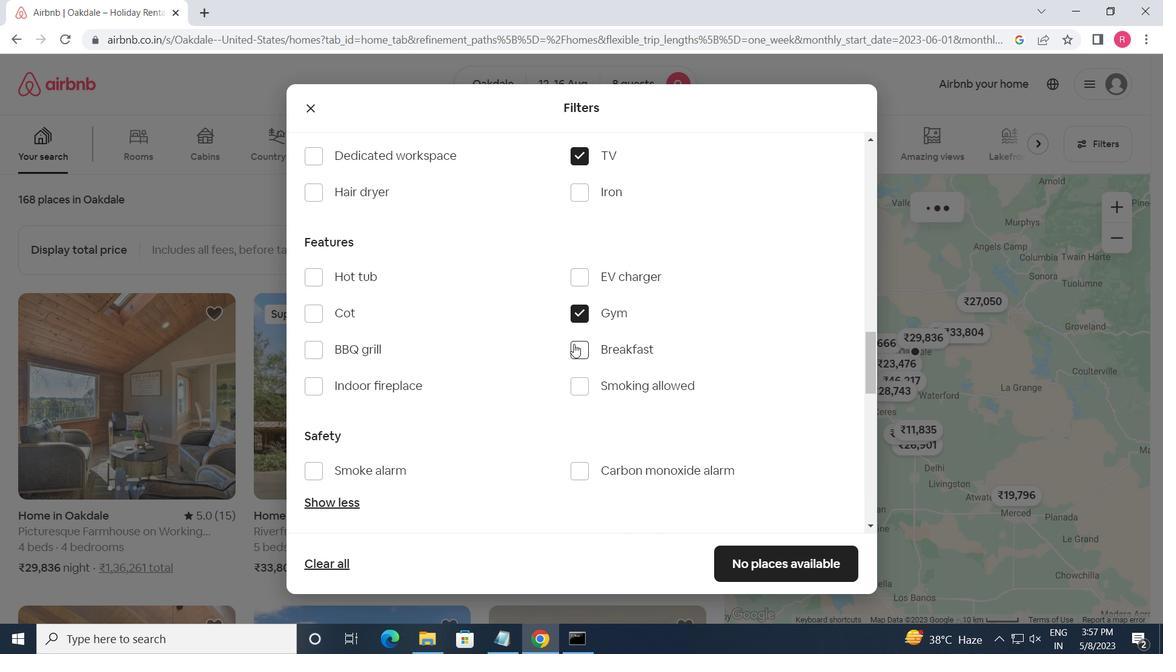 
Action: Mouse pressed left at (574, 346)
Screenshot: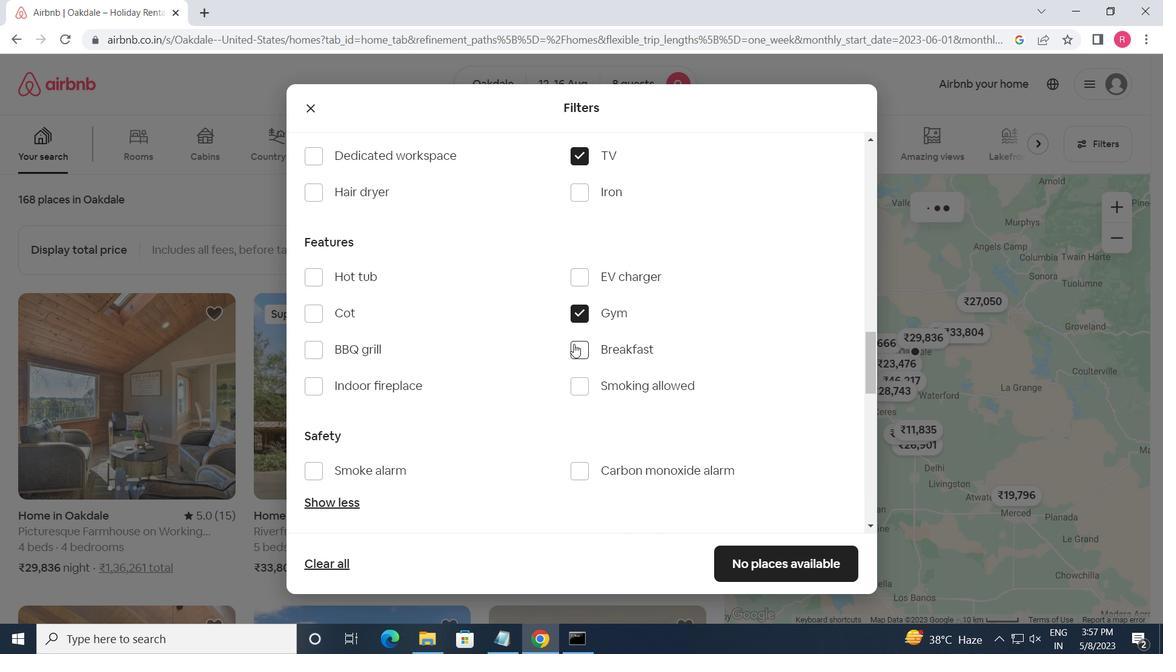 
Action: Mouse scrolled (574, 345) with delta (0, 0)
Screenshot: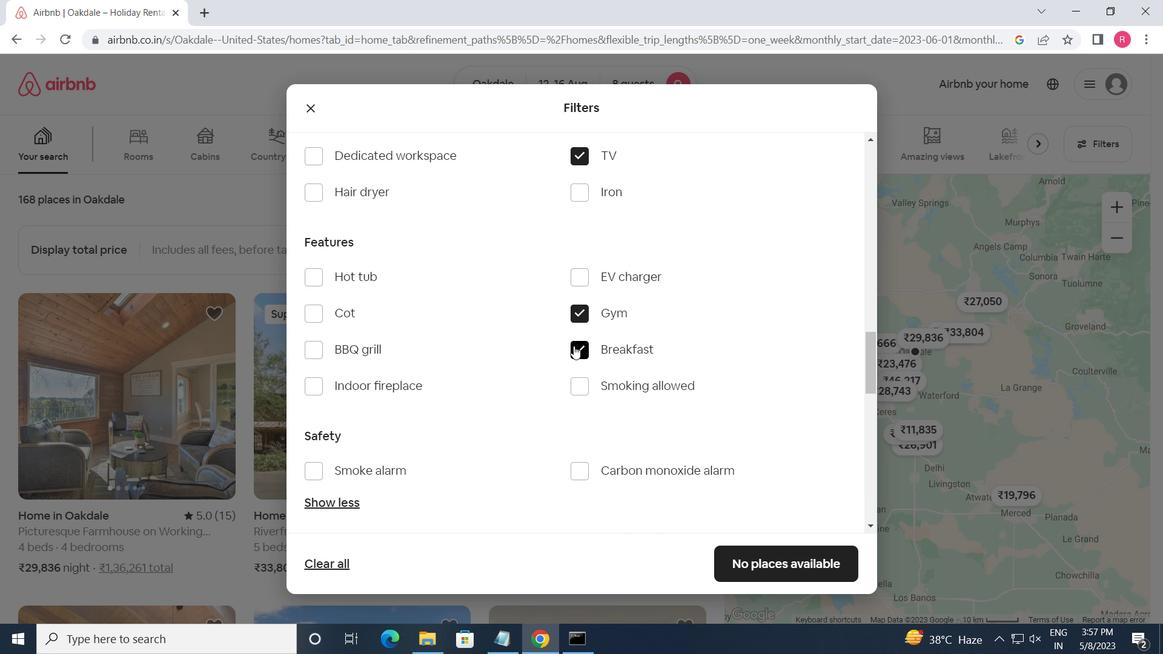 
Action: Mouse scrolled (574, 345) with delta (0, 0)
Screenshot: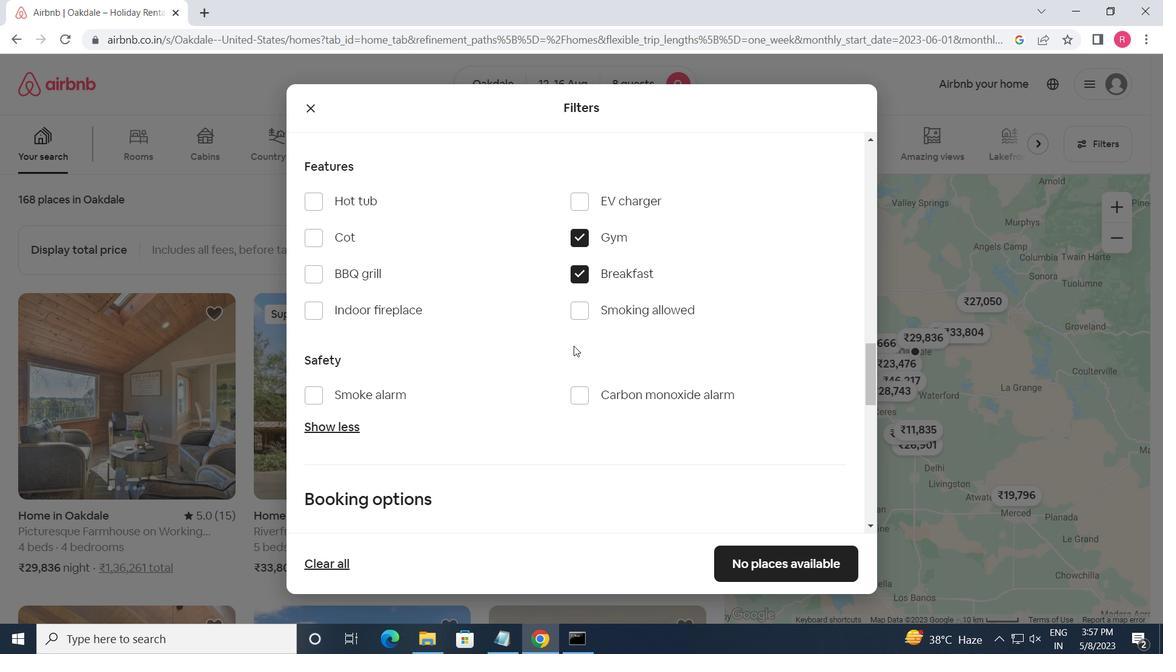 
Action: Mouse scrolled (574, 345) with delta (0, 0)
Screenshot: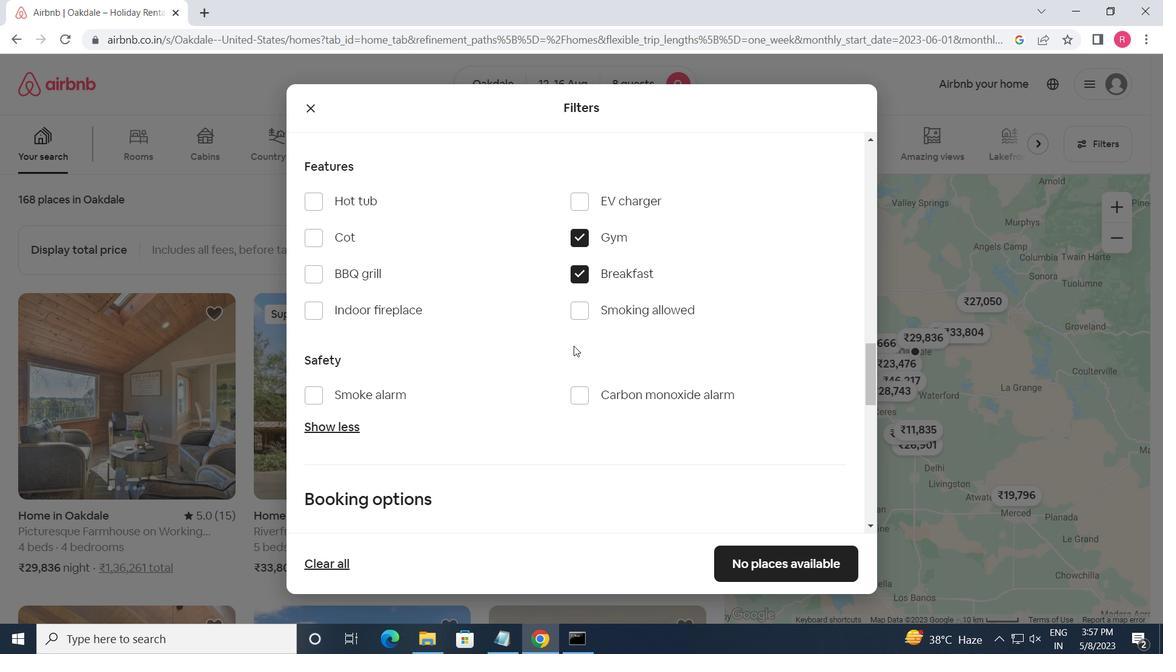 
Action: Mouse moved to (808, 454)
Screenshot: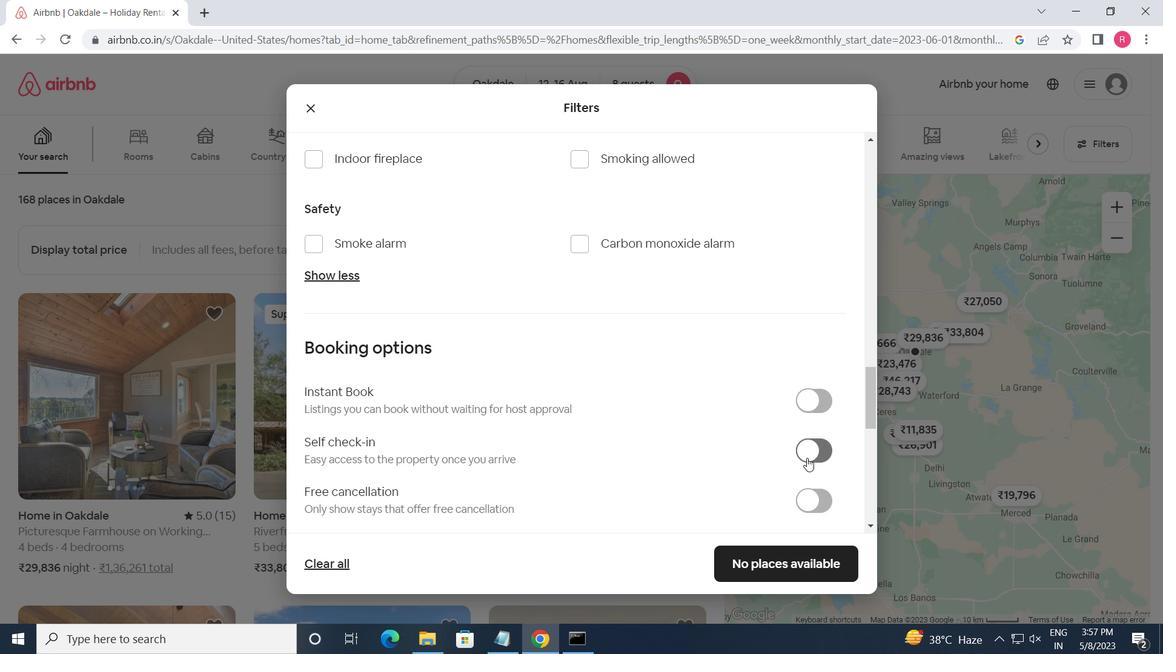 
Action: Mouse pressed left at (808, 454)
Screenshot: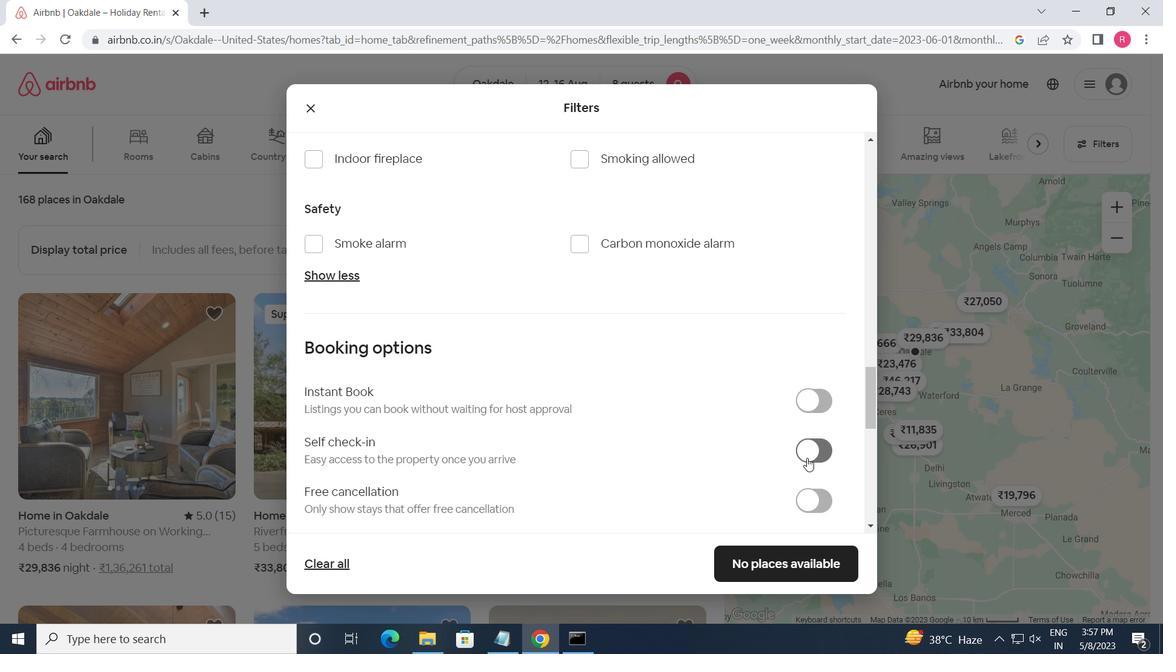 
Action: Mouse moved to (614, 424)
Screenshot: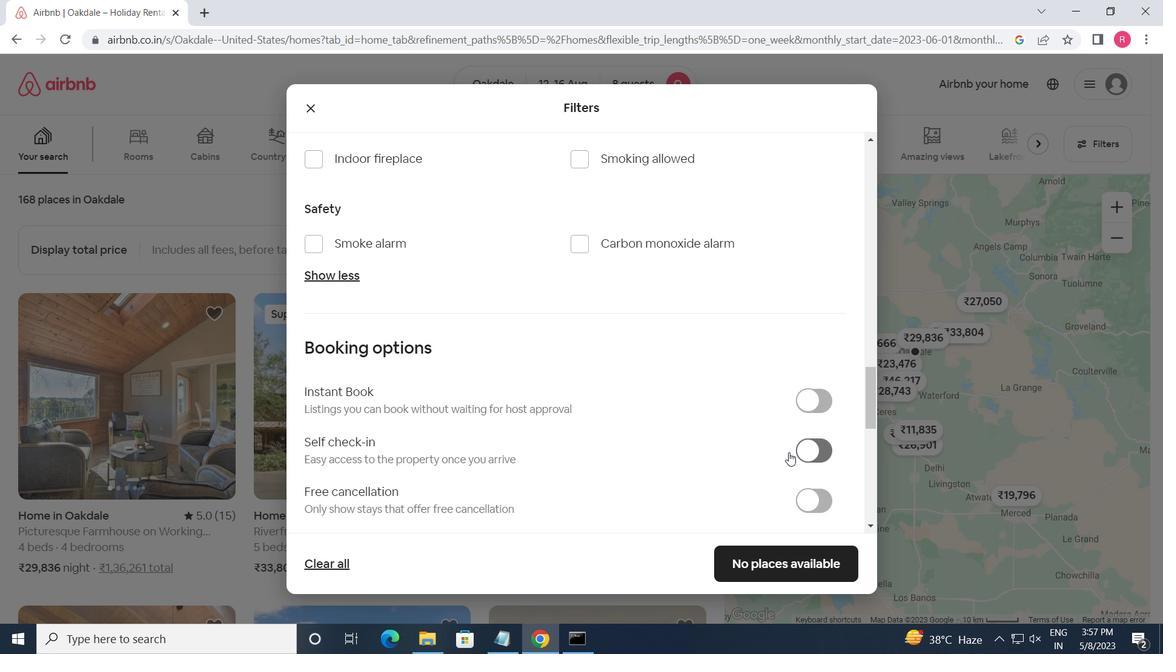 
Action: Mouse scrolled (614, 424) with delta (0, 0)
Screenshot: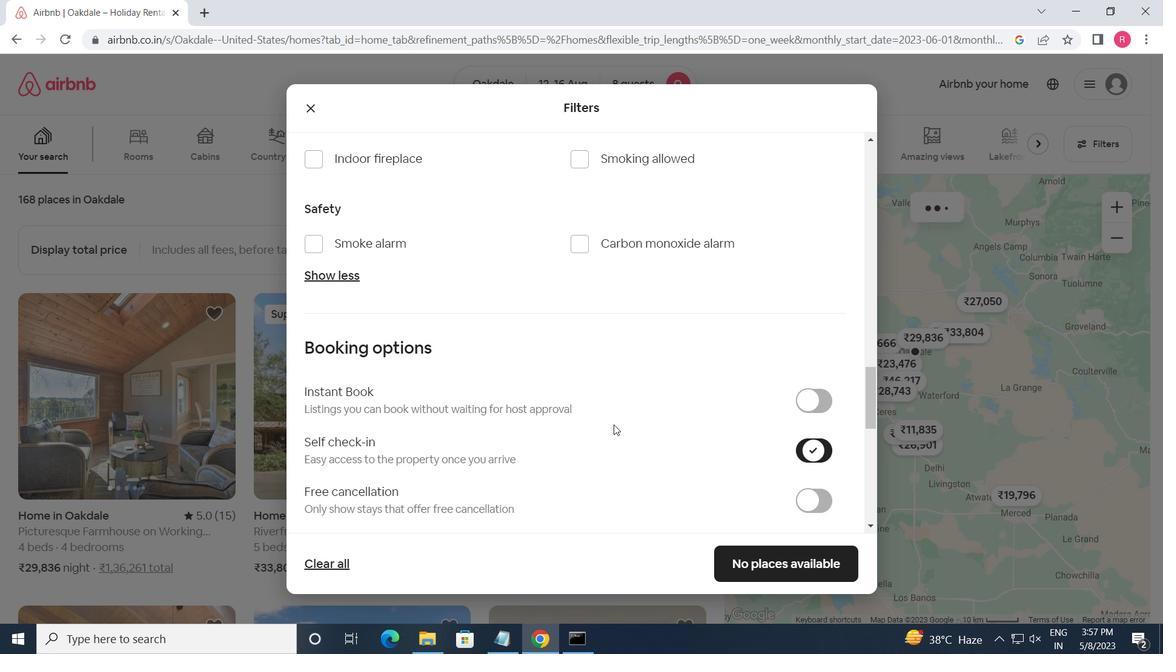 
Action: Mouse scrolled (614, 424) with delta (0, 0)
Screenshot: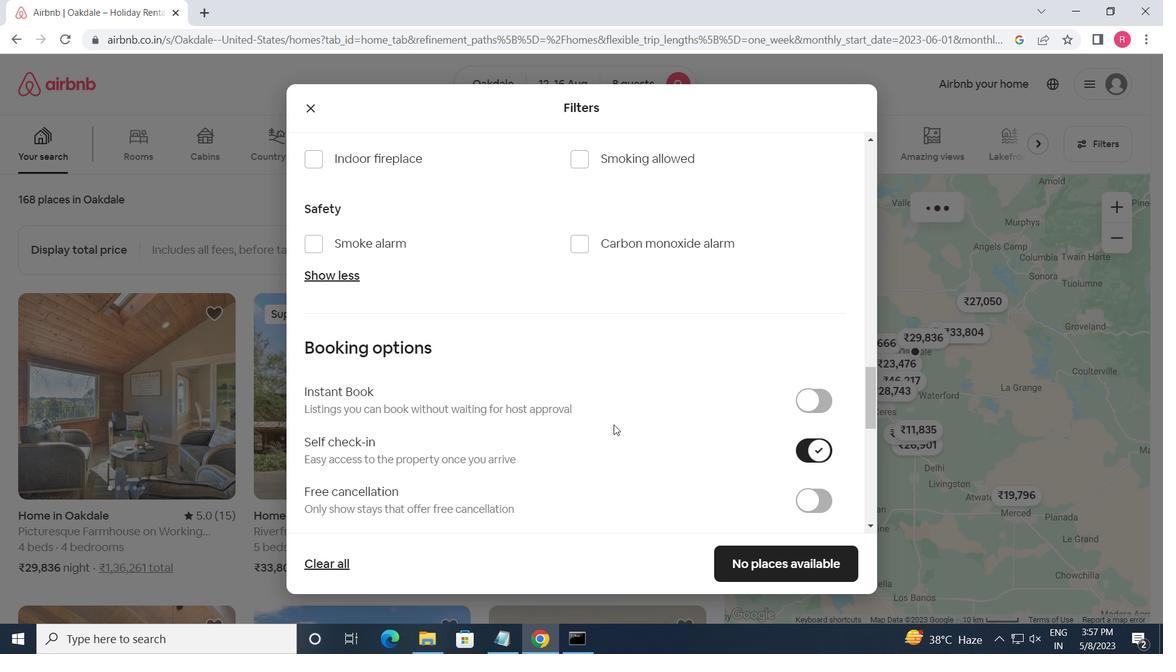 
Action: Mouse moved to (612, 423)
Screenshot: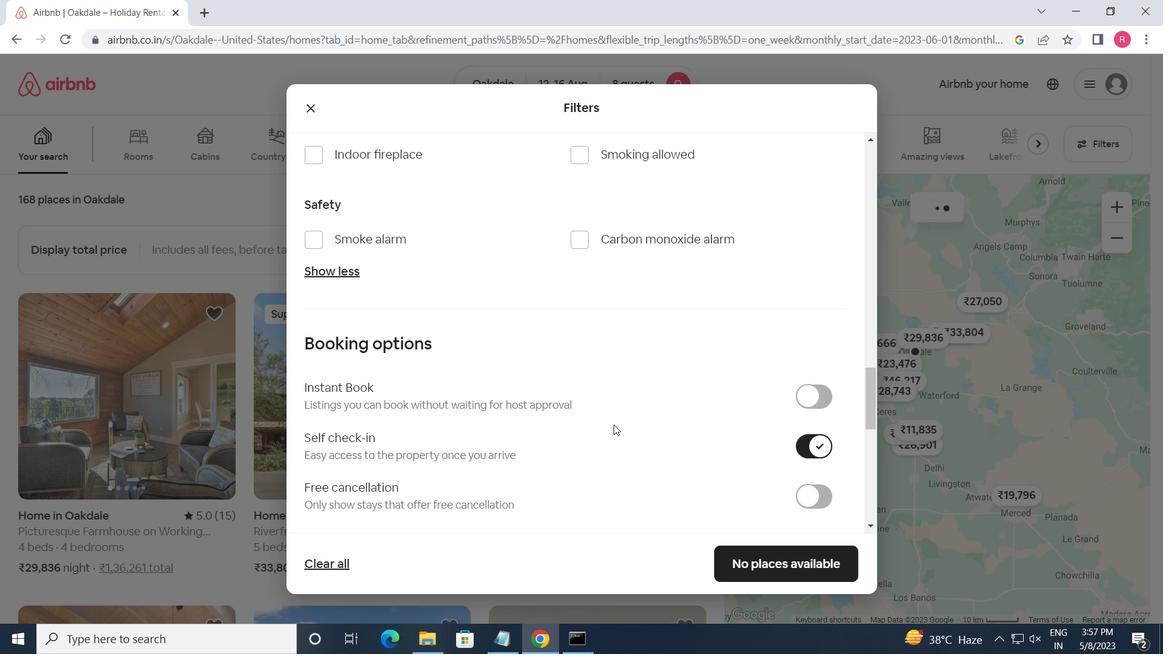 
Action: Mouse scrolled (612, 423) with delta (0, 0)
Screenshot: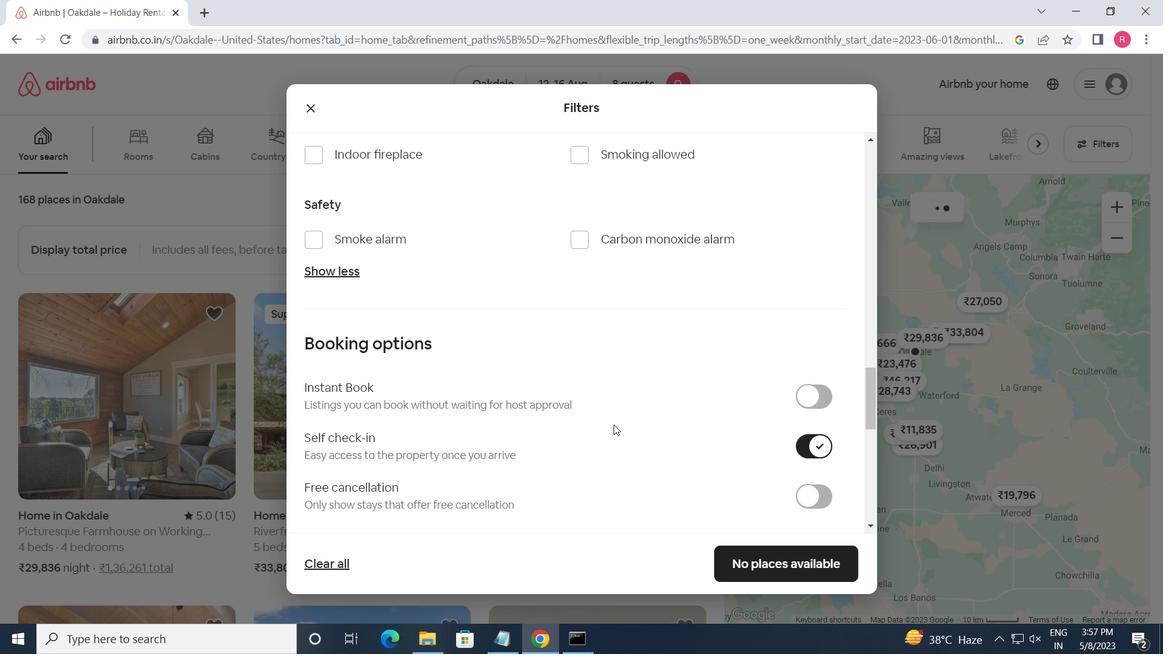 
Action: Mouse moved to (603, 418)
Screenshot: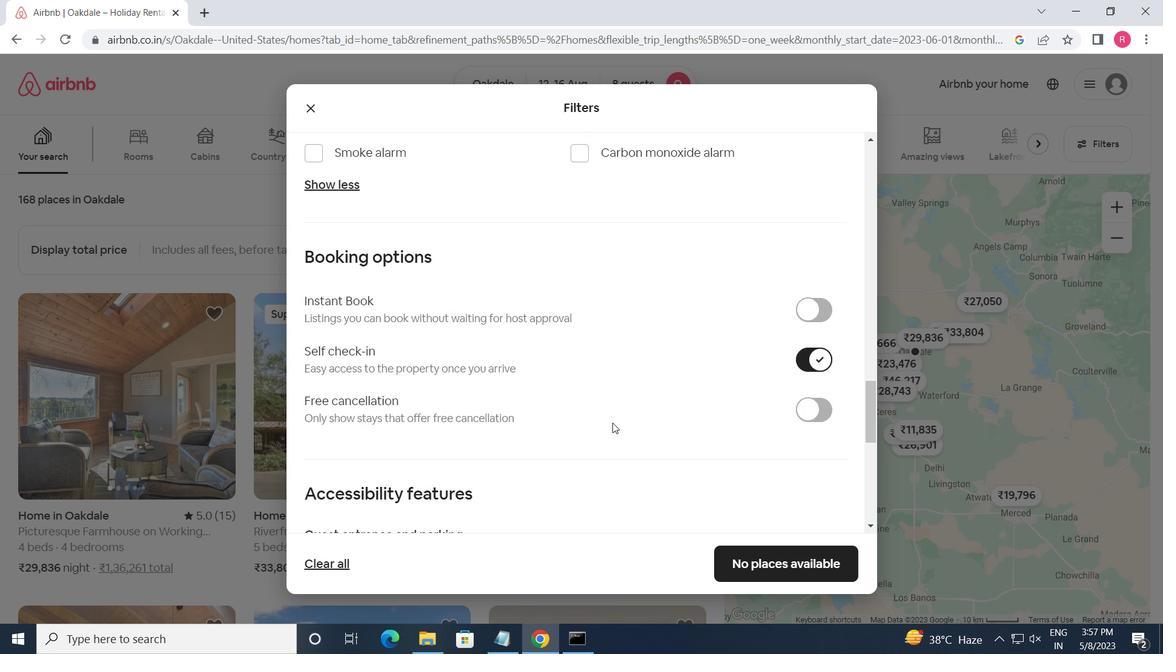 
Action: Mouse scrolled (603, 418) with delta (0, 0)
Screenshot: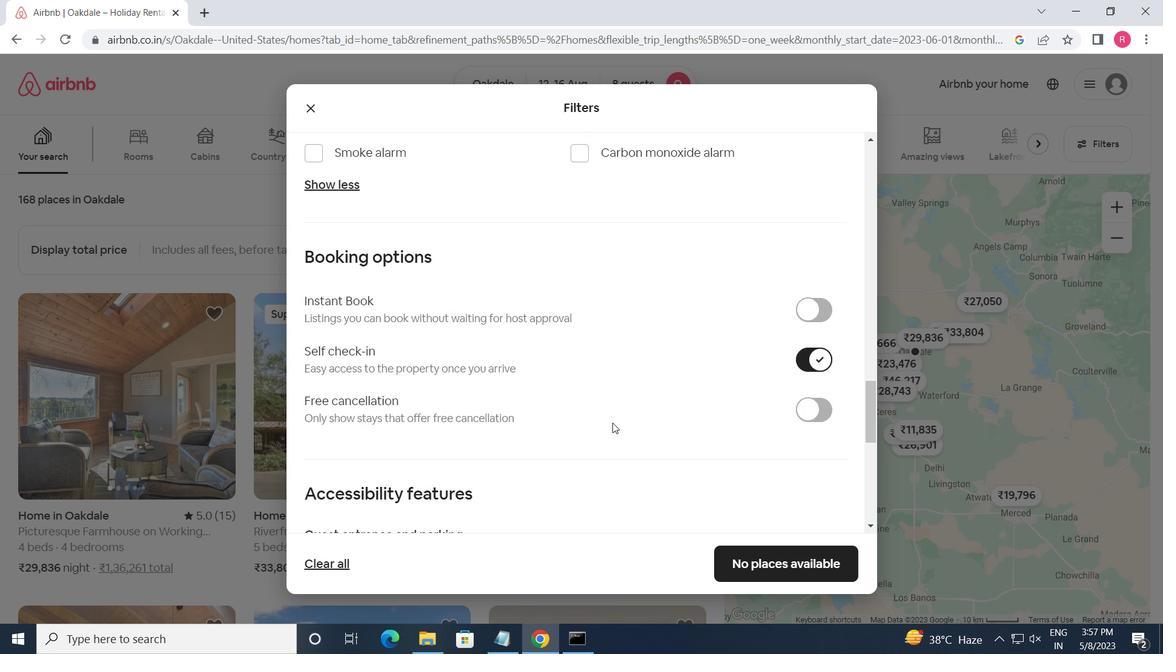 
Action: Mouse moved to (538, 410)
Screenshot: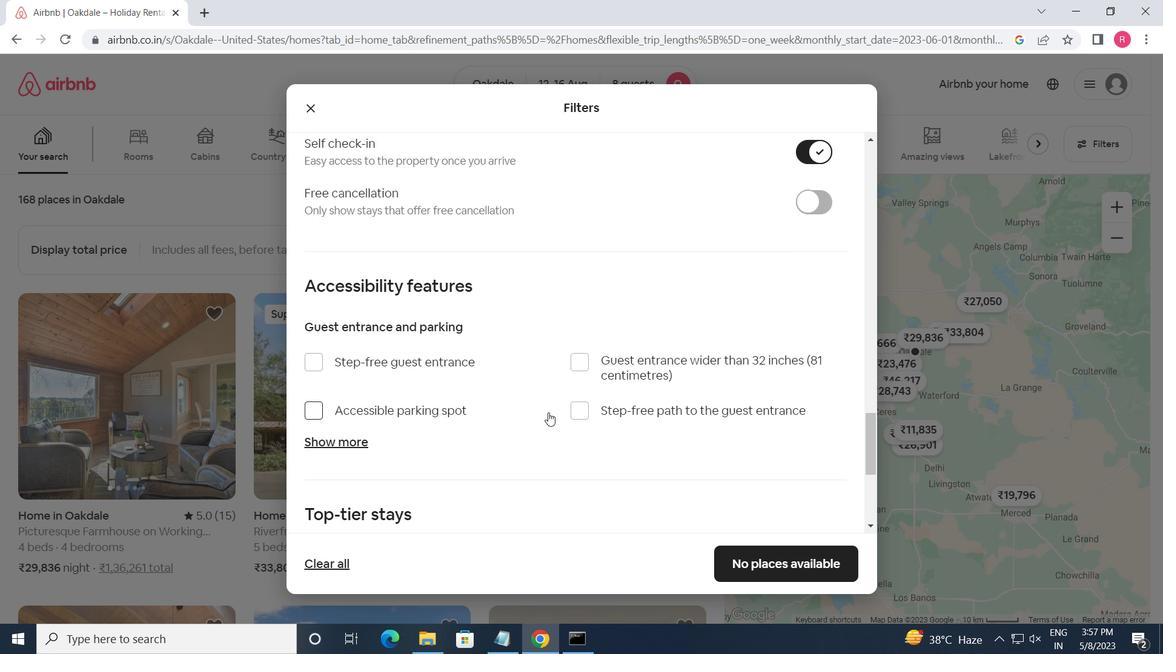 
Action: Mouse scrolled (538, 410) with delta (0, 0)
Screenshot: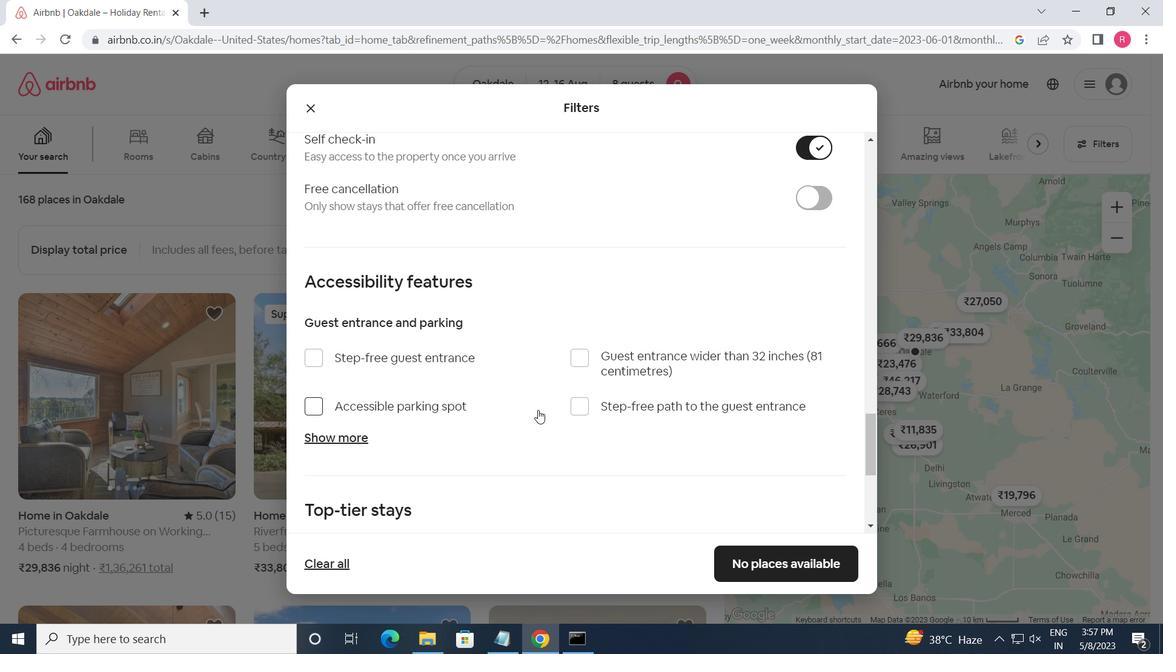 
Action: Mouse scrolled (538, 410) with delta (0, 0)
Screenshot: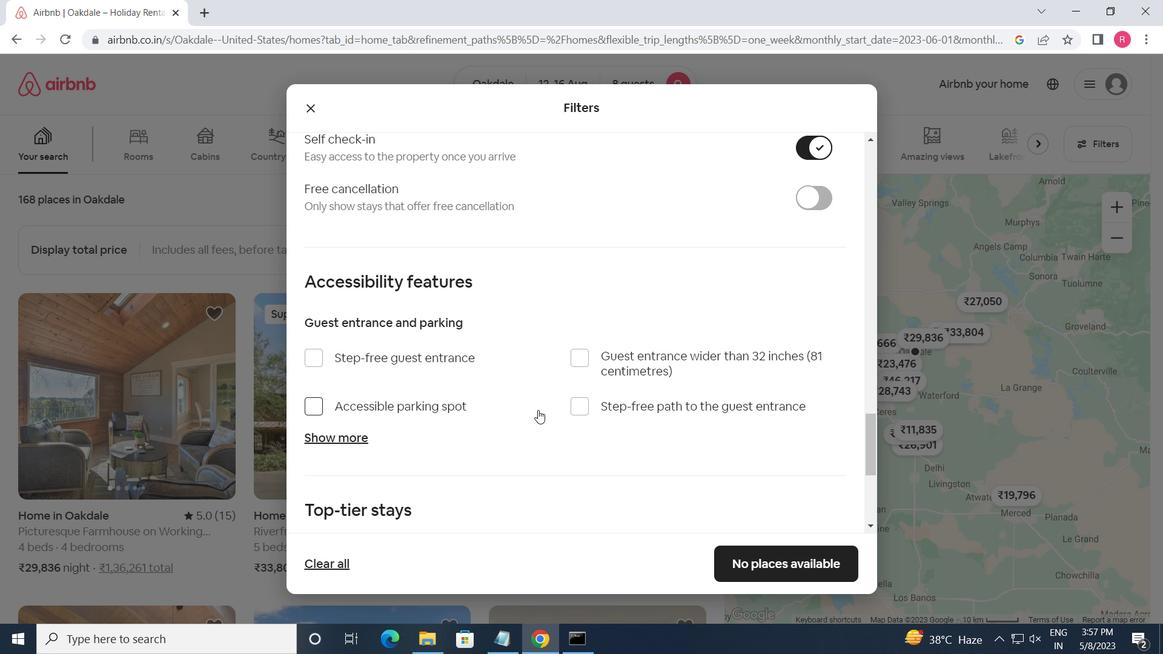 
Action: Mouse scrolled (538, 410) with delta (0, 0)
Screenshot: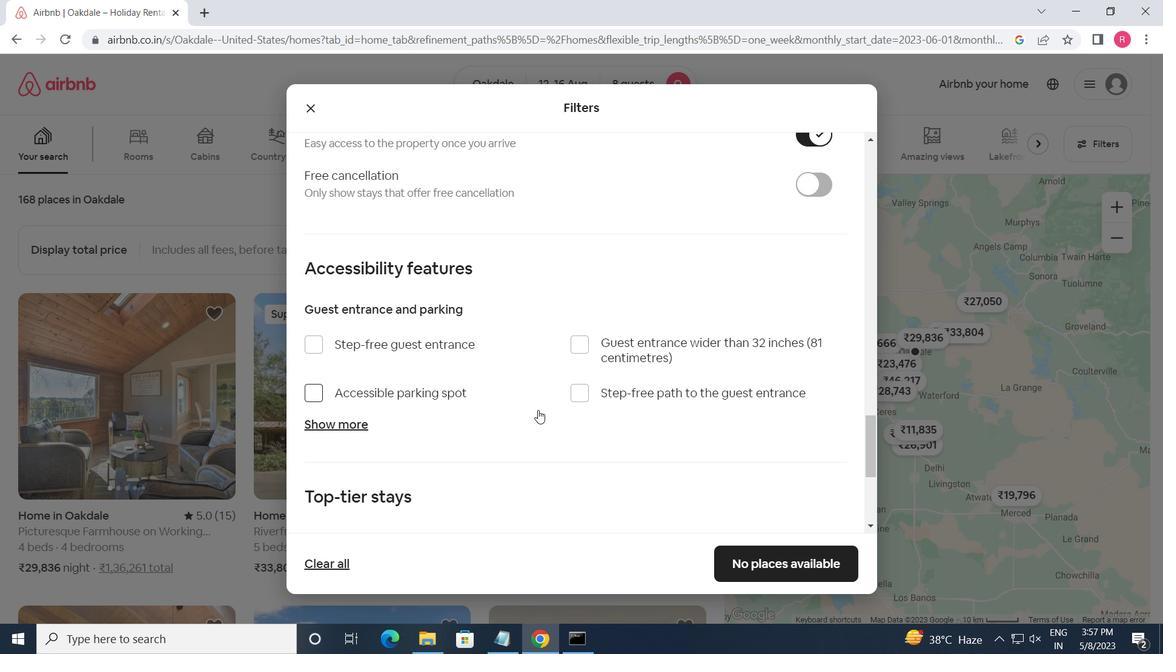 
Action: Mouse scrolled (538, 410) with delta (0, 0)
Screenshot: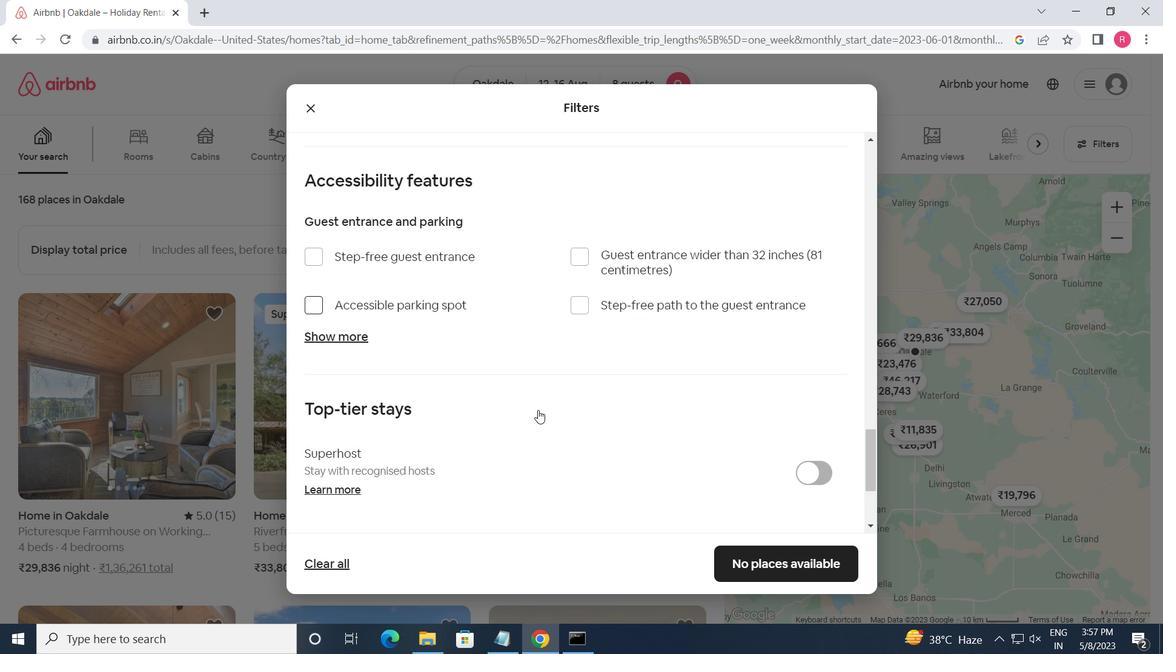 
Action: Mouse moved to (316, 423)
Screenshot: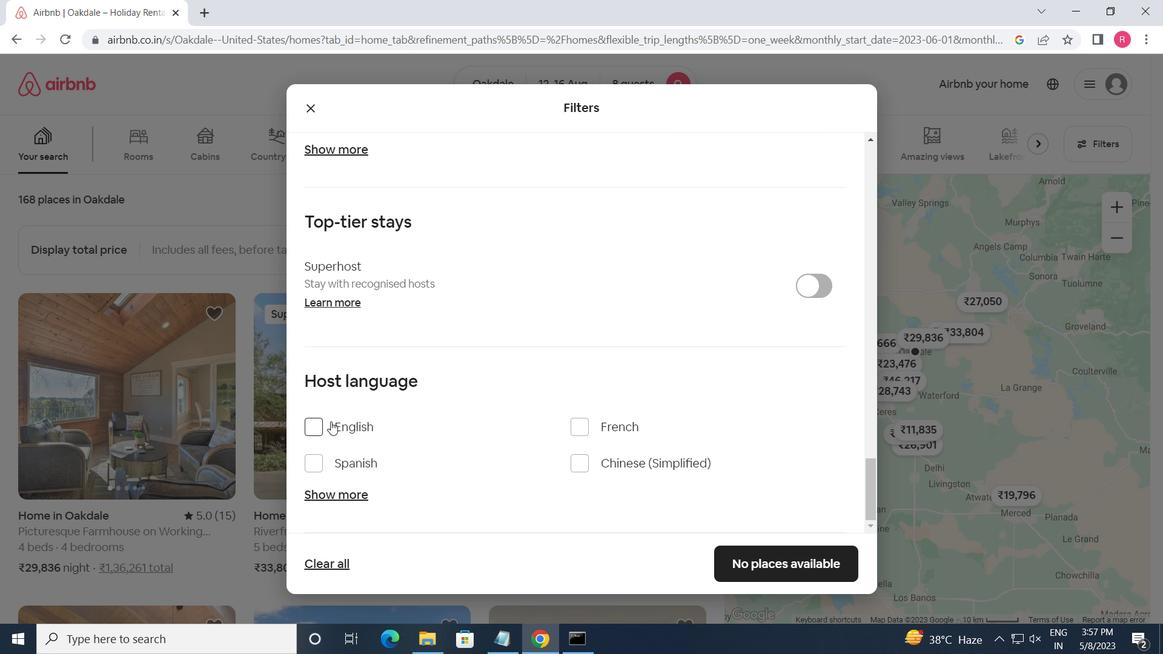 
Action: Mouse pressed left at (316, 423)
Screenshot: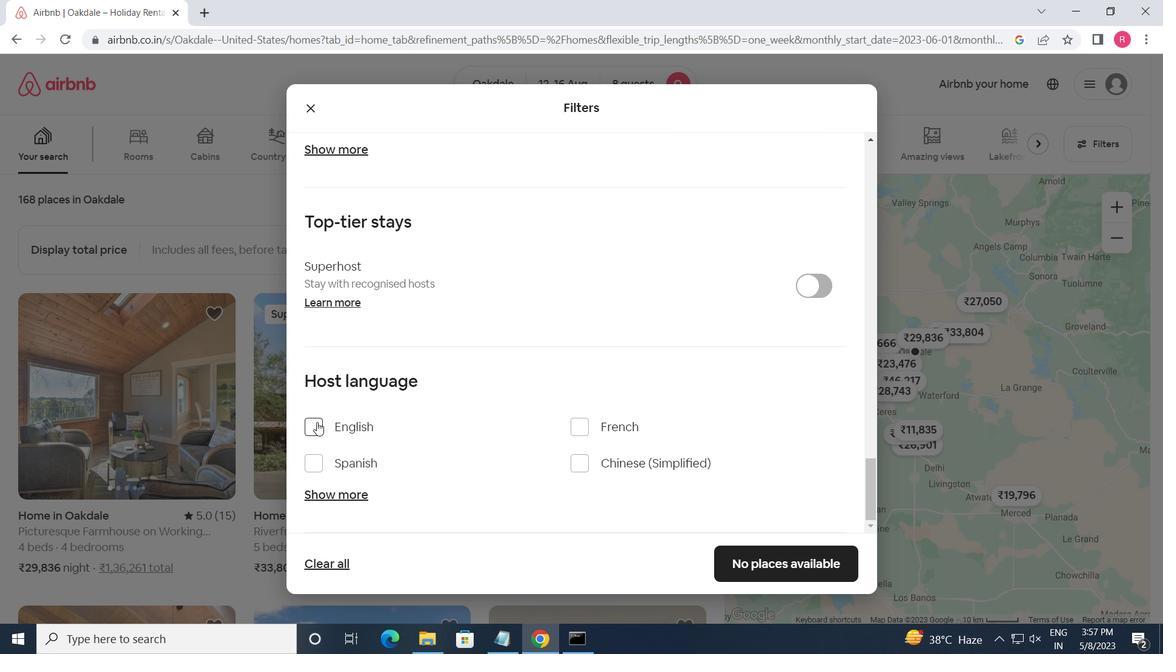 
Action: Mouse moved to (763, 569)
Screenshot: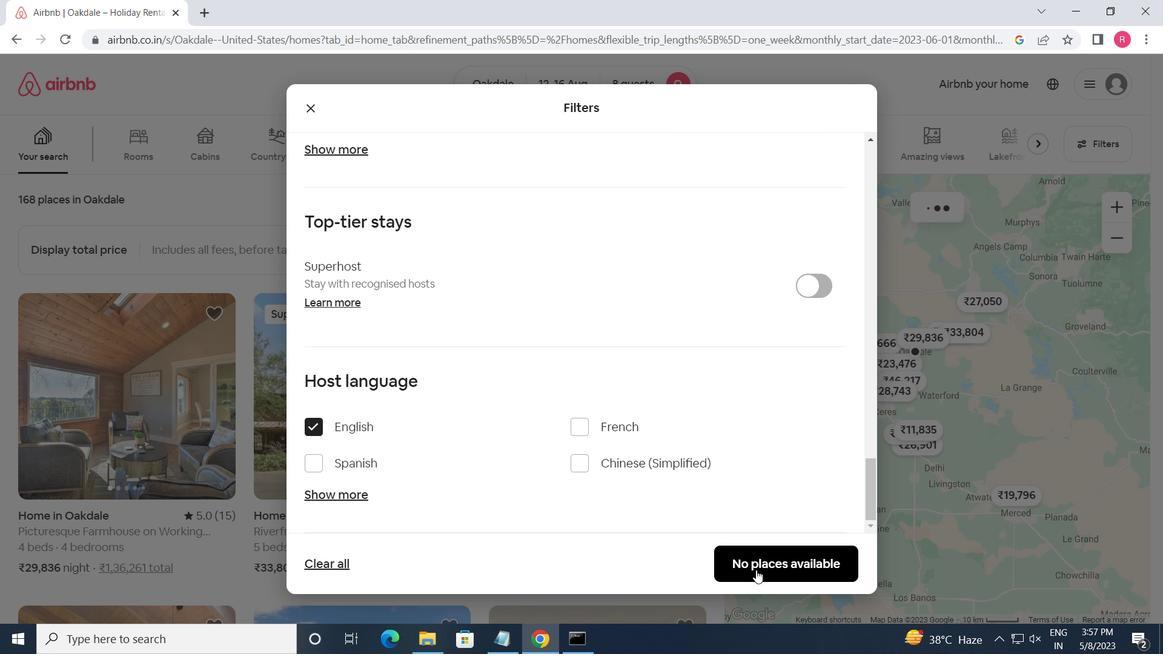 
Action: Mouse pressed left at (763, 569)
Screenshot: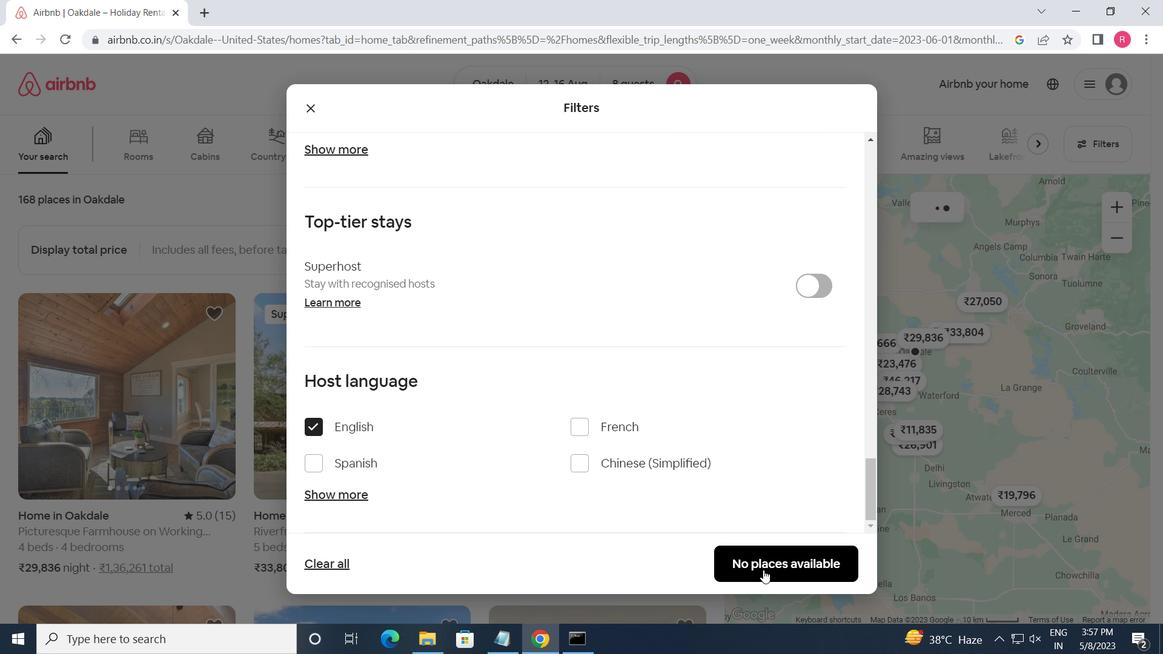 
